Task: Go to Program & Features. Select Whole Food Market. Add to cart Organic Mushroom Extracts-3. Place order for Kyra Cooper, _x000D_
12793 Mercer St #APT 117_x000D_
Pacoima, California(CA), 91331, Cell Number (818) 890-5909
Action: Mouse moved to (303, 275)
Screenshot: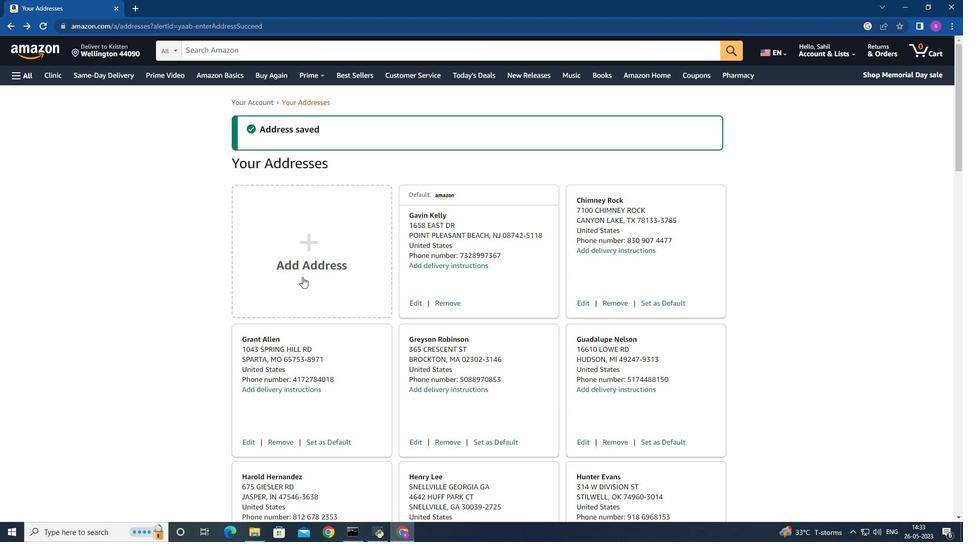 
Action: Mouse pressed left at (303, 275)
Screenshot: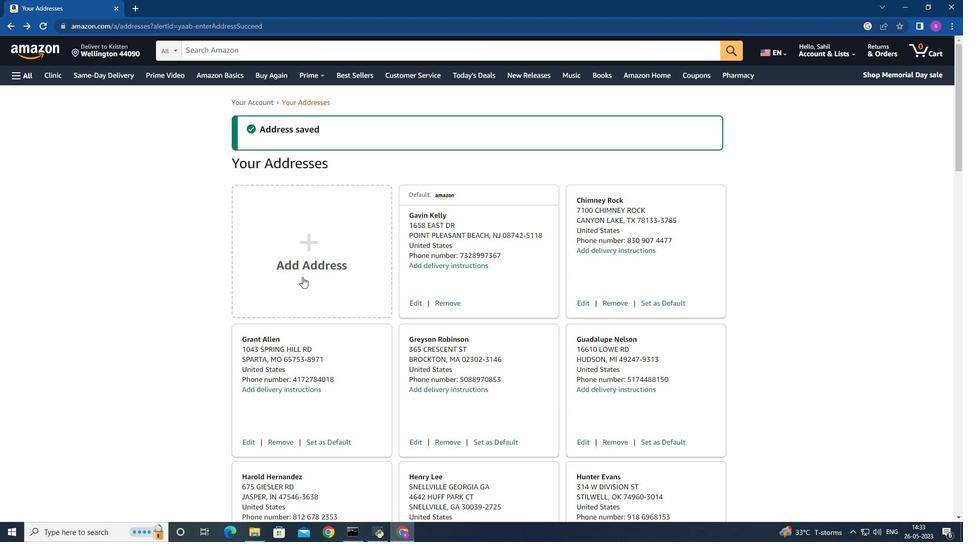 
Action: Mouse moved to (399, 243)
Screenshot: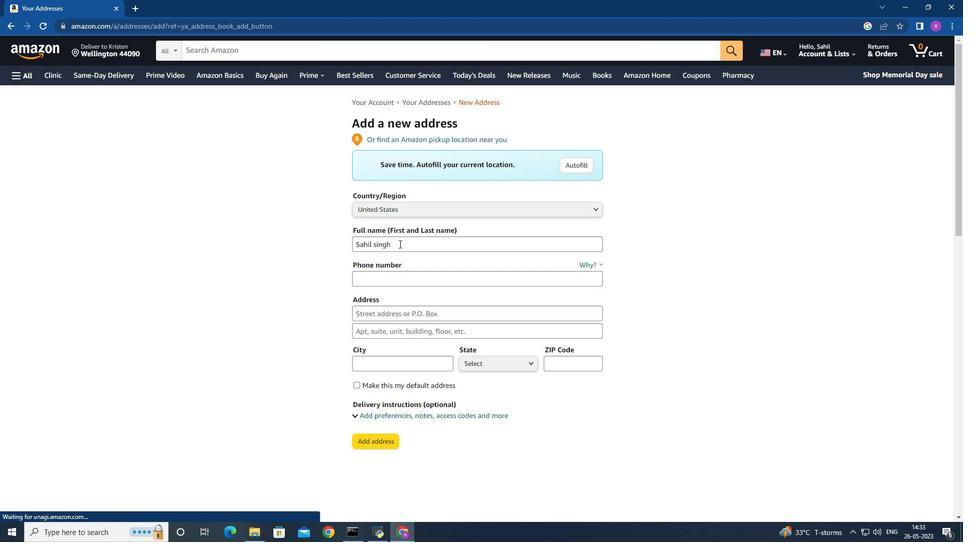 
Action: Mouse pressed left at (399, 243)
Screenshot: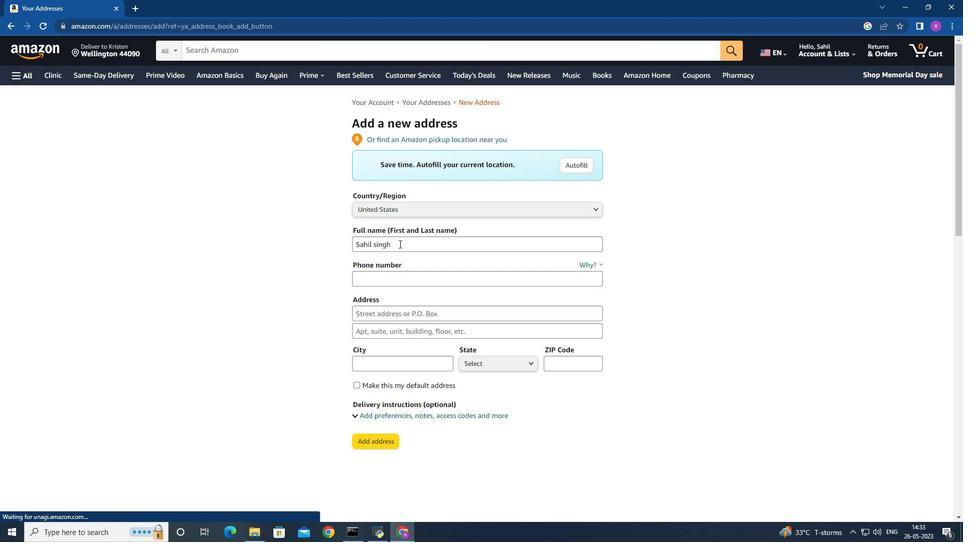 
Action: Mouse moved to (298, 242)
Screenshot: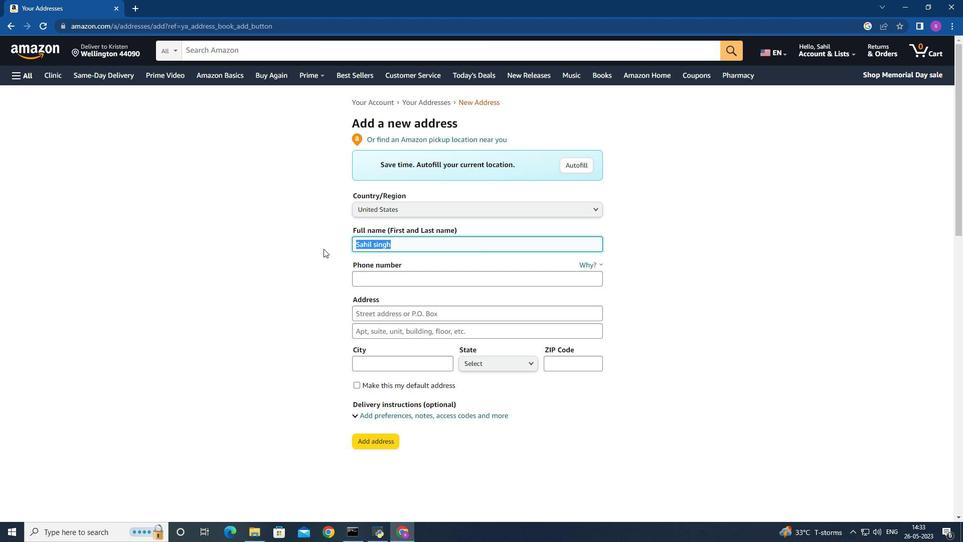 
Action: Key pressed <Key.shift>Kyra<Key.space><Key.shift>Cooper
Screenshot: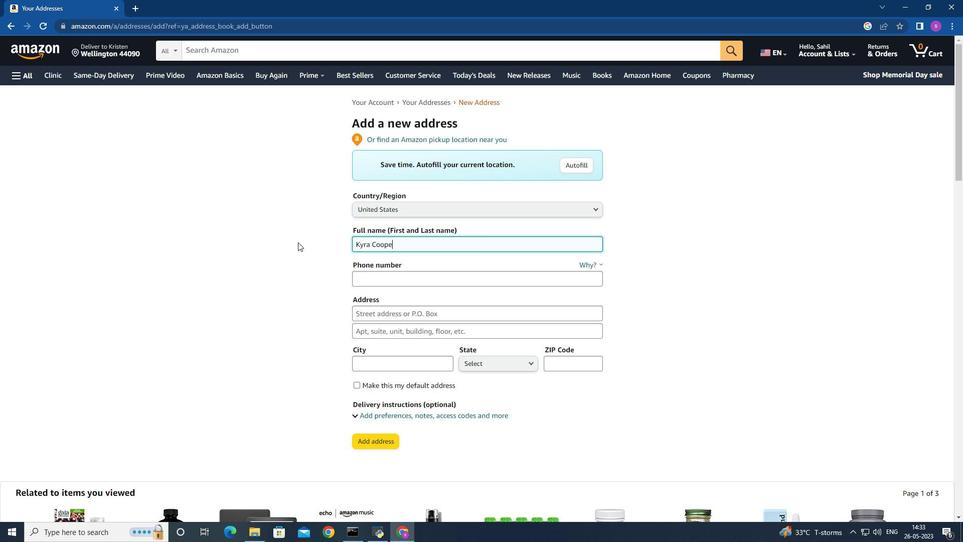 
Action: Mouse moved to (372, 275)
Screenshot: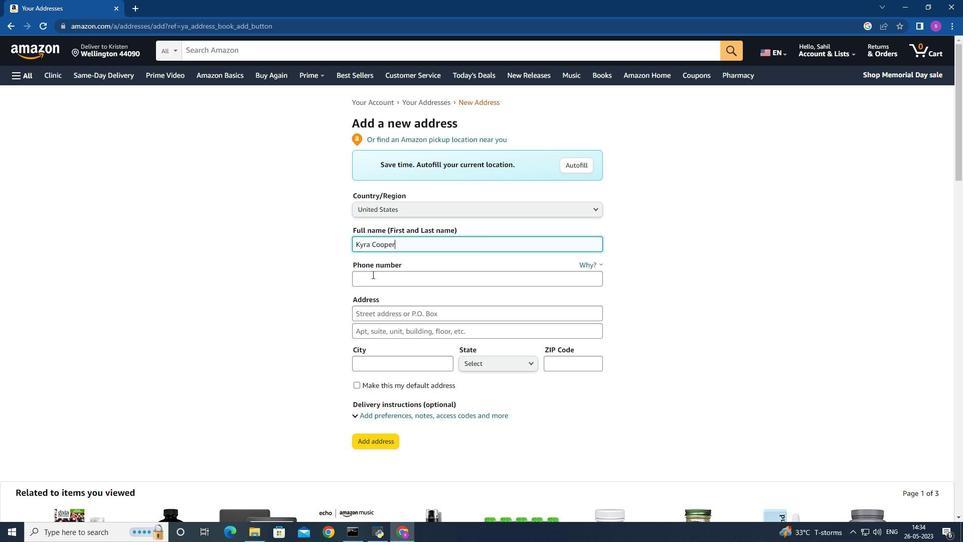 
Action: Mouse pressed left at (372, 275)
Screenshot: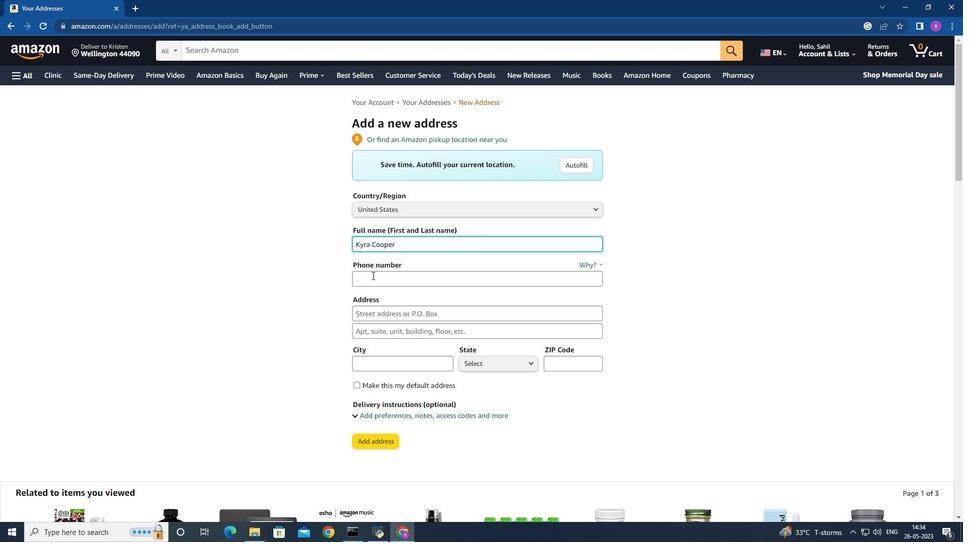 
Action: Mouse moved to (373, 276)
Screenshot: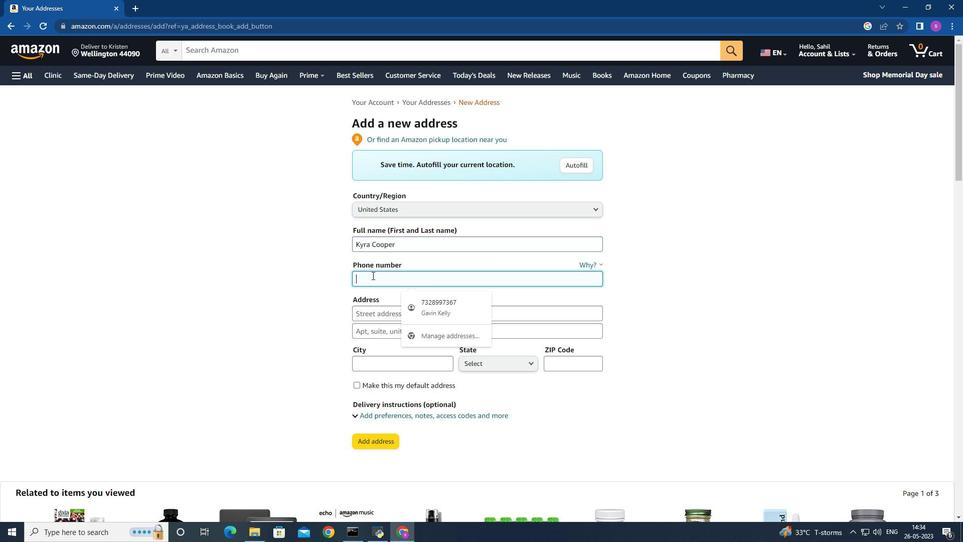 
Action: Key pressed <Key.shift>(818<Key.shift>)890-5909
Screenshot: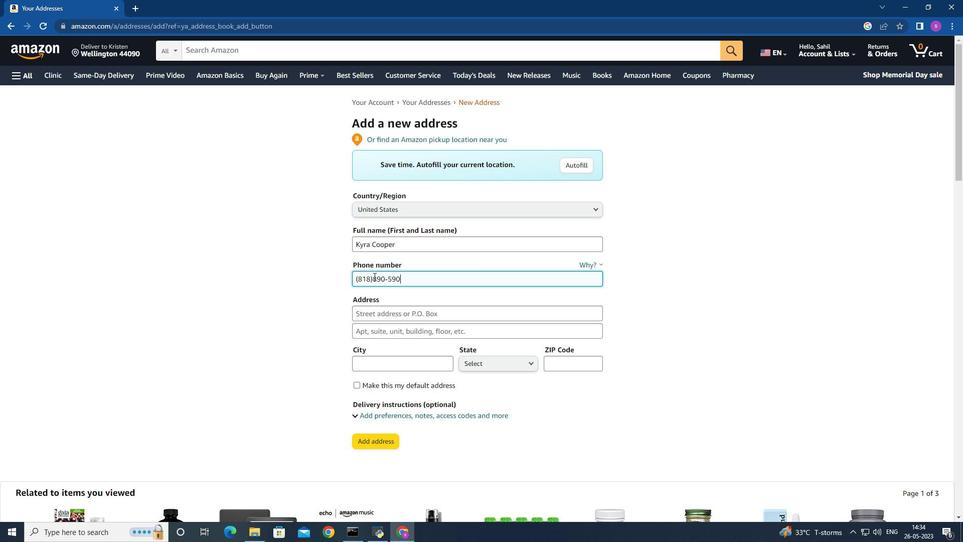 
Action: Mouse moved to (372, 311)
Screenshot: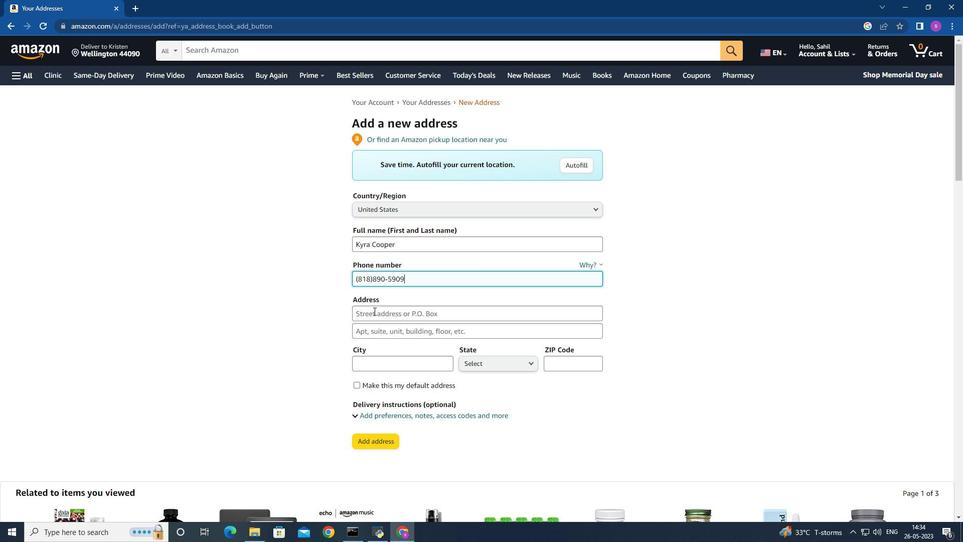 
Action: Mouse pressed left at (372, 311)
Screenshot: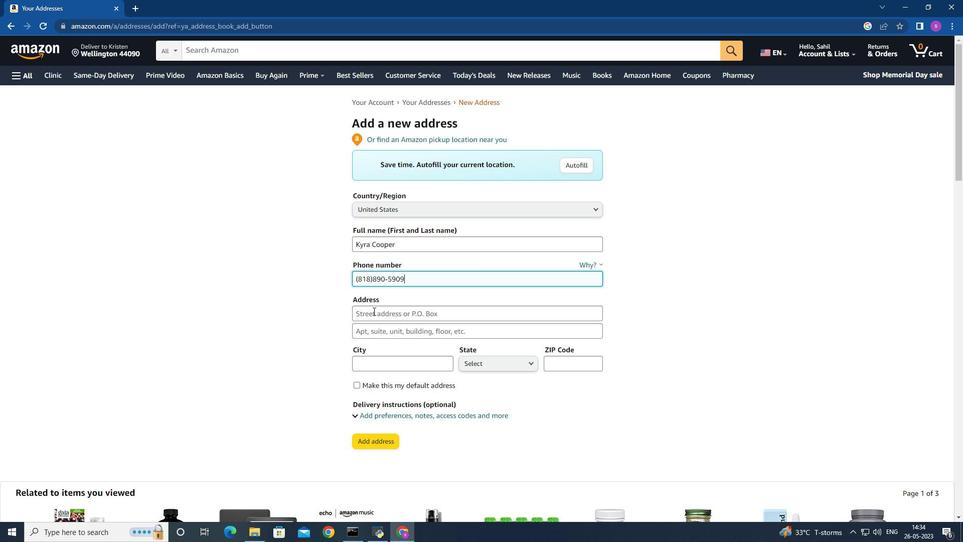 
Action: Key pressed 12793<Key.space><Key.shift>Mer
Screenshot: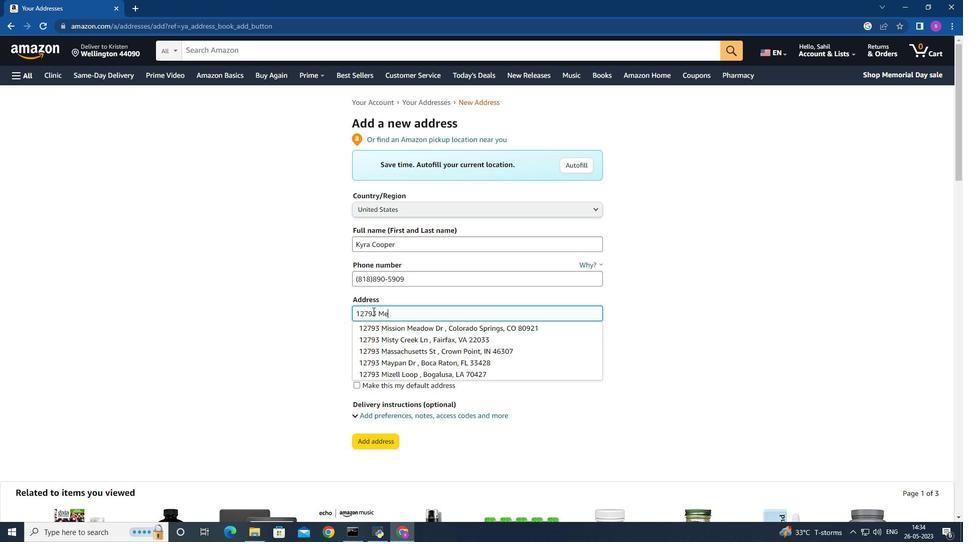
Action: Mouse moved to (388, 329)
Screenshot: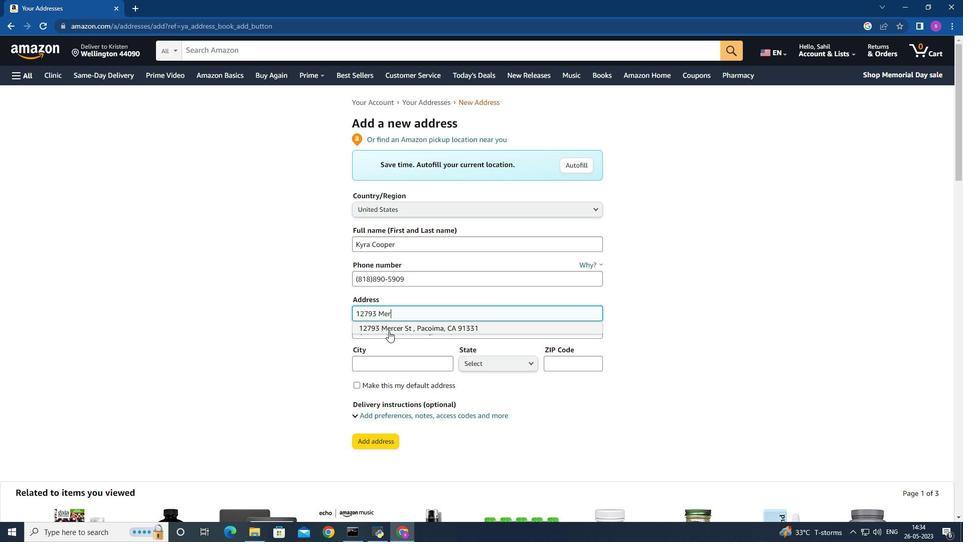 
Action: Mouse pressed left at (388, 329)
Screenshot: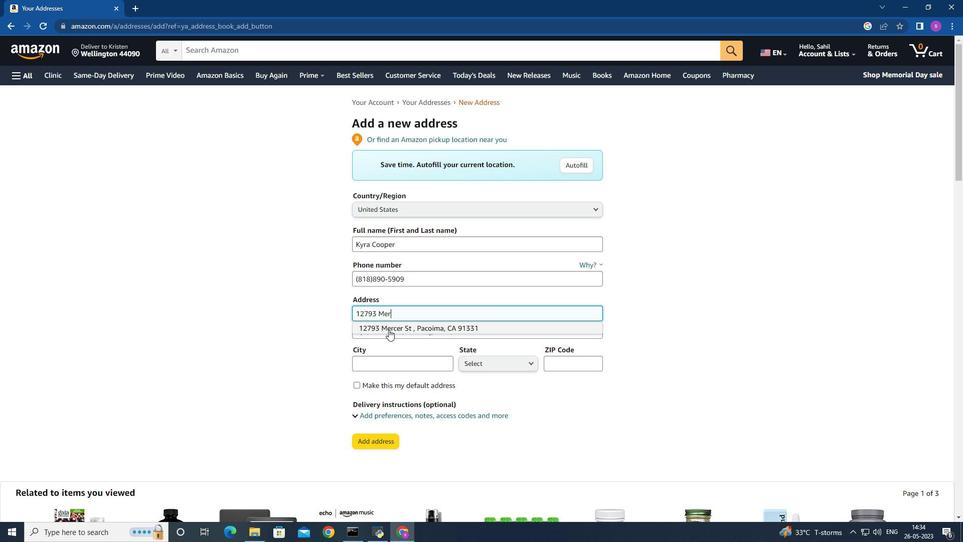 
Action: Mouse moved to (370, 443)
Screenshot: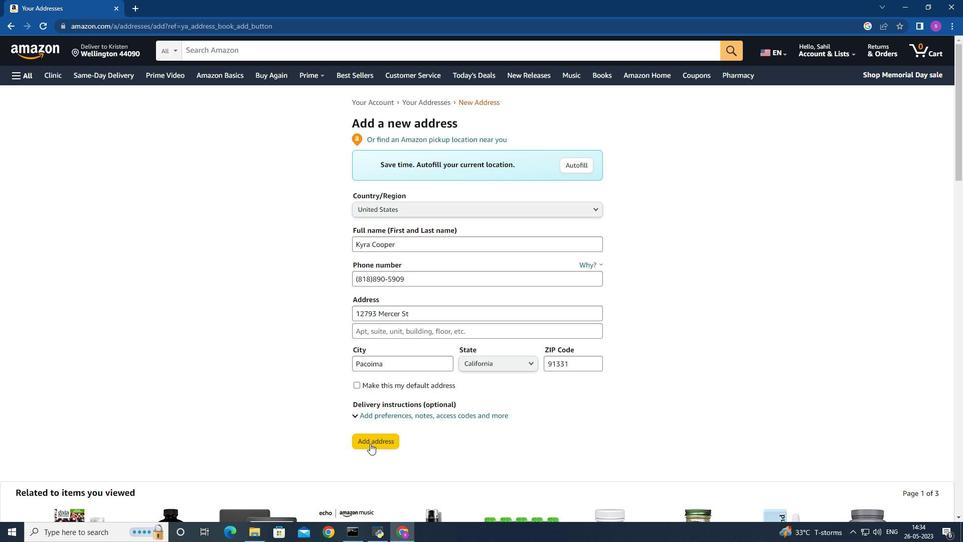 
Action: Mouse pressed left at (370, 443)
Screenshot: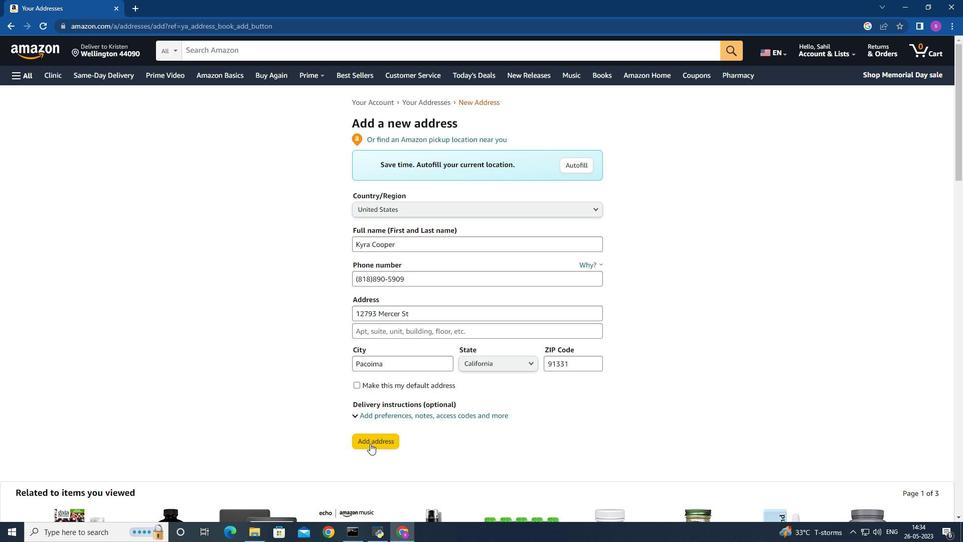 
Action: Mouse moved to (118, 51)
Screenshot: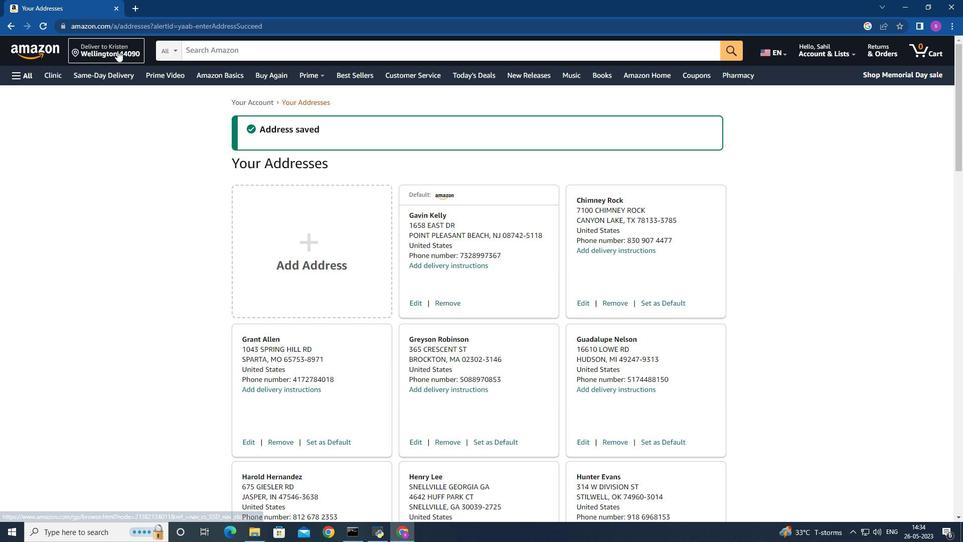 
Action: Mouse pressed left at (118, 51)
Screenshot: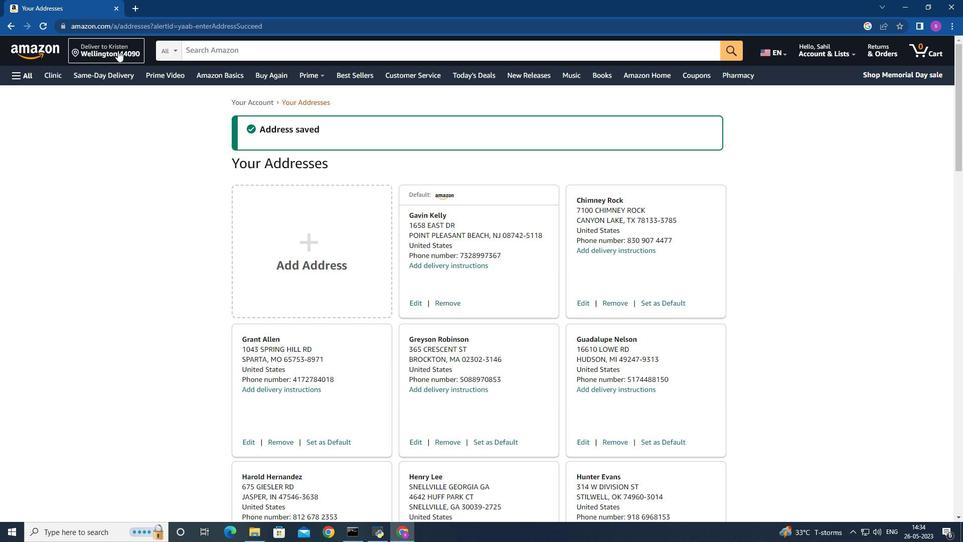 
Action: Mouse moved to (401, 314)
Screenshot: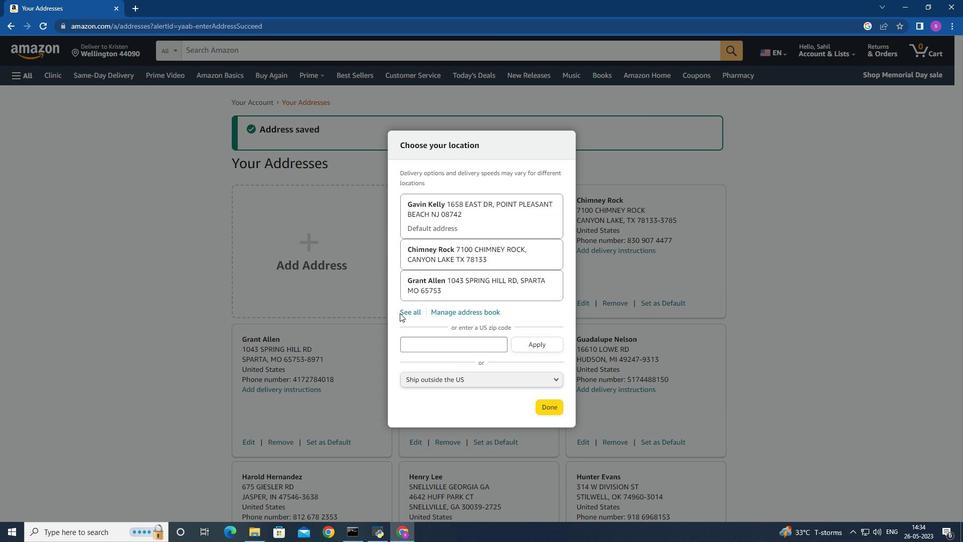 
Action: Mouse pressed left at (401, 314)
Screenshot: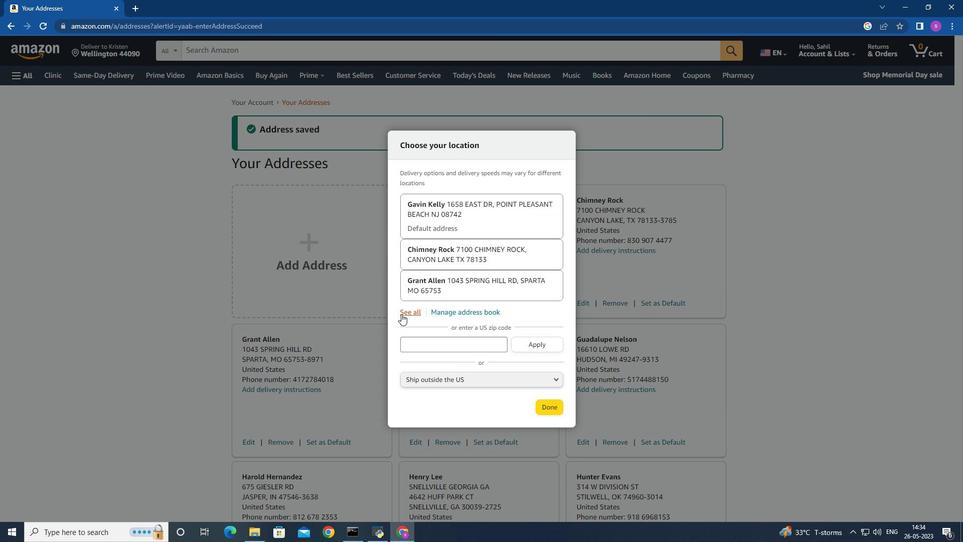 
Action: Mouse moved to (423, 332)
Screenshot: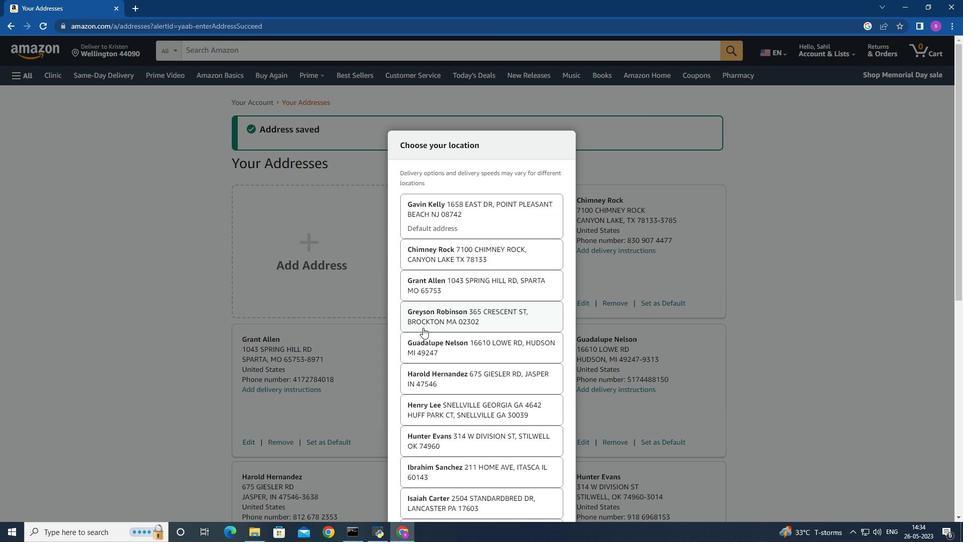 
Action: Mouse scrolled (423, 331) with delta (0, 0)
Screenshot: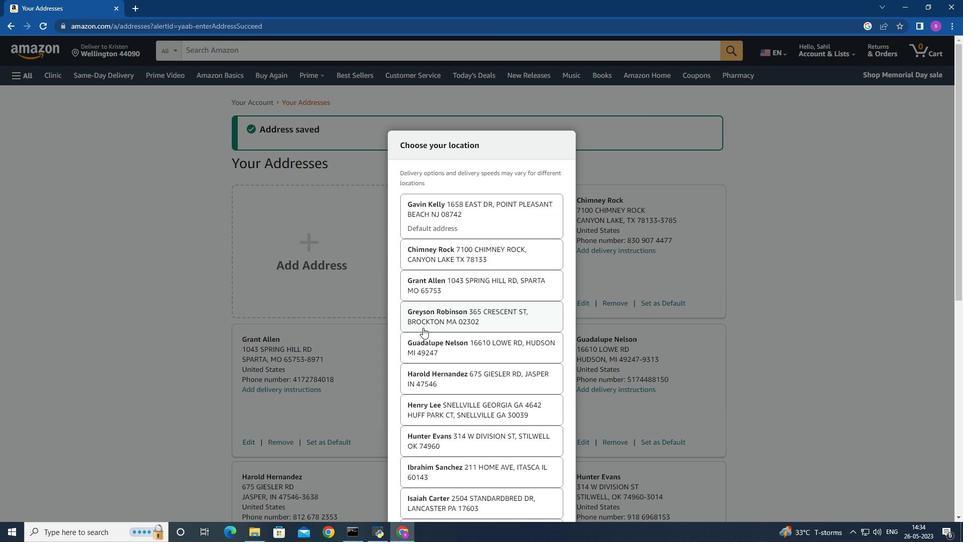 
Action: Mouse moved to (423, 334)
Screenshot: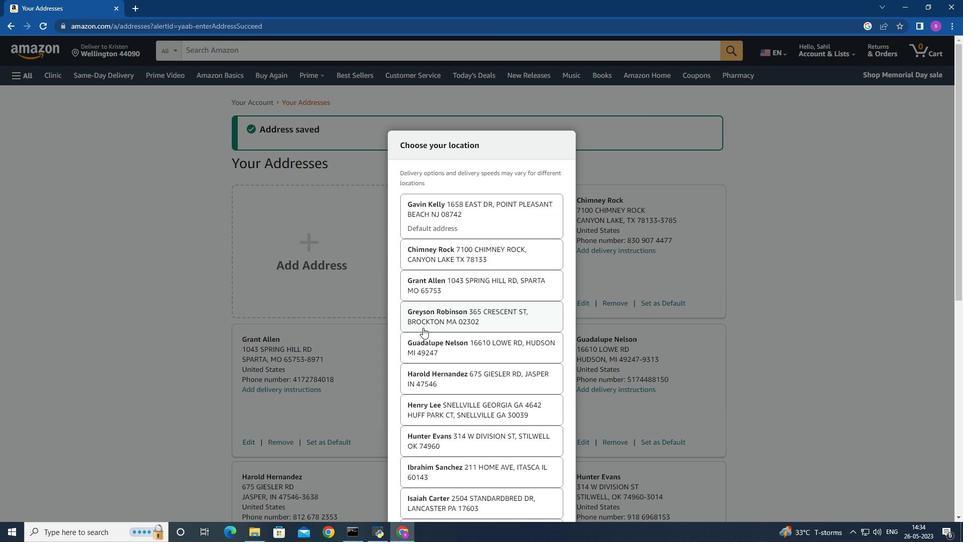 
Action: Mouse scrolled (423, 334) with delta (0, 0)
Screenshot: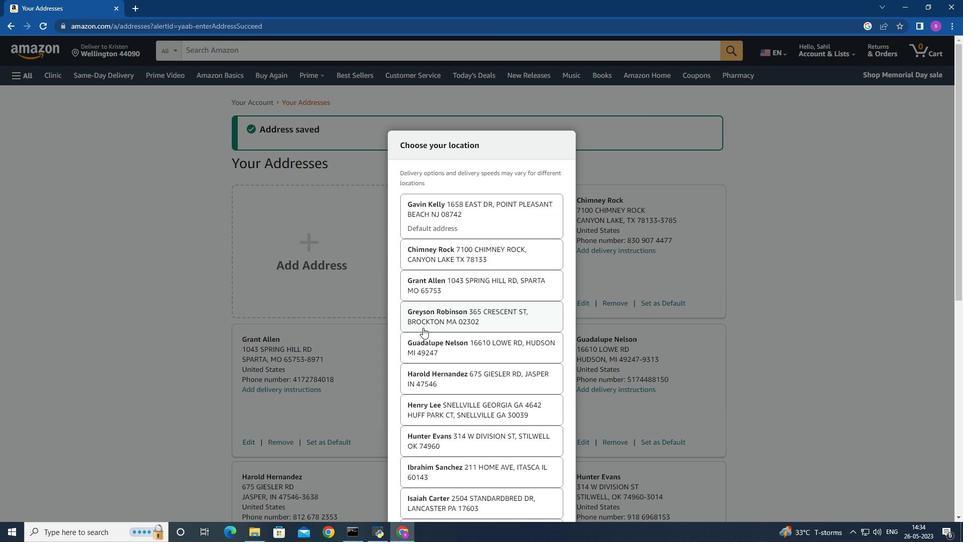 
Action: Mouse scrolled (423, 334) with delta (0, 0)
Screenshot: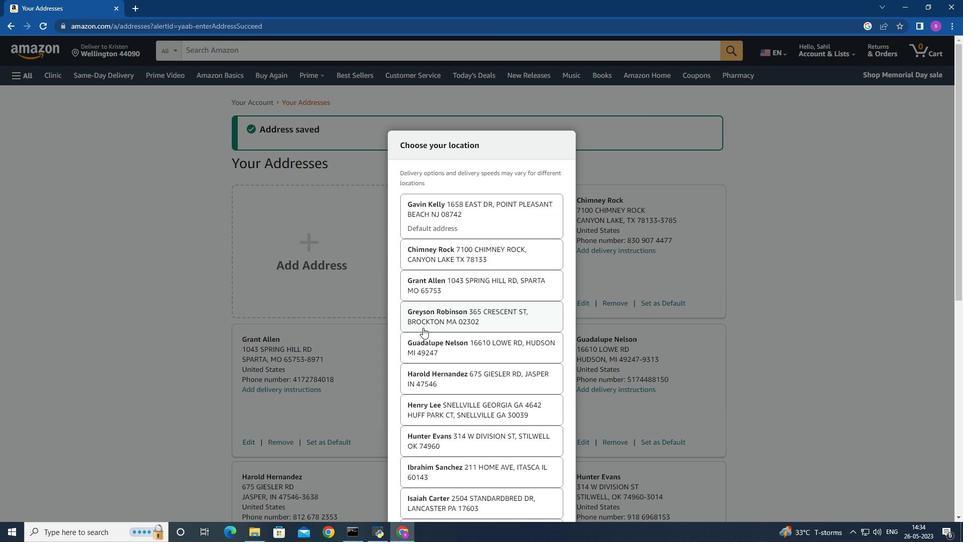 
Action: Mouse moved to (423, 335)
Screenshot: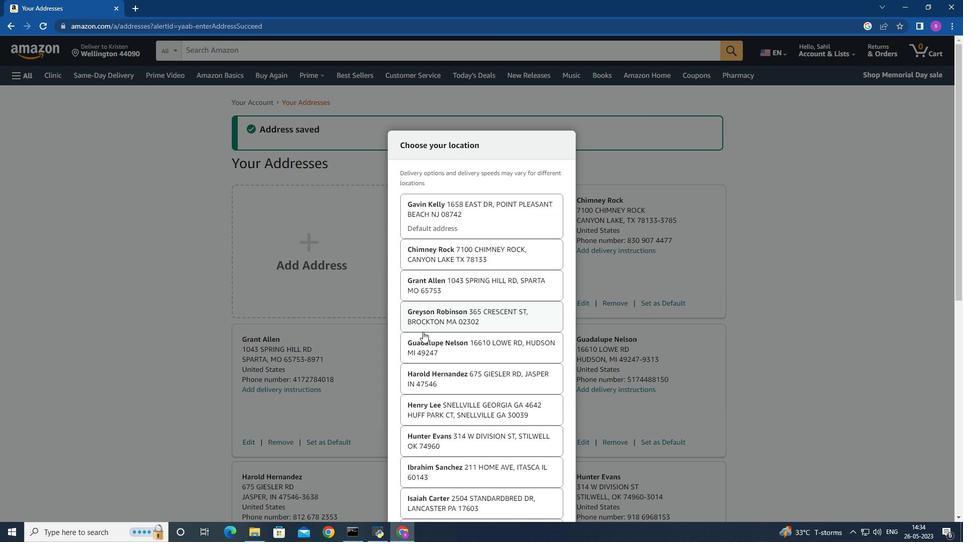 
Action: Mouse scrolled (423, 334) with delta (0, 0)
Screenshot: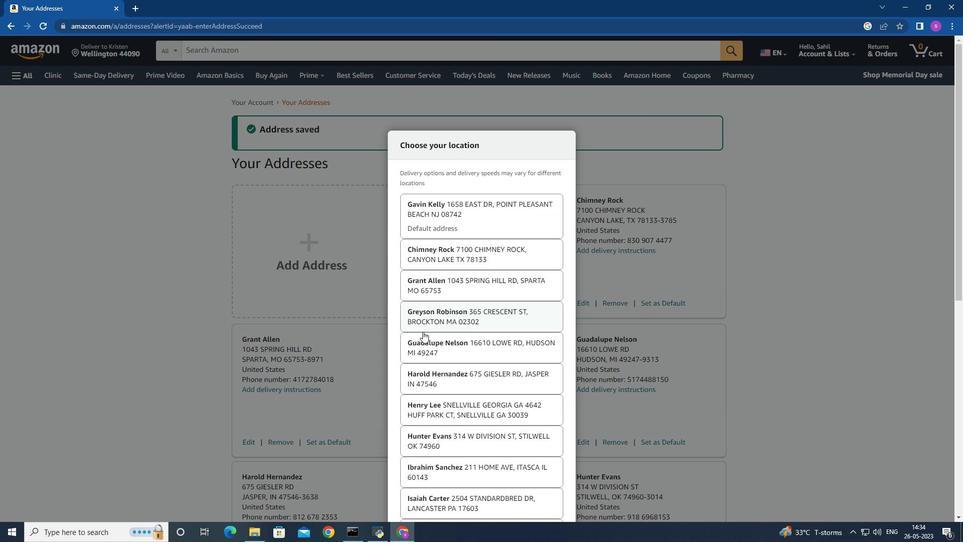 
Action: Mouse moved to (422, 336)
Screenshot: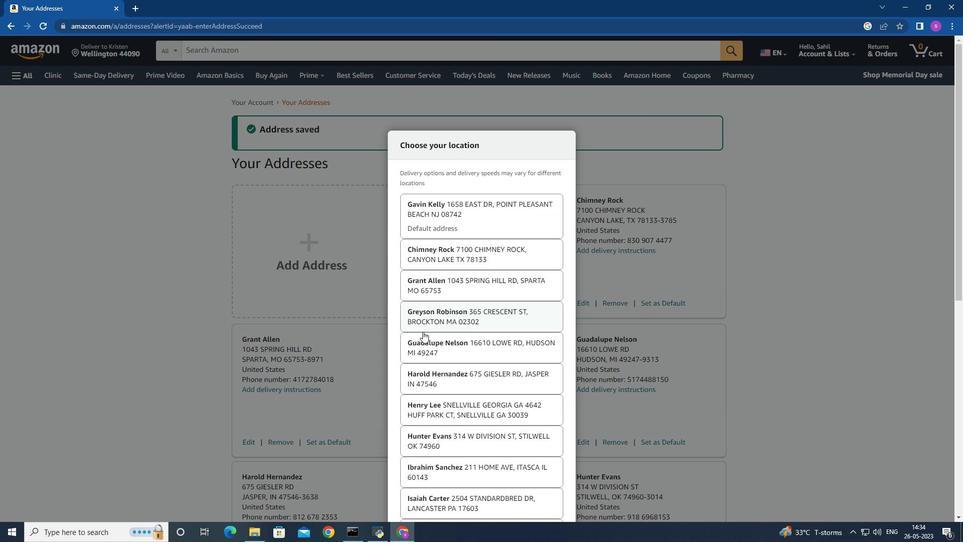 
Action: Mouse scrolled (422, 336) with delta (0, 0)
Screenshot: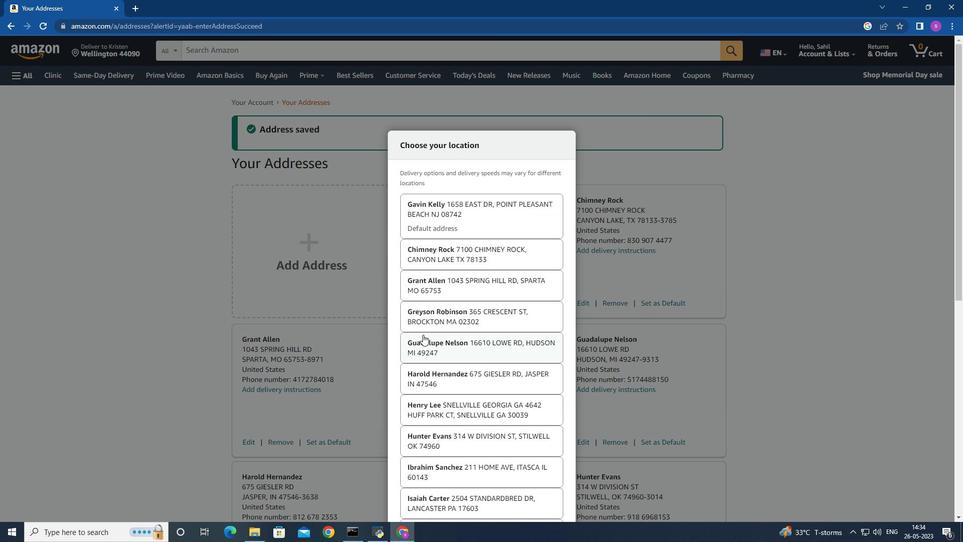 
Action: Mouse moved to (422, 336)
Screenshot: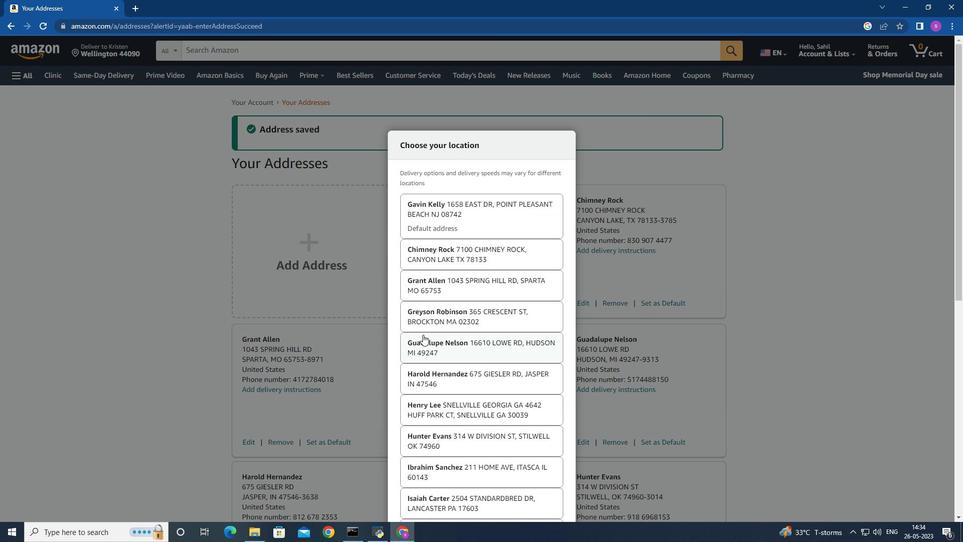 
Action: Mouse scrolled (422, 336) with delta (0, 0)
Screenshot: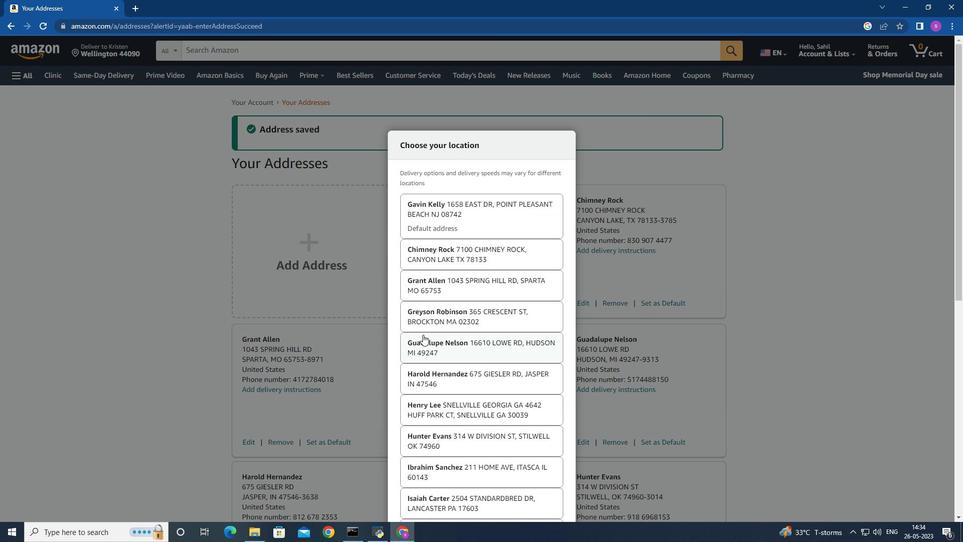 
Action: Mouse moved to (422, 337)
Screenshot: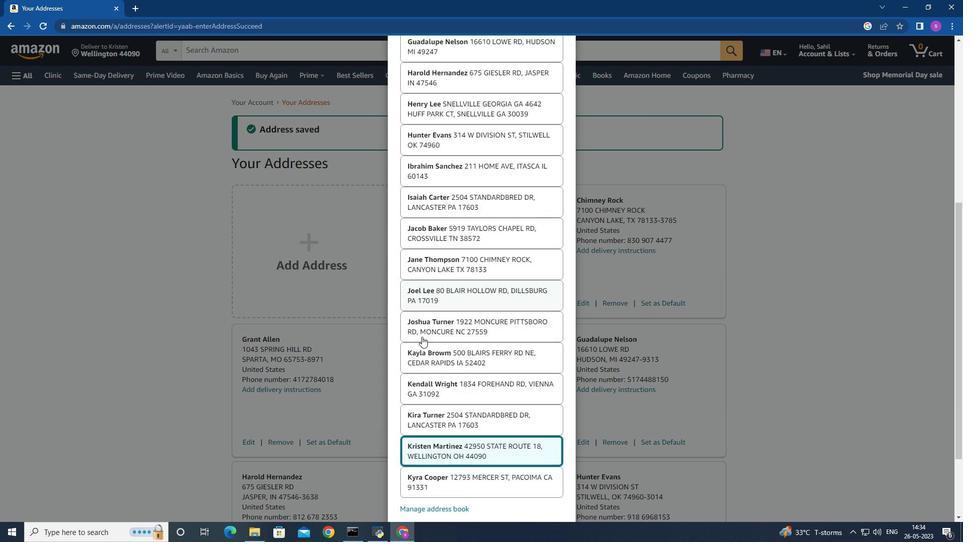 
Action: Mouse scrolled (422, 336) with delta (0, 0)
Screenshot: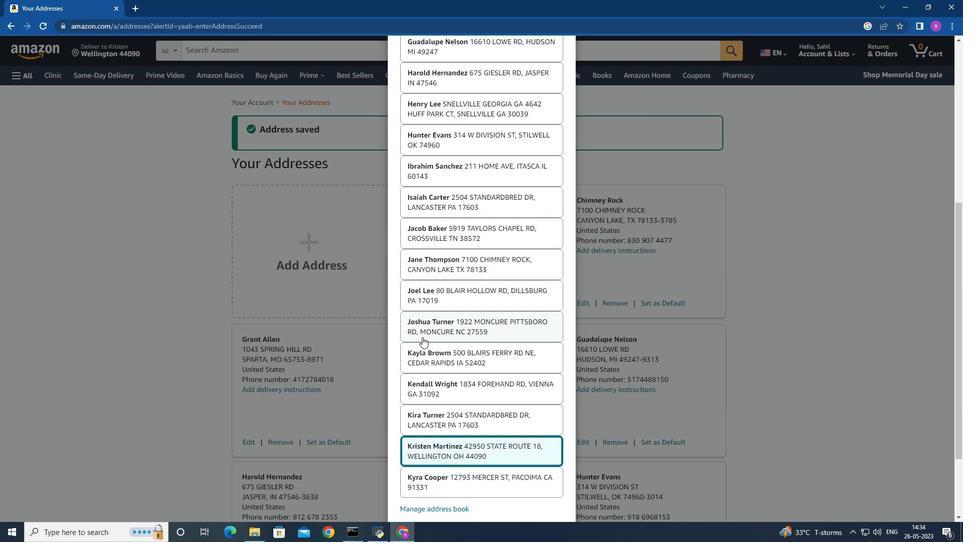 
Action: Mouse moved to (423, 337)
Screenshot: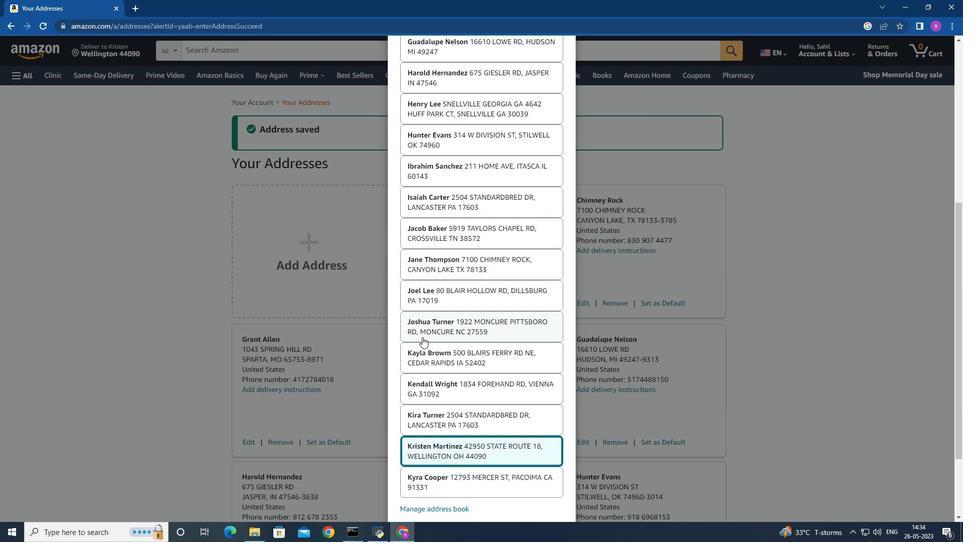 
Action: Mouse scrolled (423, 336) with delta (0, 0)
Screenshot: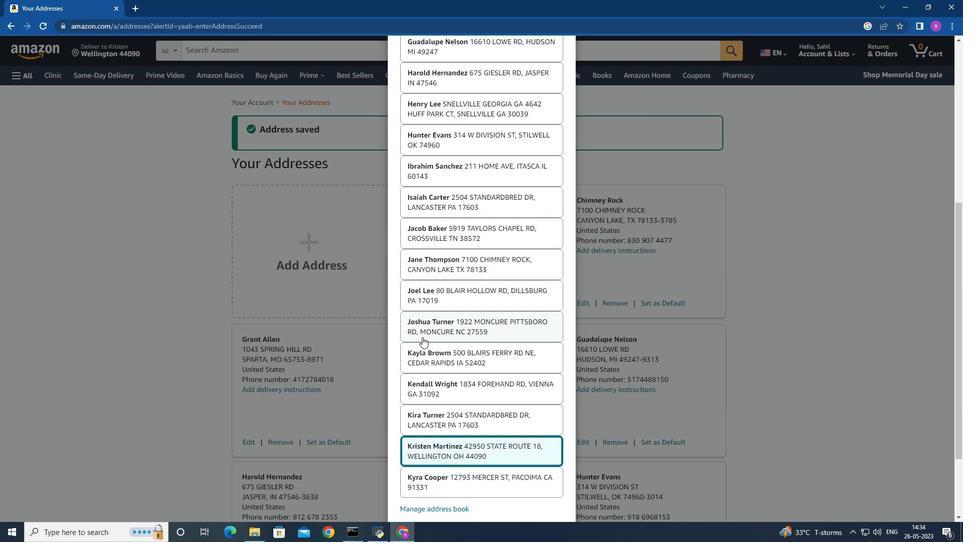 
Action: Mouse moved to (423, 337)
Screenshot: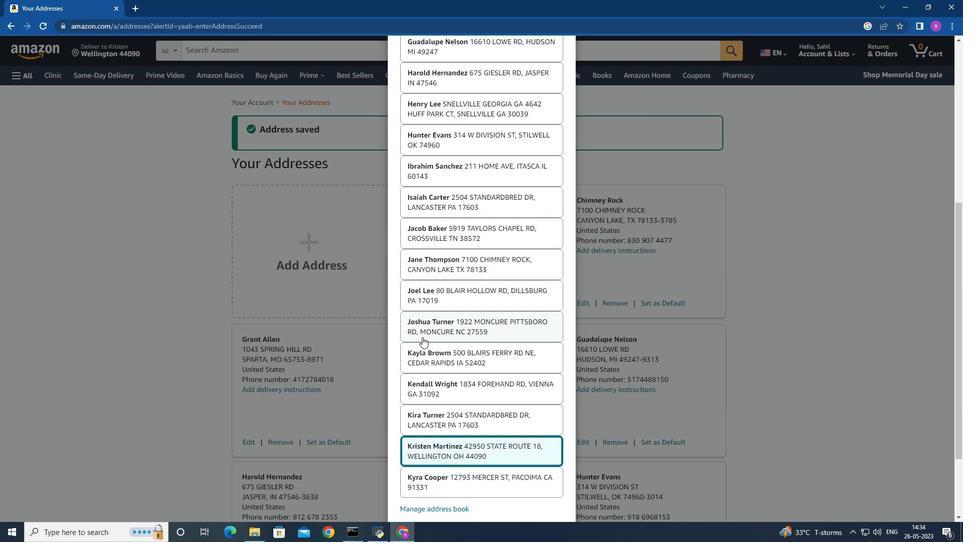 
Action: Mouse scrolled (423, 336) with delta (0, 0)
Screenshot: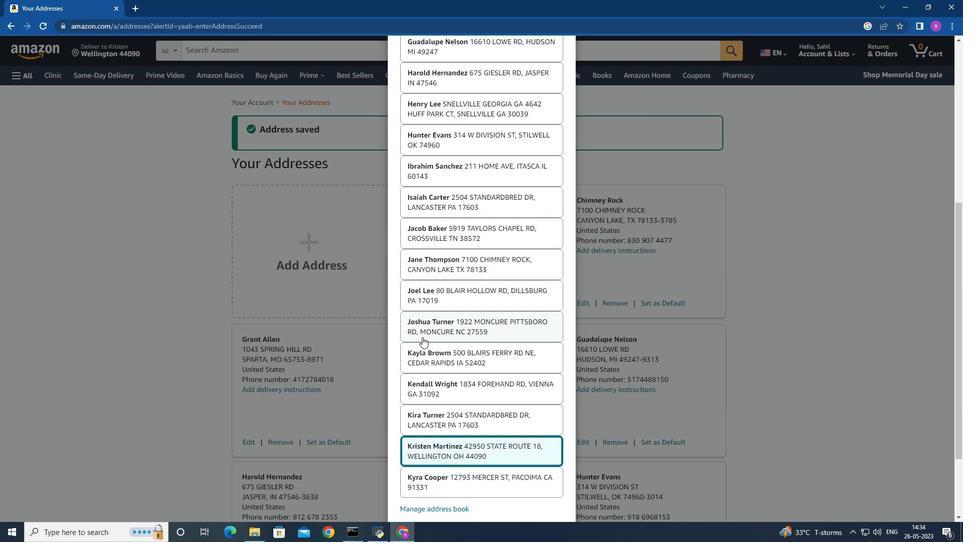 
Action: Mouse scrolled (423, 336) with delta (0, 0)
Screenshot: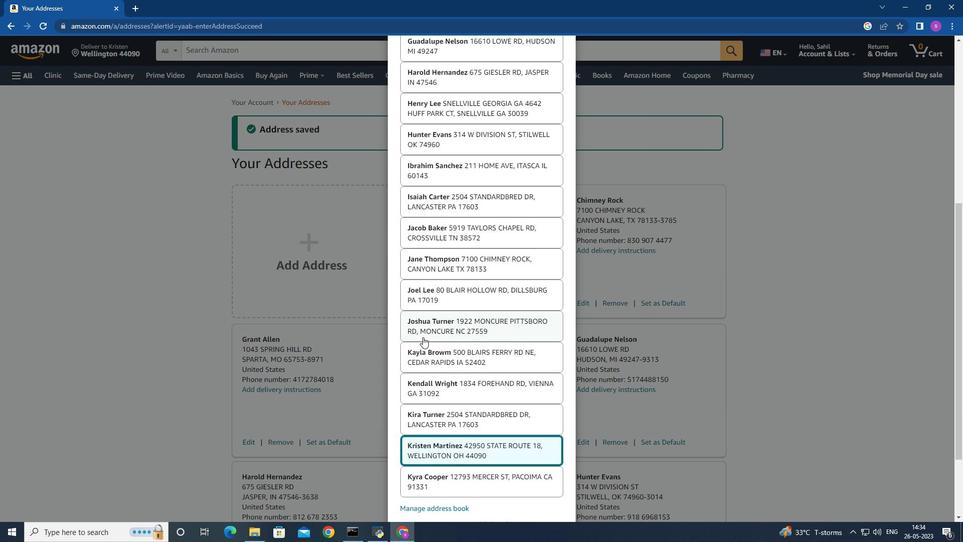 
Action: Mouse moved to (445, 383)
Screenshot: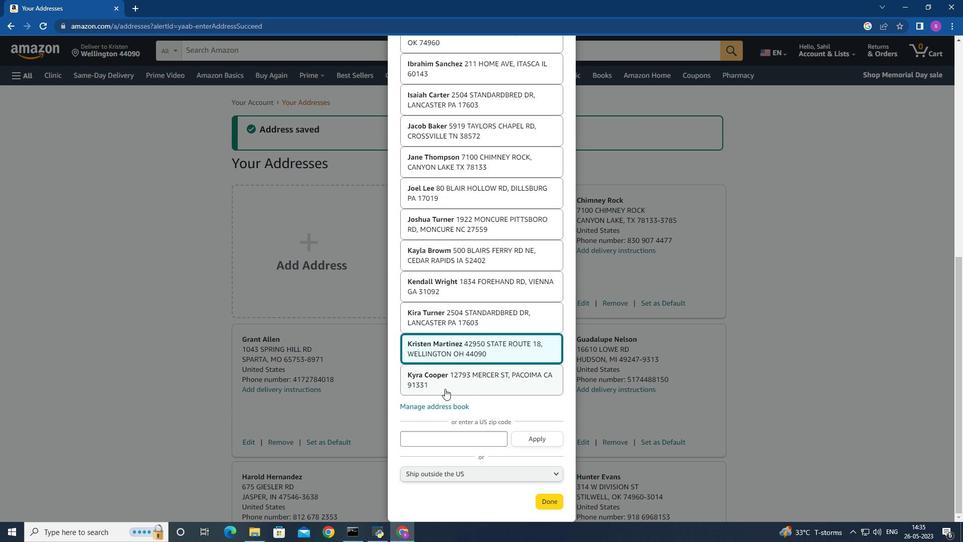 
Action: Mouse pressed left at (445, 383)
Screenshot: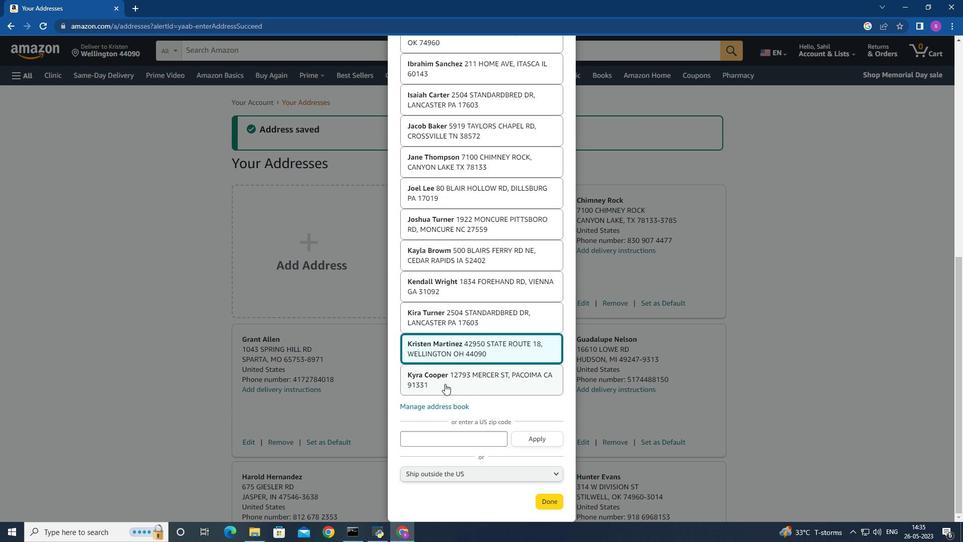 
Action: Mouse moved to (547, 501)
Screenshot: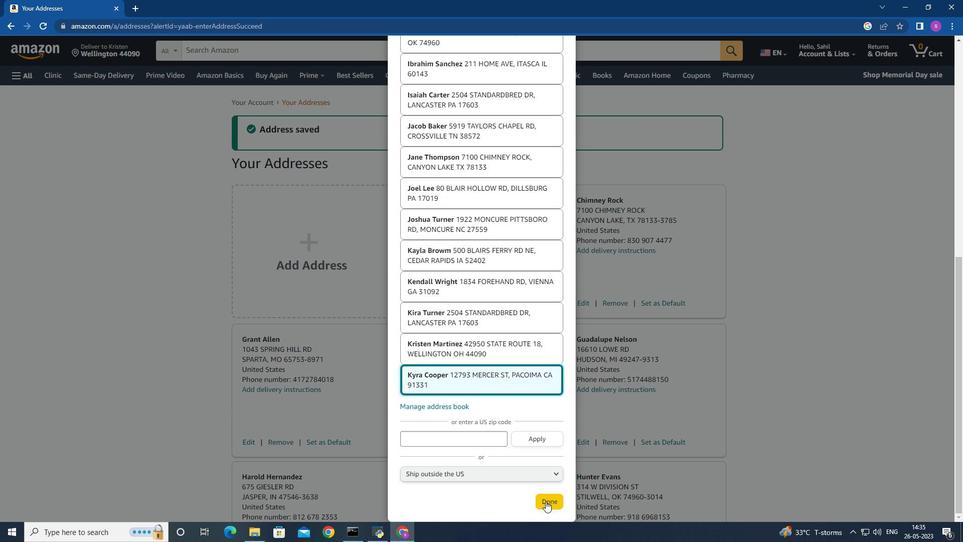 
Action: Mouse pressed left at (547, 501)
Screenshot: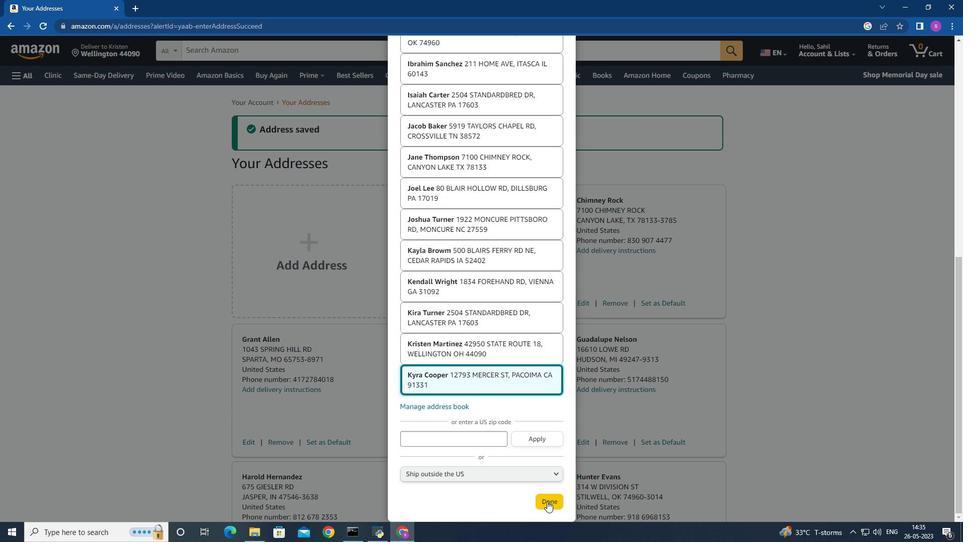 
Action: Mouse moved to (11, 78)
Screenshot: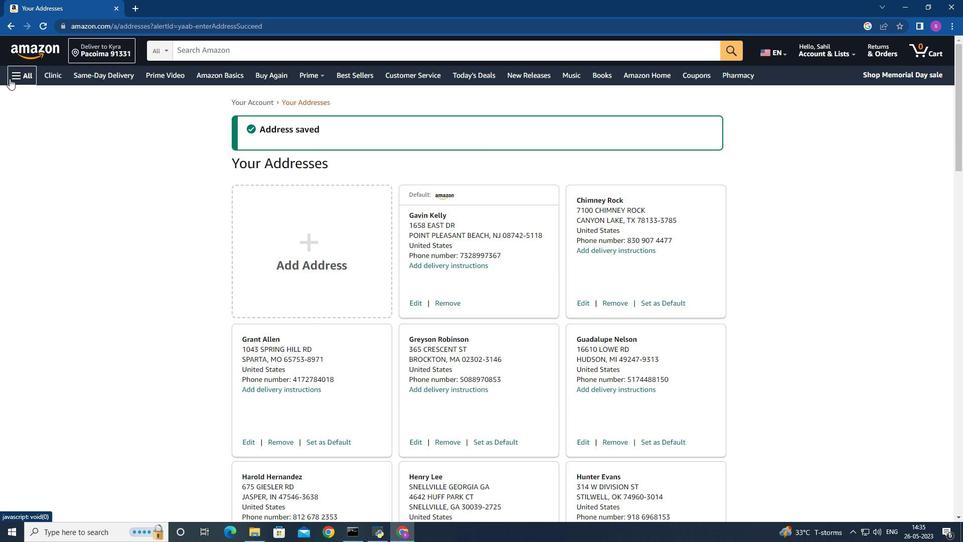 
Action: Mouse pressed left at (11, 78)
Screenshot: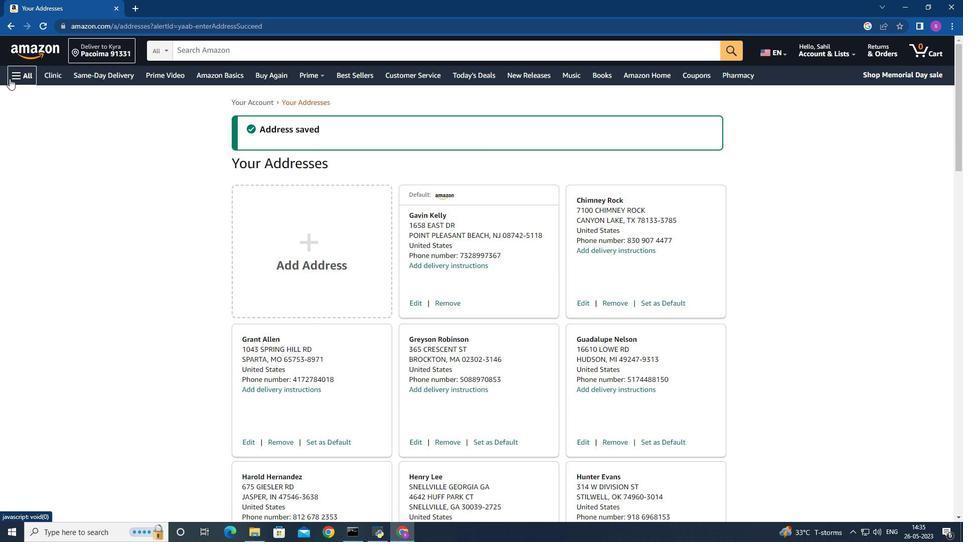 
Action: Mouse moved to (63, 272)
Screenshot: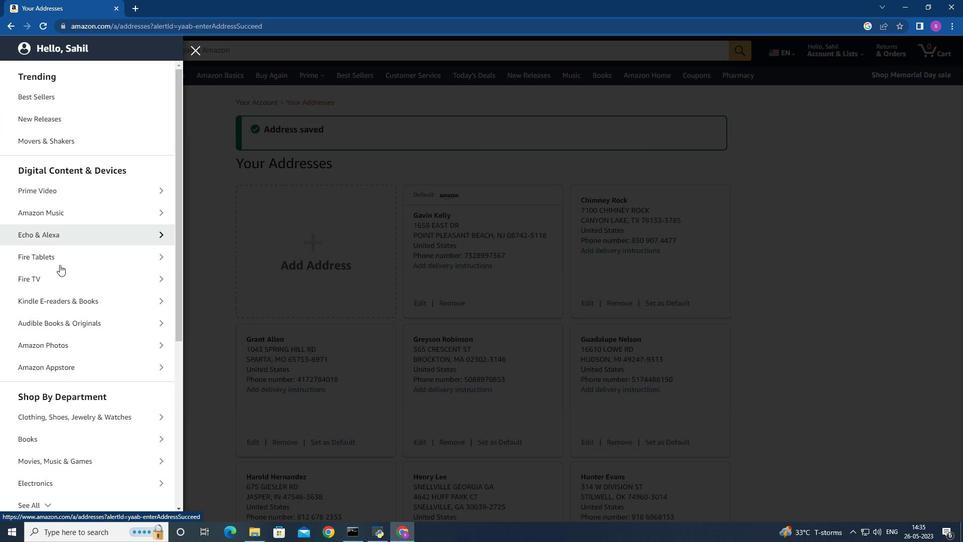 
Action: Mouse scrolled (63, 271) with delta (0, 0)
Screenshot: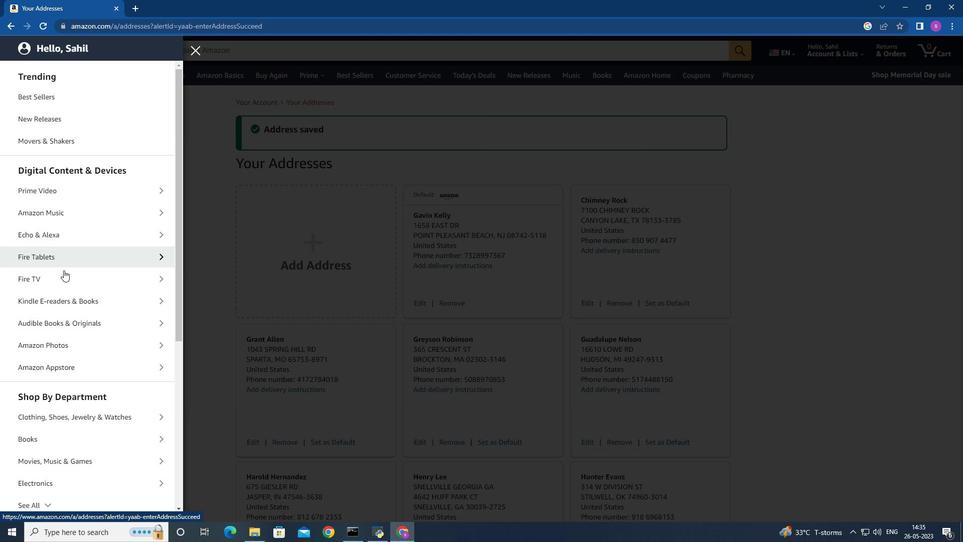 
Action: Mouse scrolled (63, 271) with delta (0, 0)
Screenshot: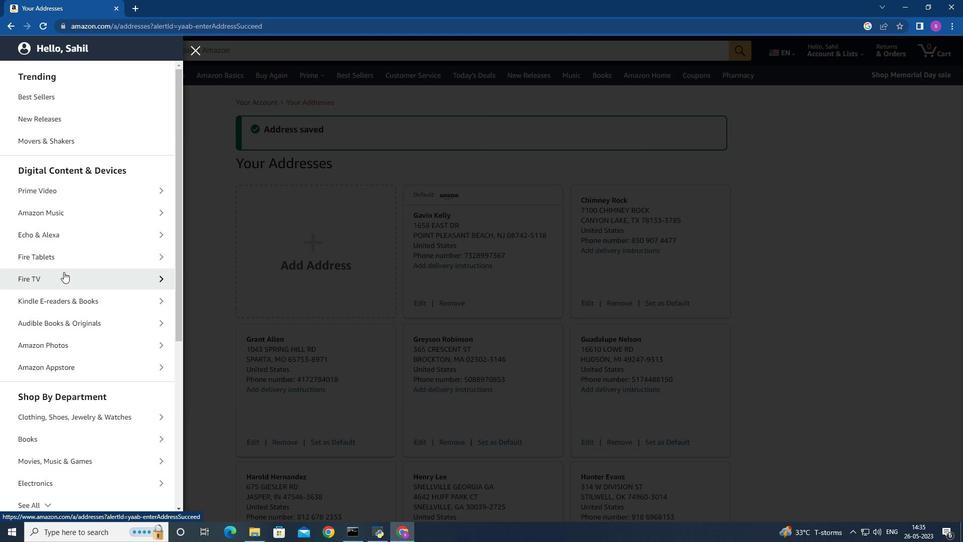 
Action: Mouse moved to (64, 267)
Screenshot: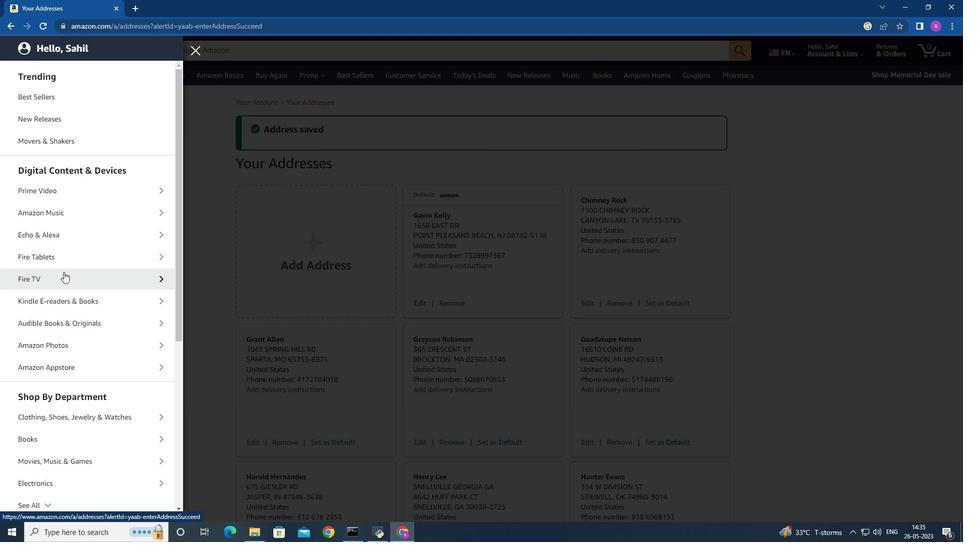 
Action: Mouse scrolled (64, 266) with delta (0, 0)
Screenshot: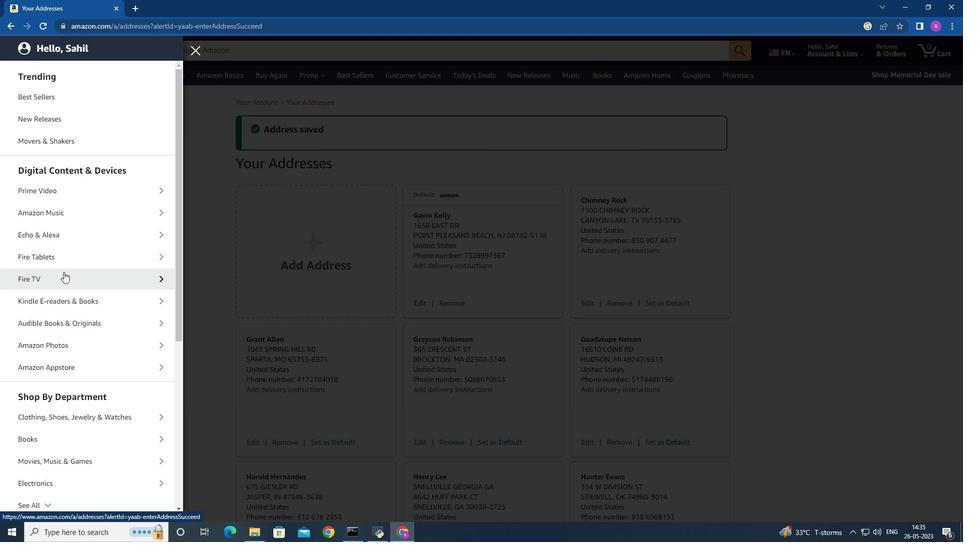 
Action: Mouse moved to (96, 401)
Screenshot: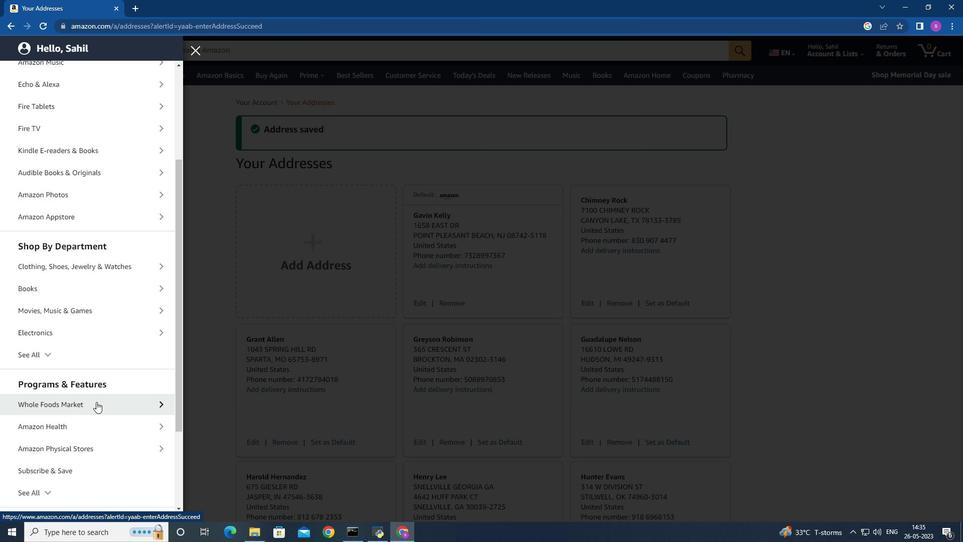 
Action: Mouse pressed left at (96, 401)
Screenshot: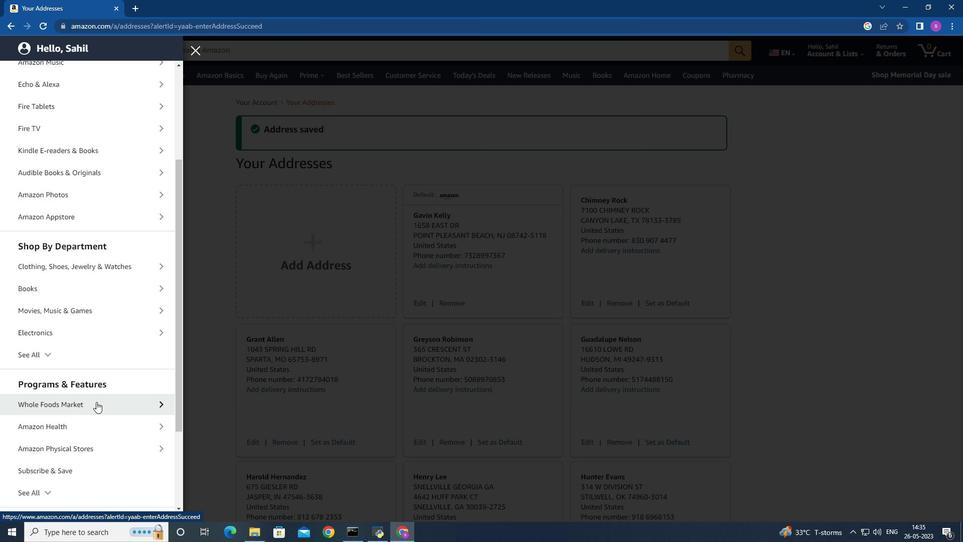
Action: Mouse moved to (104, 115)
Screenshot: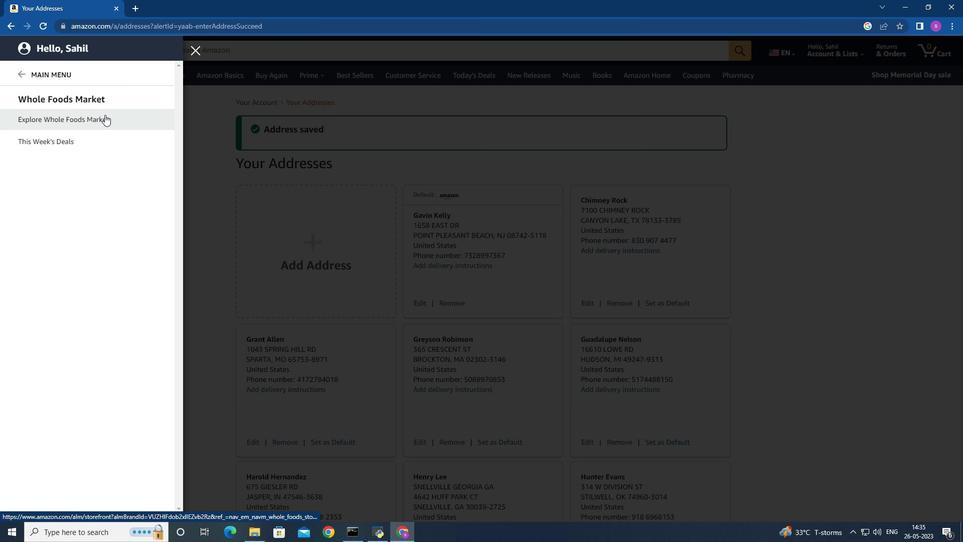 
Action: Mouse pressed left at (104, 115)
Screenshot: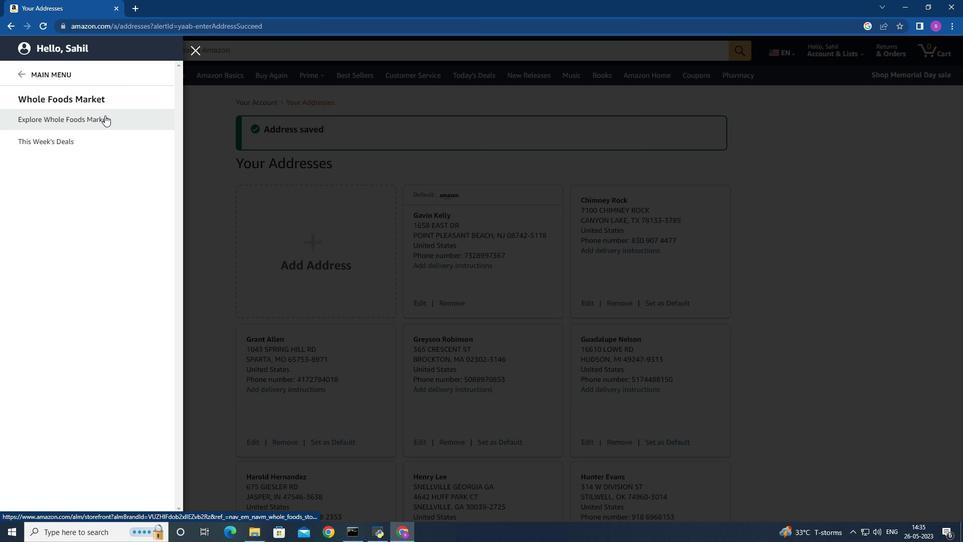 
Action: Mouse moved to (294, 50)
Screenshot: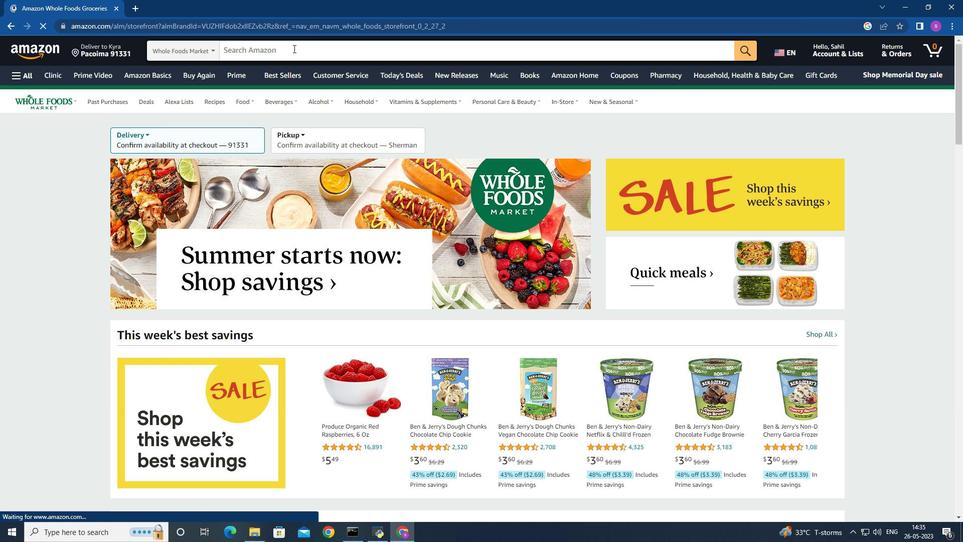 
Action: Mouse pressed left at (294, 50)
Screenshot: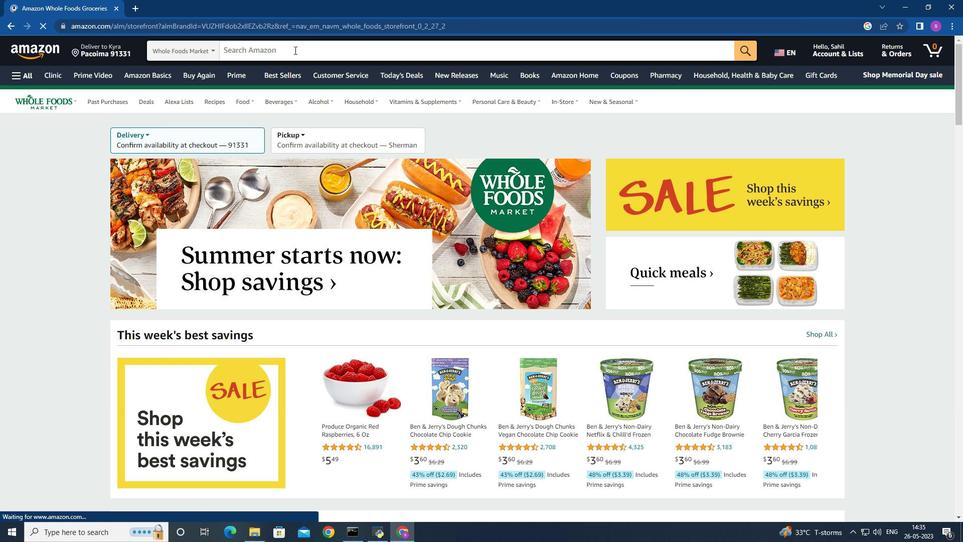 
Action: Mouse moved to (294, 50)
Screenshot: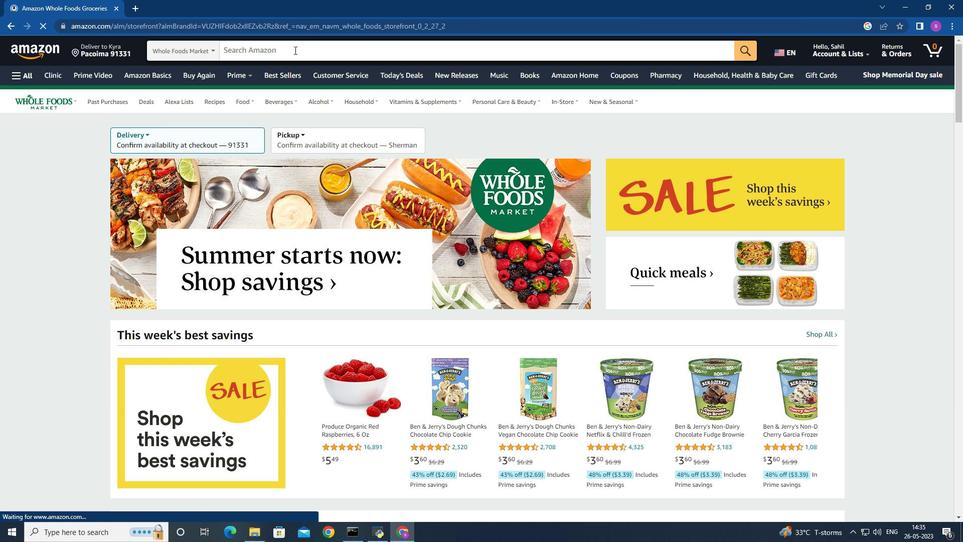 
Action: Key pressed <Key.shift>Organic<Key.space><Key.shift>Mushroom<Key.space><Key.shift><Key.shift><Key.shift>Extracts
Screenshot: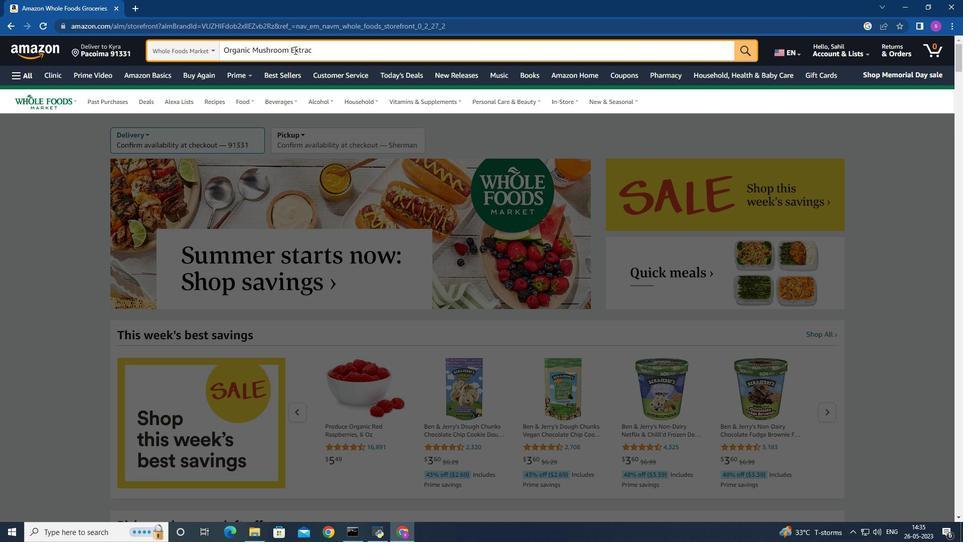
Action: Mouse moved to (329, 57)
Screenshot: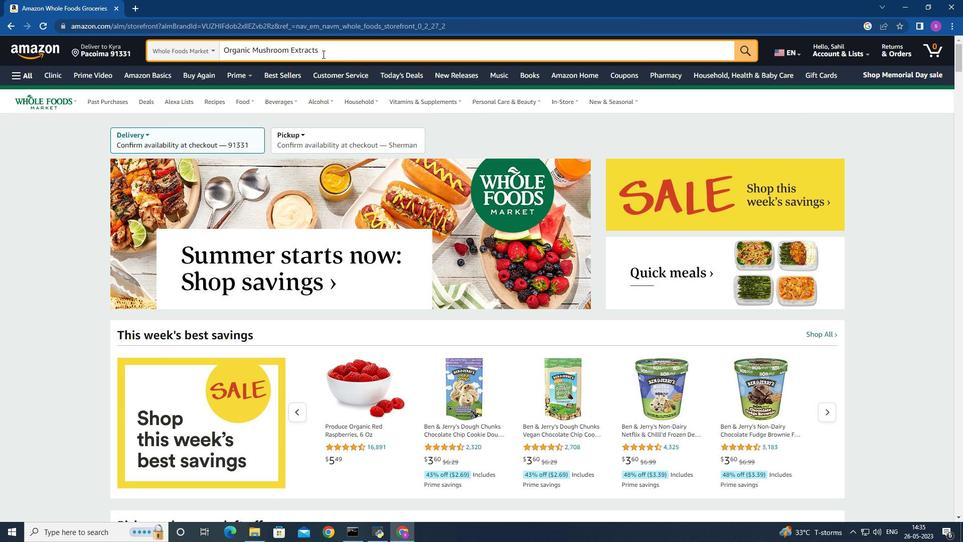 
Action: Key pressed <Key.enter>
Screenshot: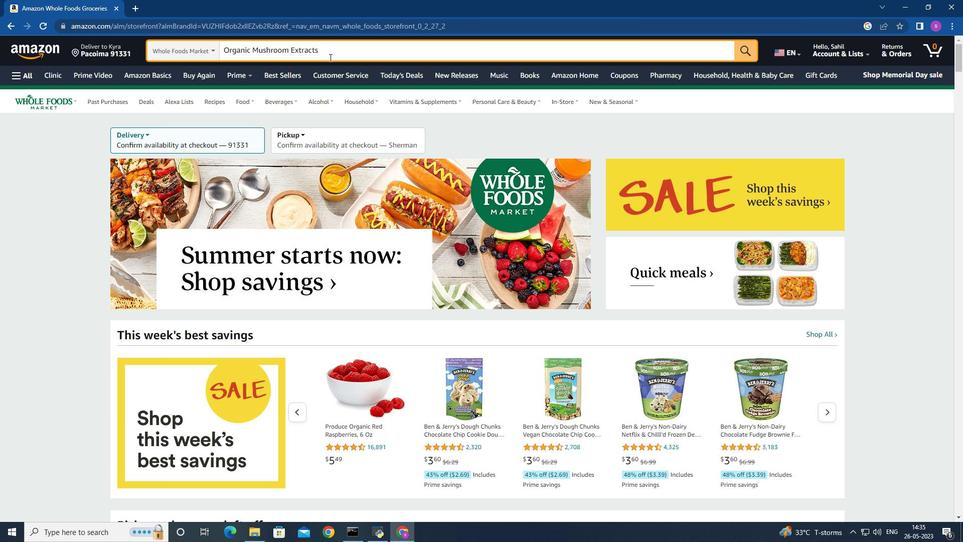 
Action: Mouse moved to (382, 284)
Screenshot: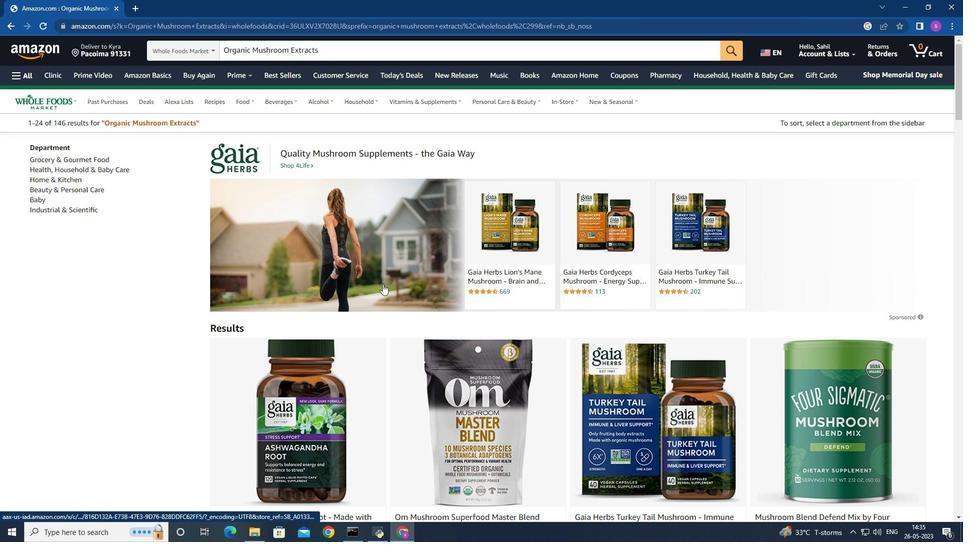 
Action: Mouse scrolled (382, 284) with delta (0, 0)
Screenshot: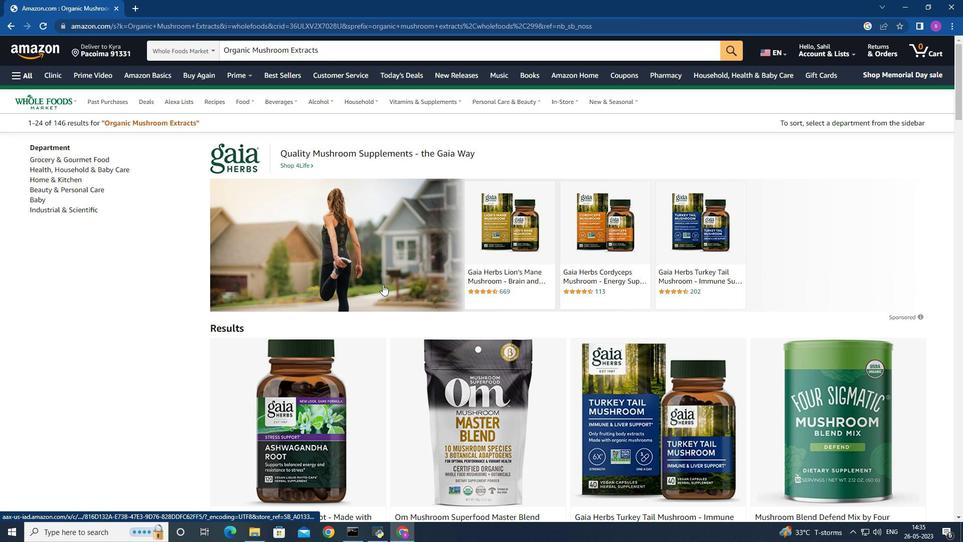 
Action: Mouse scrolled (382, 284) with delta (0, 0)
Screenshot: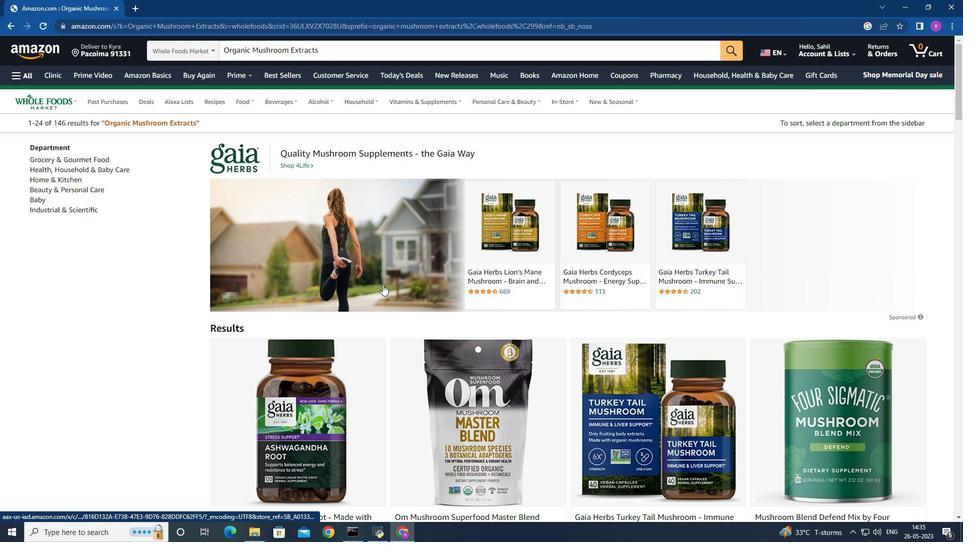 
Action: Mouse moved to (382, 284)
Screenshot: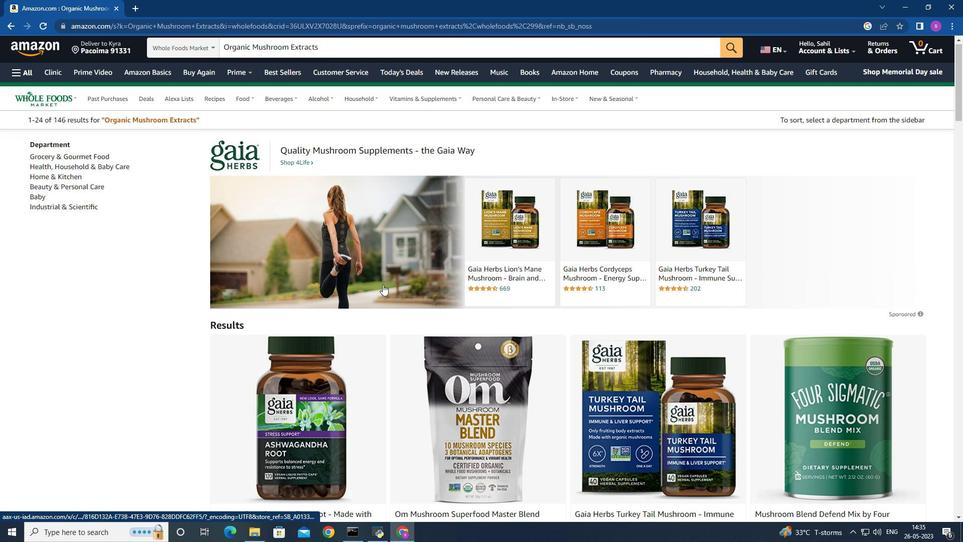 
Action: Mouse scrolled (382, 284) with delta (0, 0)
Screenshot: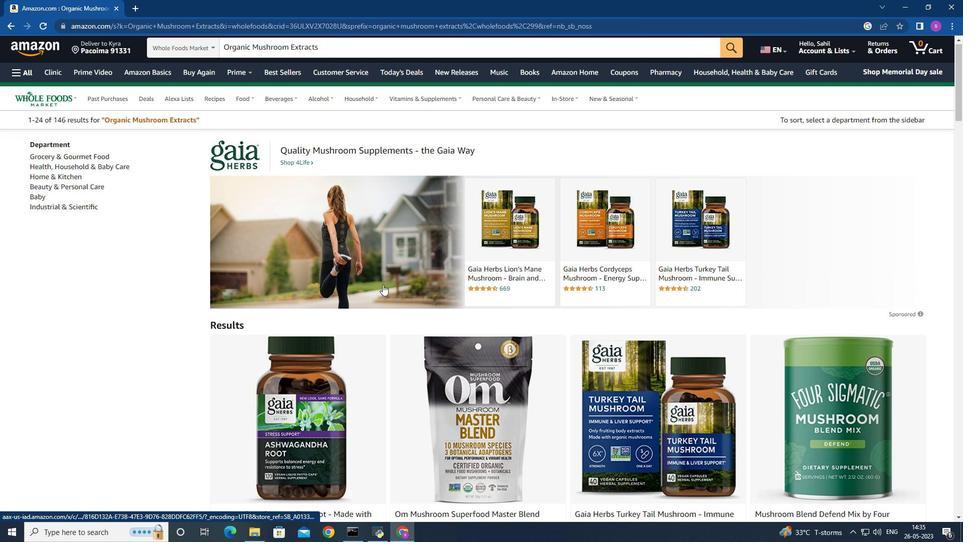 
Action: Mouse moved to (381, 285)
Screenshot: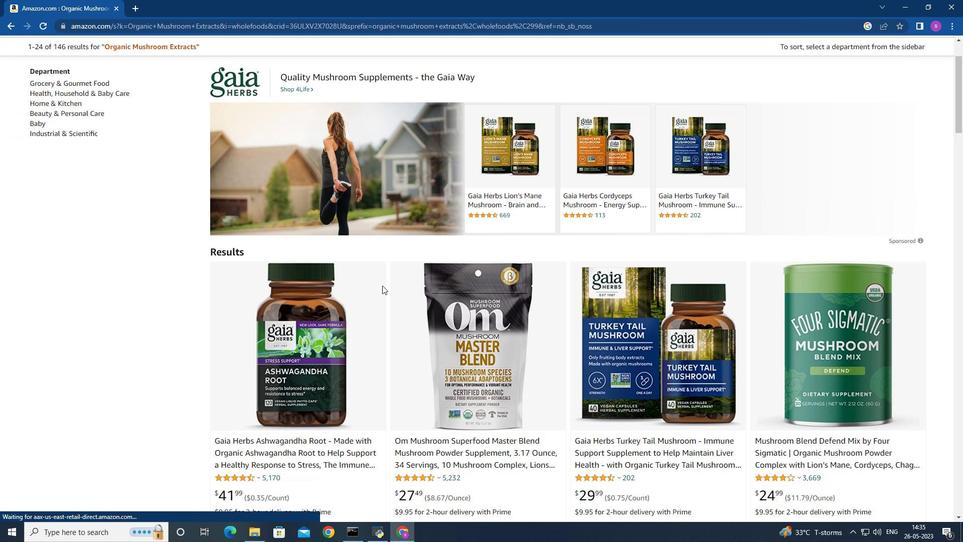 
Action: Mouse scrolled (381, 285) with delta (0, 0)
Screenshot: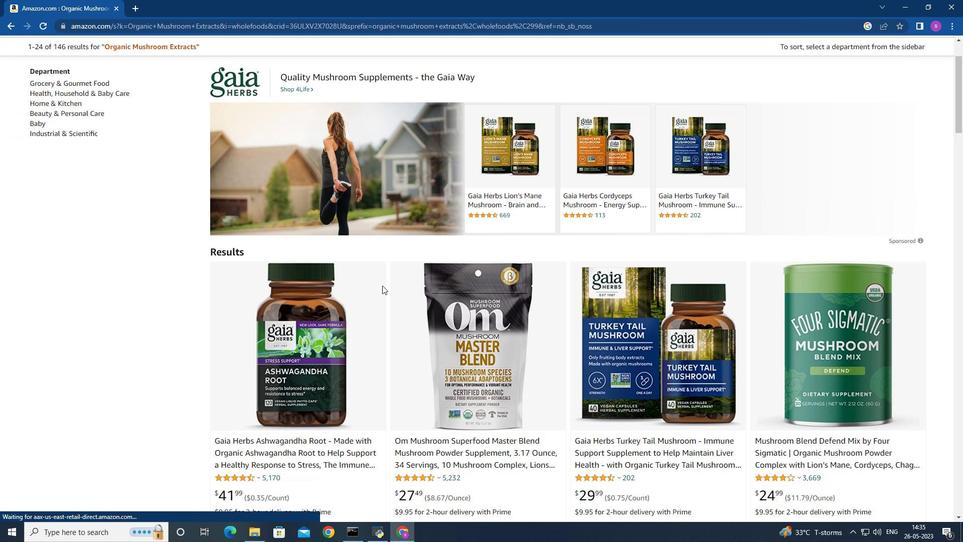 
Action: Mouse moved to (378, 272)
Screenshot: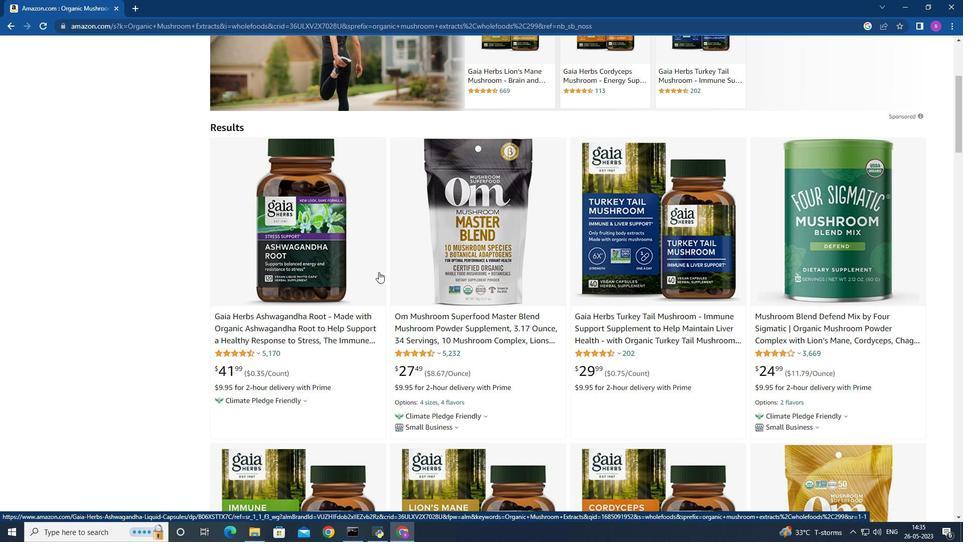
Action: Mouse scrolled (378, 271) with delta (0, 0)
Screenshot: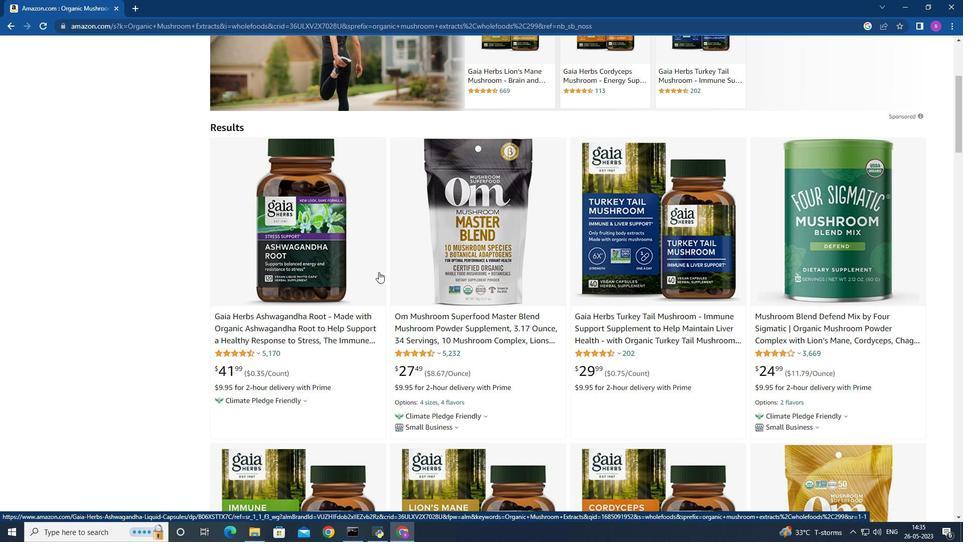 
Action: Mouse moved to (320, 244)
Screenshot: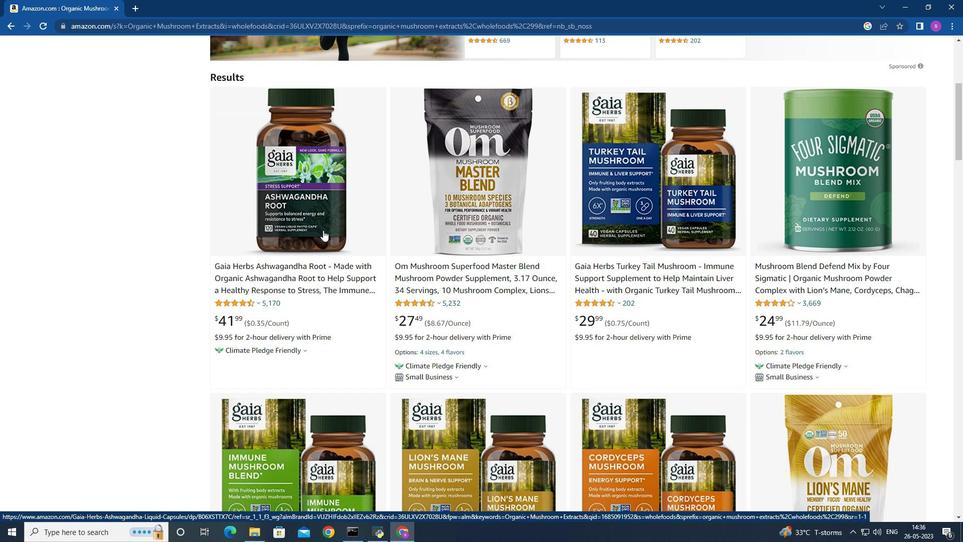 
Action: Mouse scrolled (320, 243) with delta (0, 0)
Screenshot: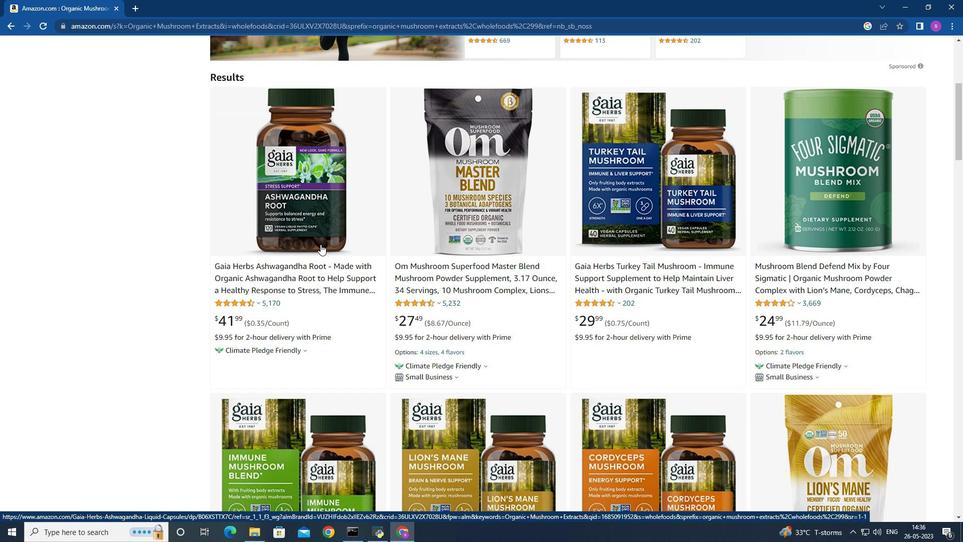
Action: Mouse scrolled (320, 243) with delta (0, 0)
Screenshot: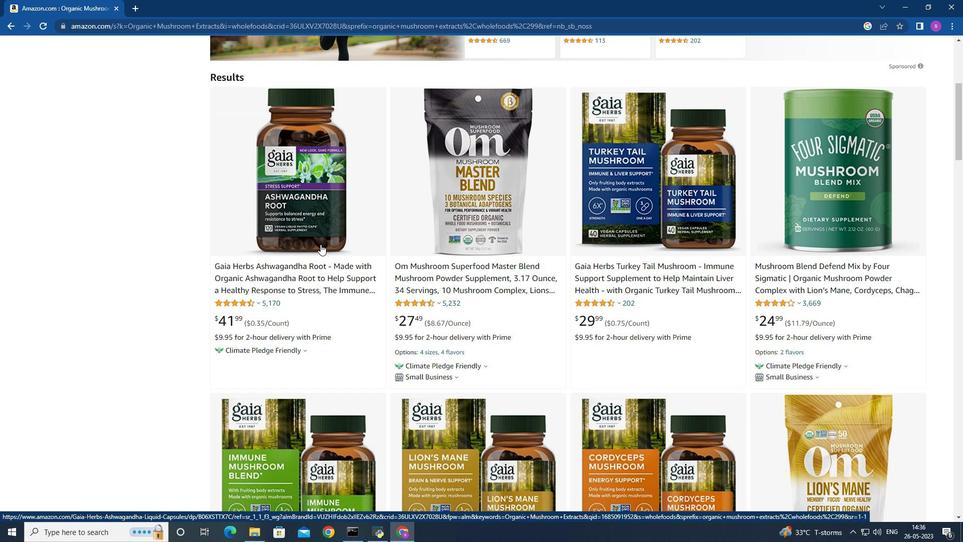 
Action: Mouse moved to (320, 245)
Screenshot: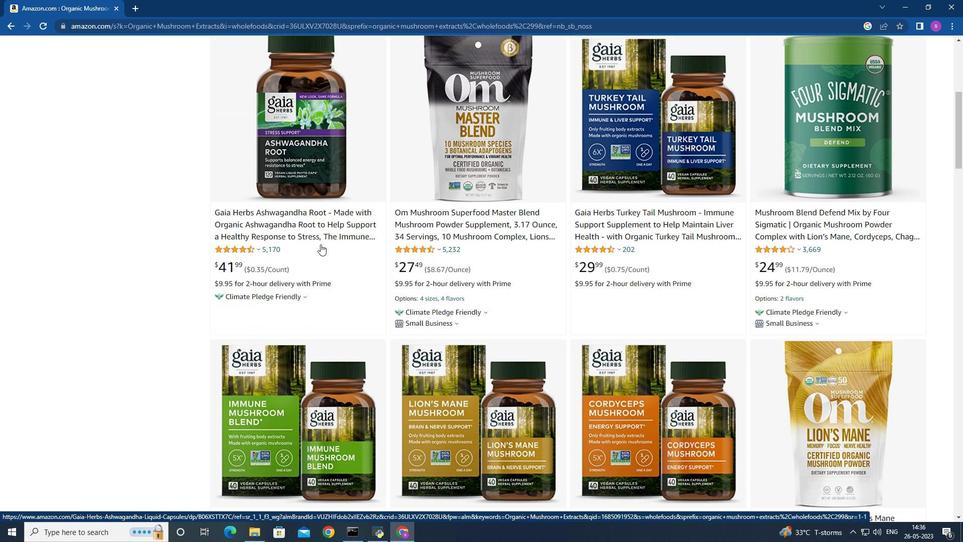 
Action: Mouse scrolled (320, 244) with delta (0, 0)
Screenshot: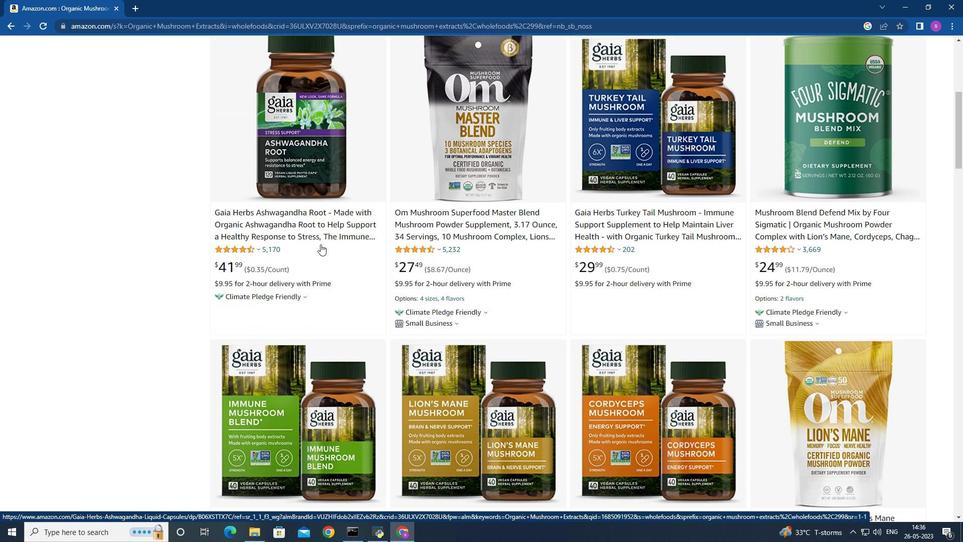 
Action: Mouse moved to (319, 245)
Screenshot: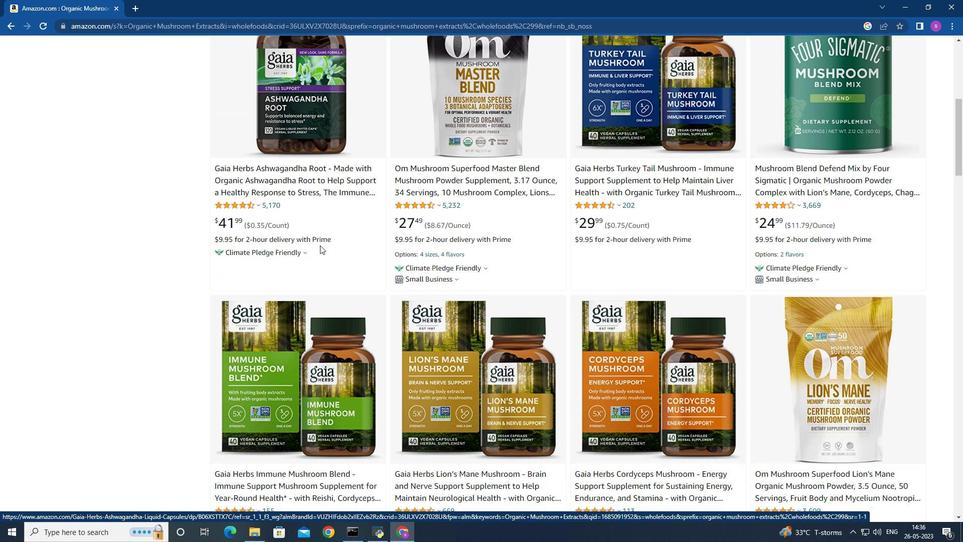 
Action: Mouse scrolled (319, 244) with delta (0, 0)
Screenshot: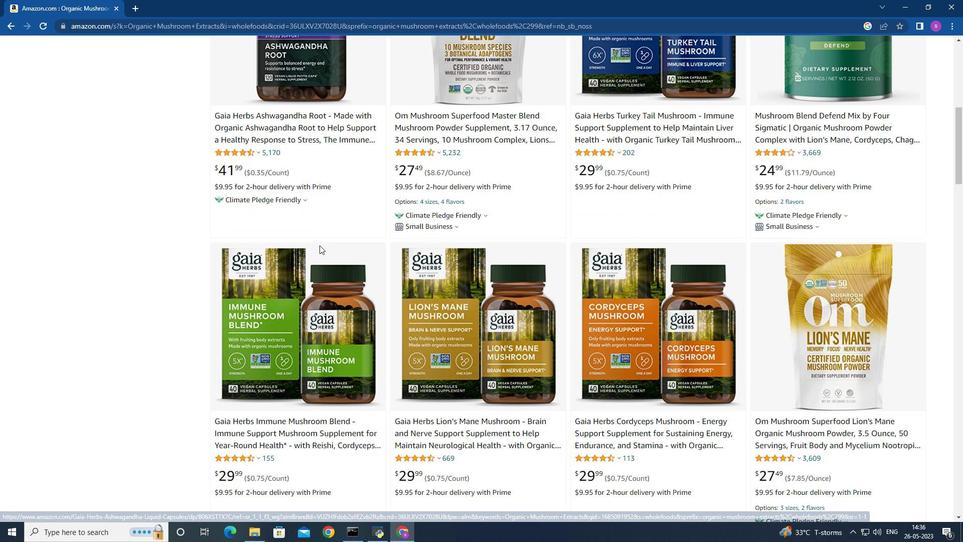 
Action: Mouse scrolled (319, 244) with delta (0, 0)
Screenshot: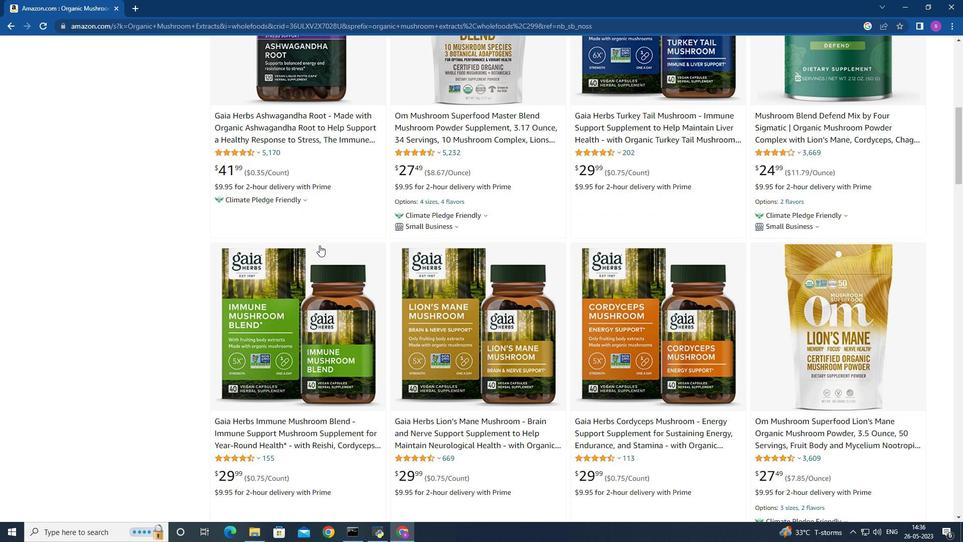 
Action: Mouse moved to (317, 245)
Screenshot: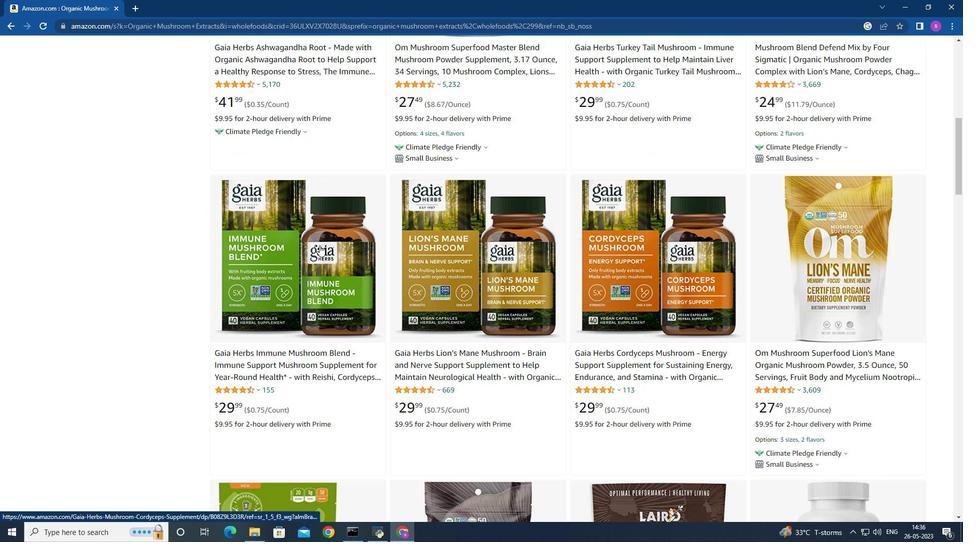 
Action: Mouse scrolled (317, 244) with delta (0, 0)
Screenshot: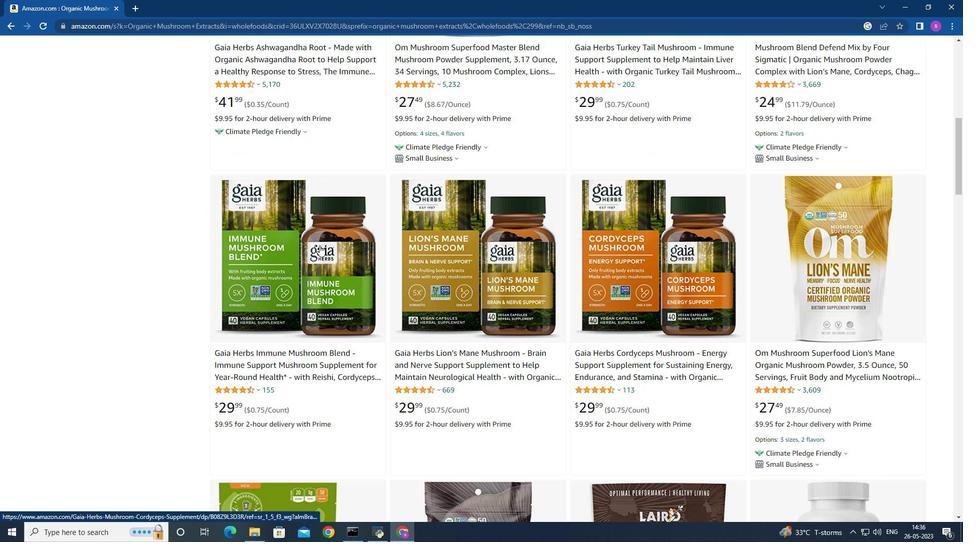 
Action: Mouse moved to (313, 247)
Screenshot: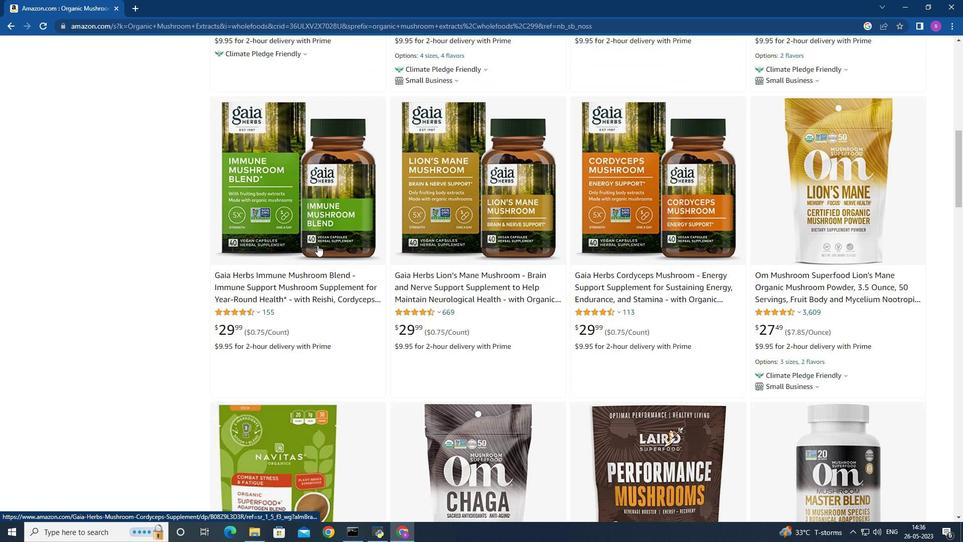 
Action: Mouse scrolled (313, 246) with delta (0, 0)
Screenshot: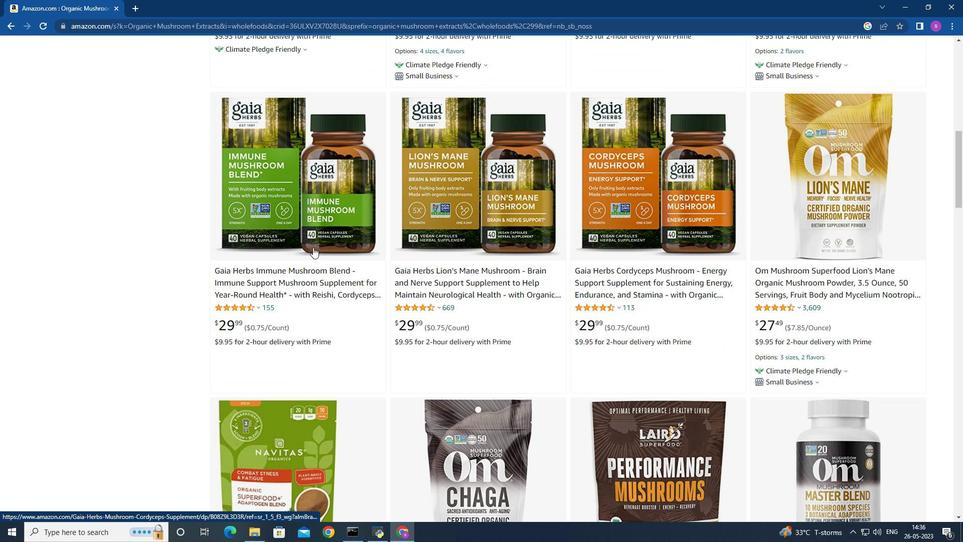 
Action: Mouse scrolled (313, 246) with delta (0, 0)
Screenshot: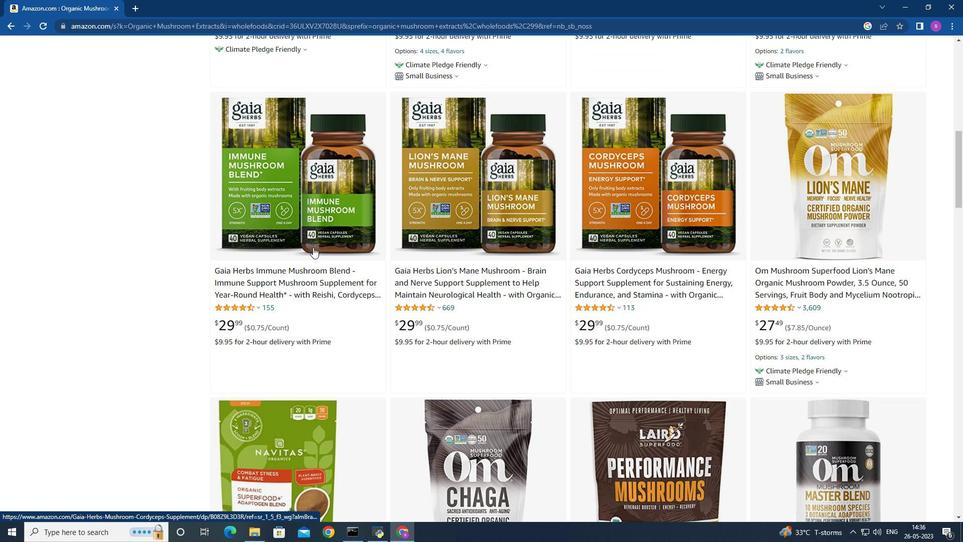 
Action: Mouse scrolled (313, 246) with delta (0, 0)
Screenshot: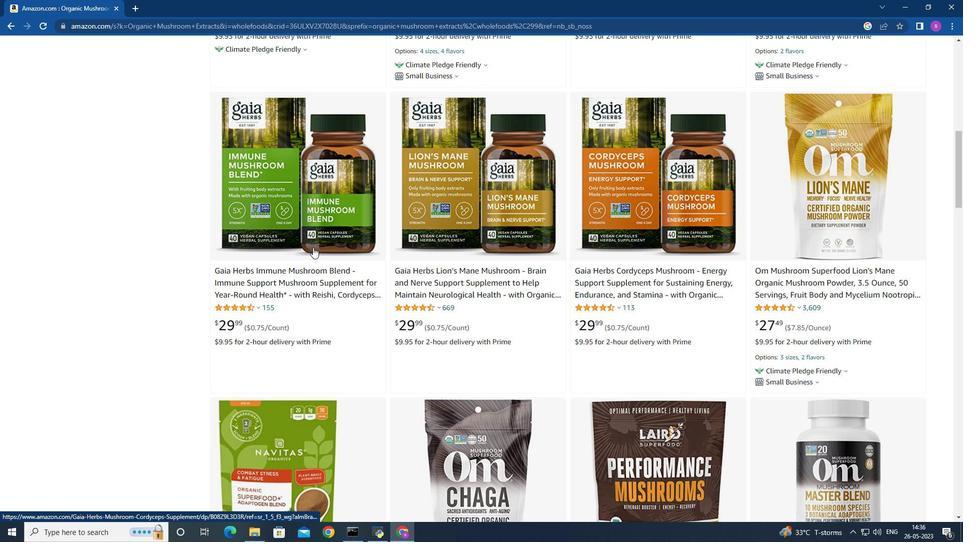 
Action: Mouse moved to (319, 239)
Screenshot: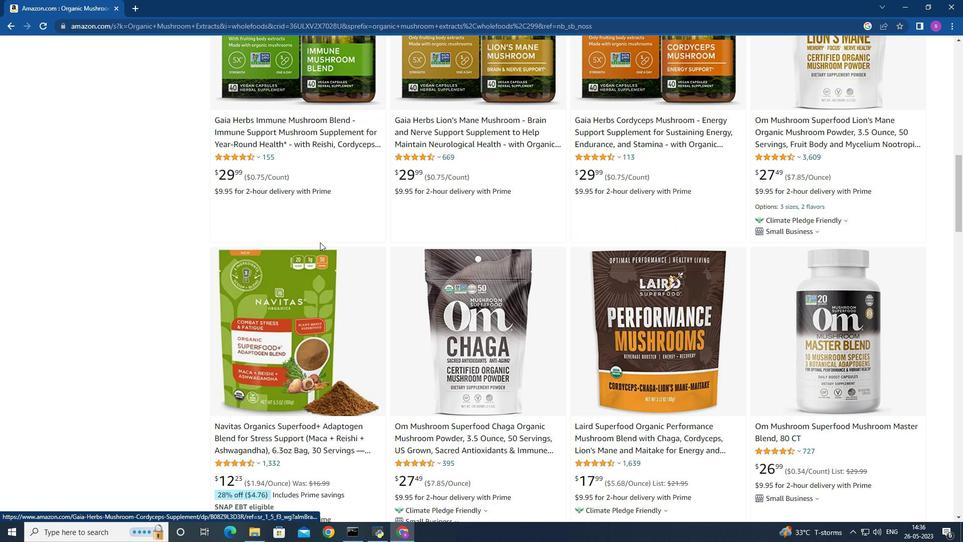 
Action: Mouse scrolled (319, 239) with delta (0, 0)
Screenshot: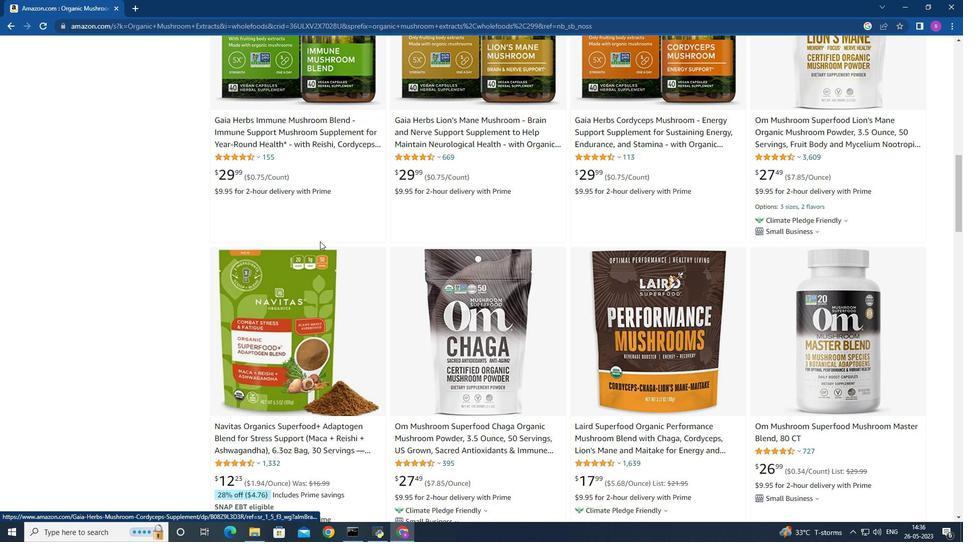 
Action: Mouse scrolled (319, 239) with delta (0, 0)
Screenshot: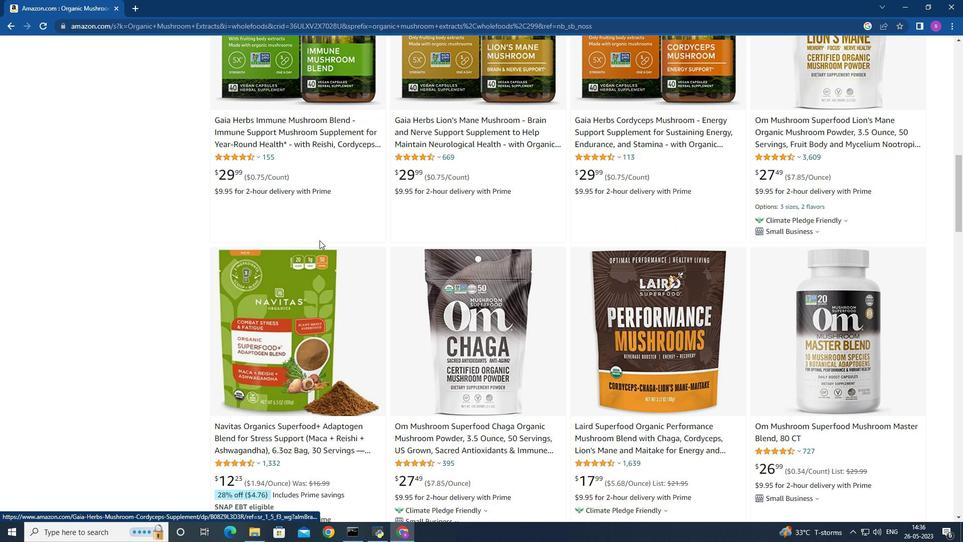 
Action: Mouse scrolled (319, 239) with delta (0, 0)
Screenshot: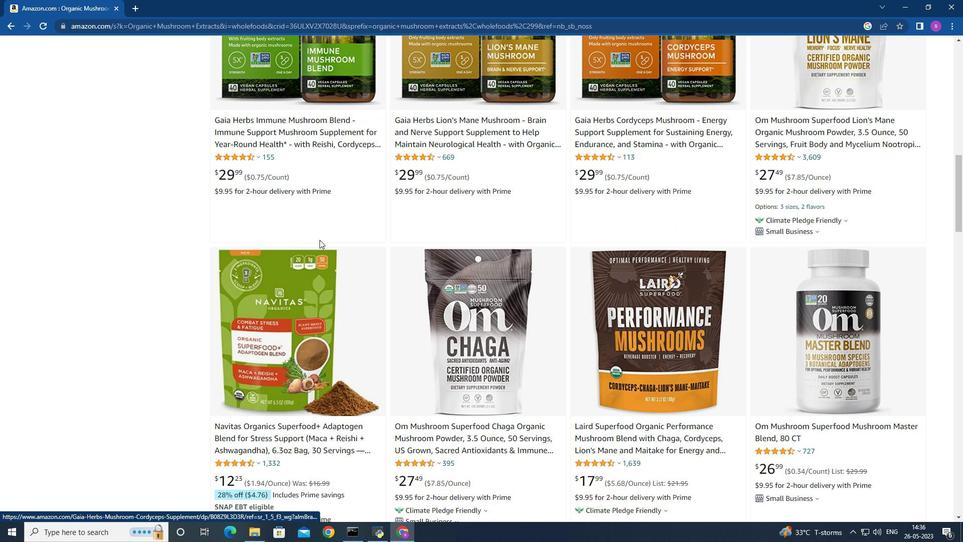 
Action: Mouse moved to (320, 265)
Screenshot: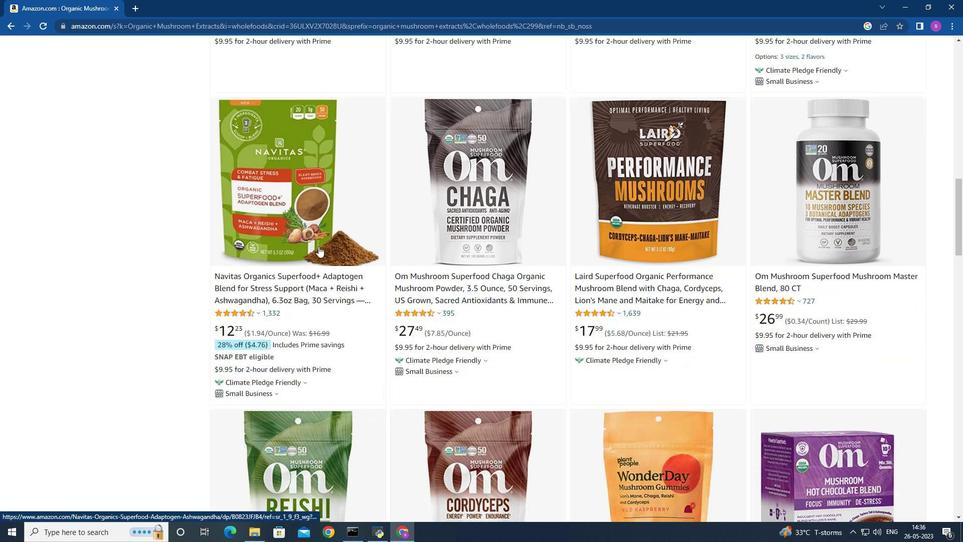 
Action: Mouse scrolled (320, 266) with delta (0, 0)
Screenshot: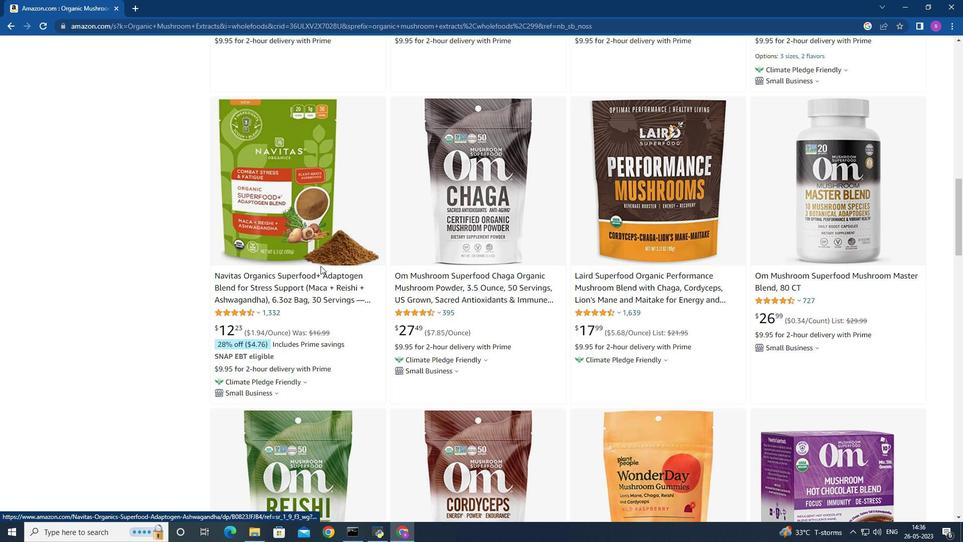 
Action: Mouse scrolled (320, 266) with delta (0, 0)
Screenshot: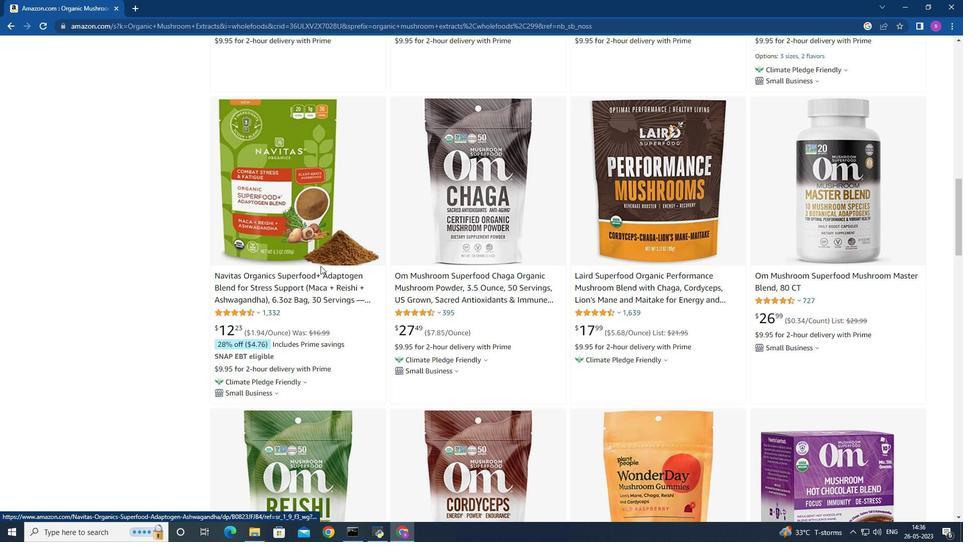 
Action: Mouse scrolled (320, 266) with delta (0, 0)
Screenshot: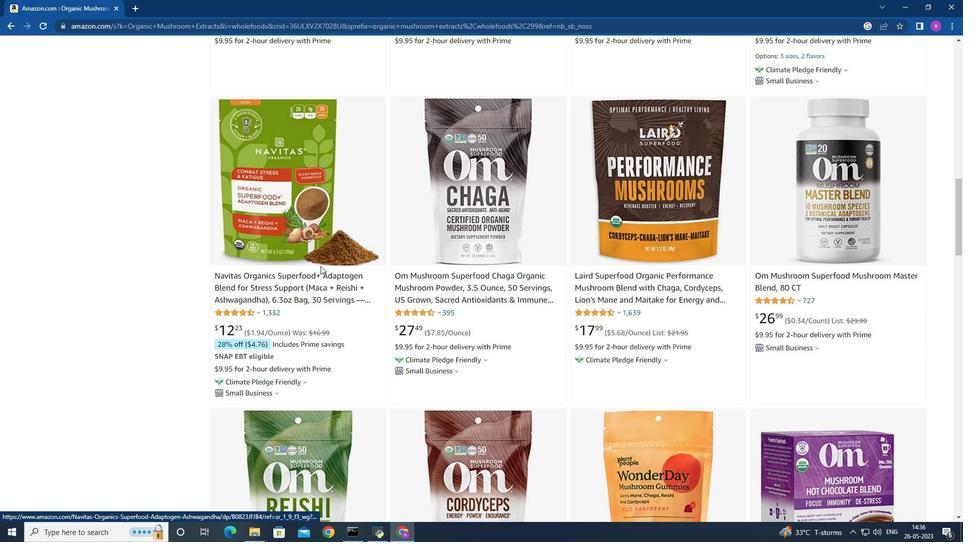 
Action: Mouse scrolled (320, 266) with delta (0, 0)
Screenshot: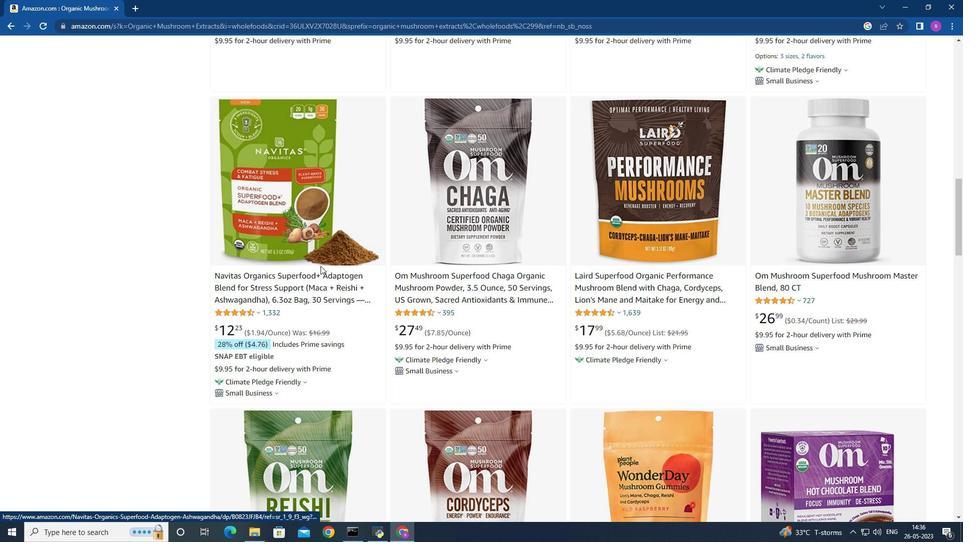 
Action: Mouse moved to (320, 263)
Screenshot: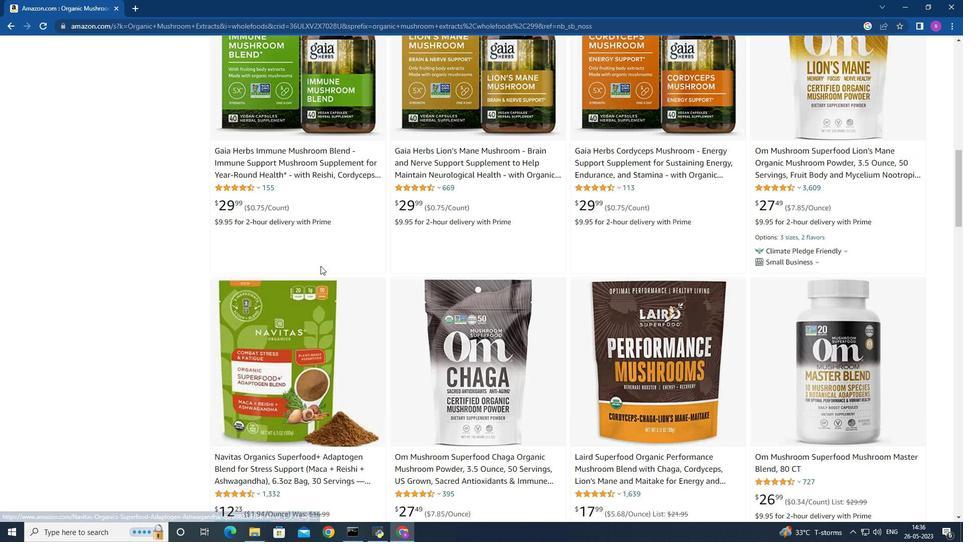 
Action: Mouse scrolled (320, 264) with delta (0, 0)
Screenshot: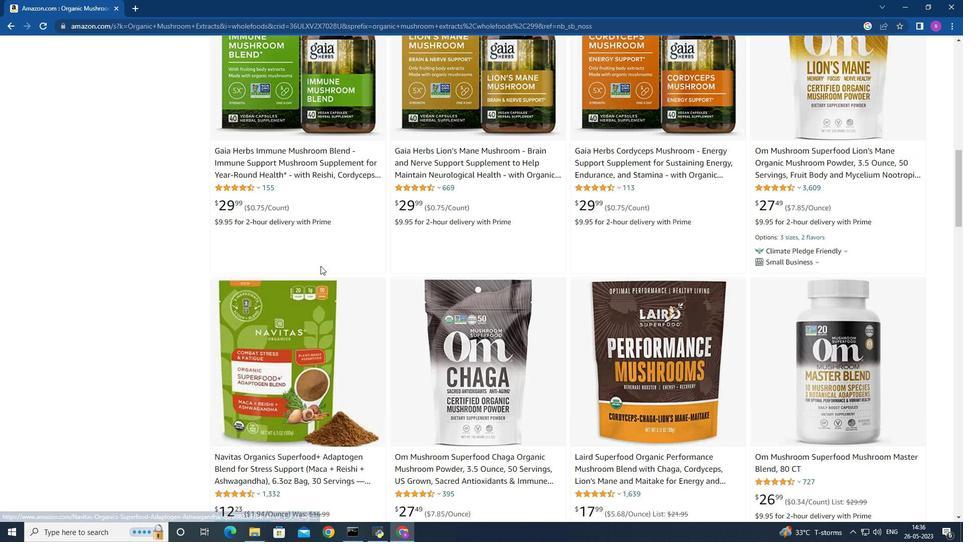 
Action: Mouse moved to (320, 263)
Screenshot: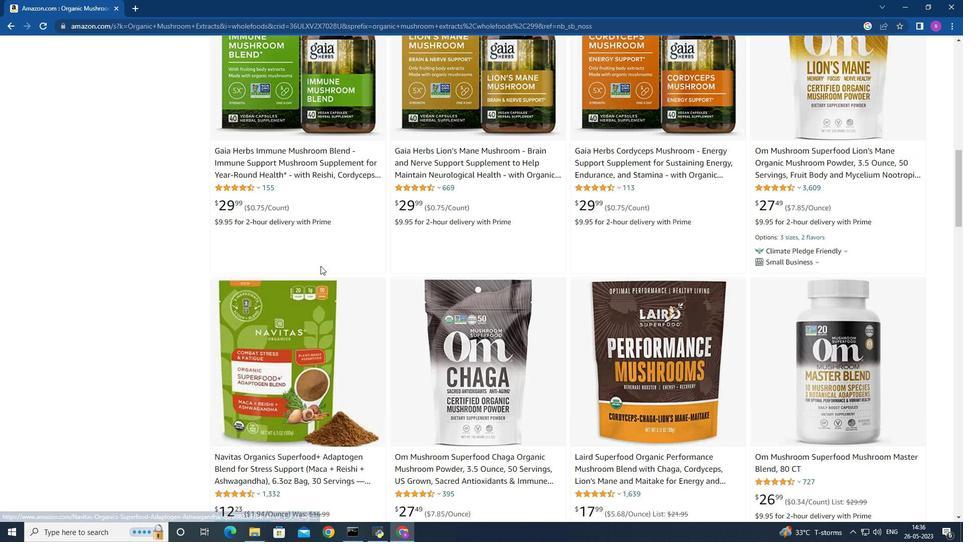 
Action: Mouse scrolled (320, 264) with delta (0, 0)
Screenshot: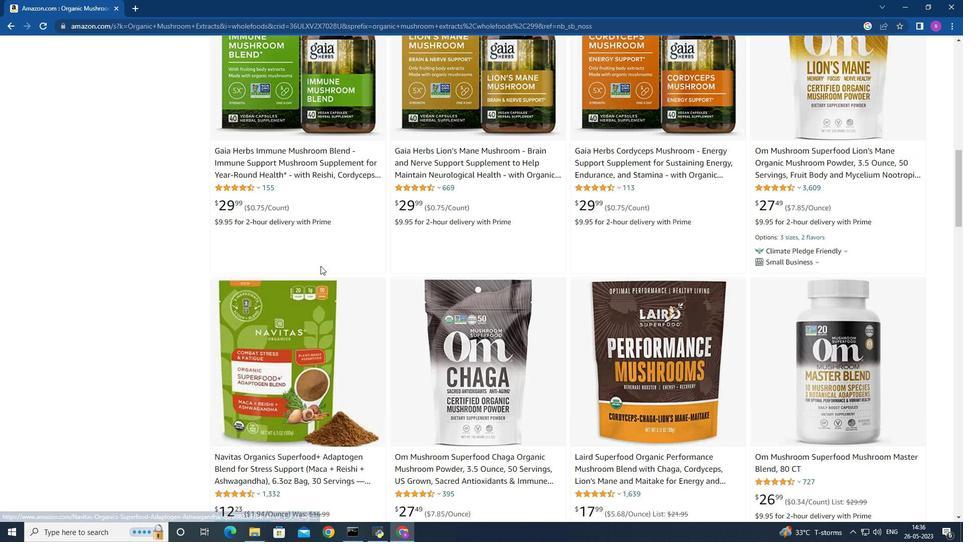 
Action: Mouse scrolled (320, 264) with delta (0, 0)
Screenshot: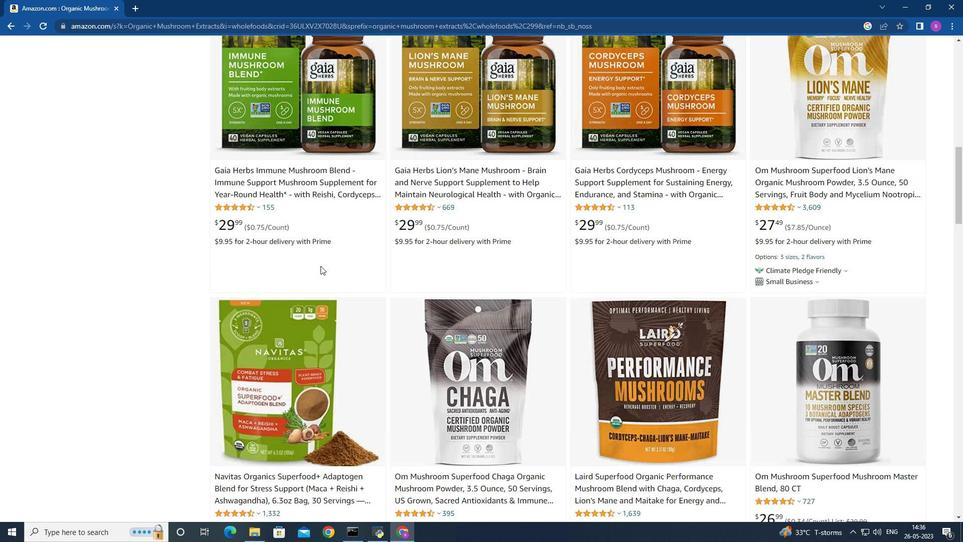 
Action: Mouse scrolled (320, 264) with delta (0, 0)
Screenshot: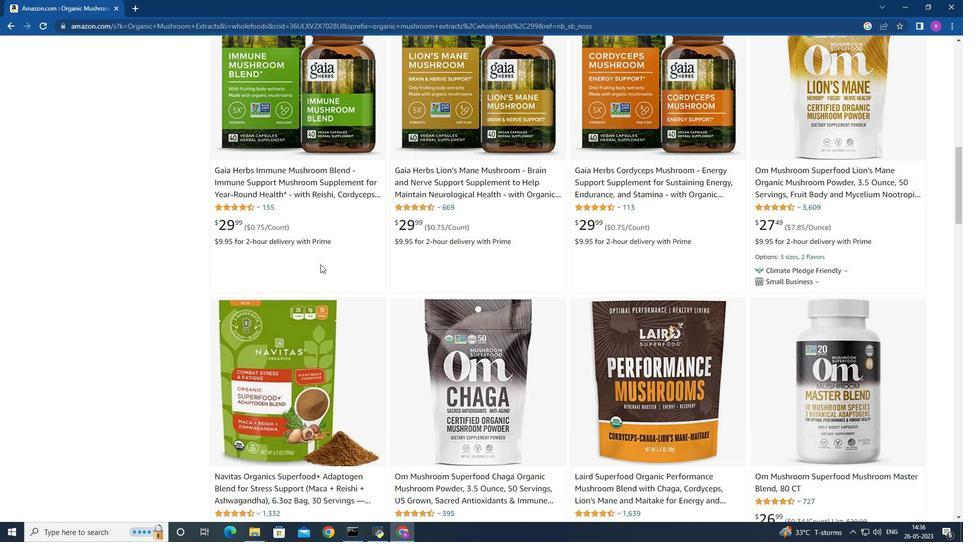 
Action: Mouse scrolled (320, 264) with delta (0, 0)
Screenshot: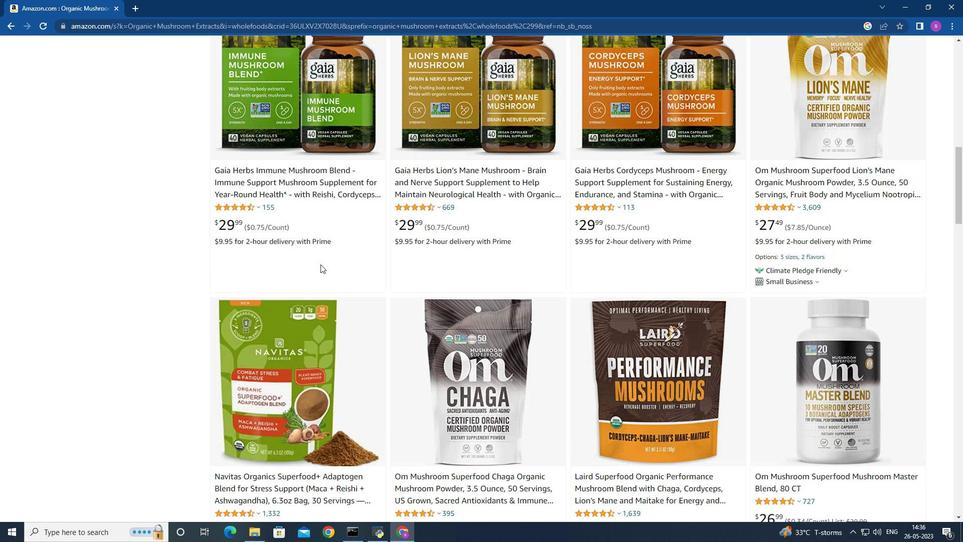 
Action: Mouse moved to (320, 261)
Screenshot: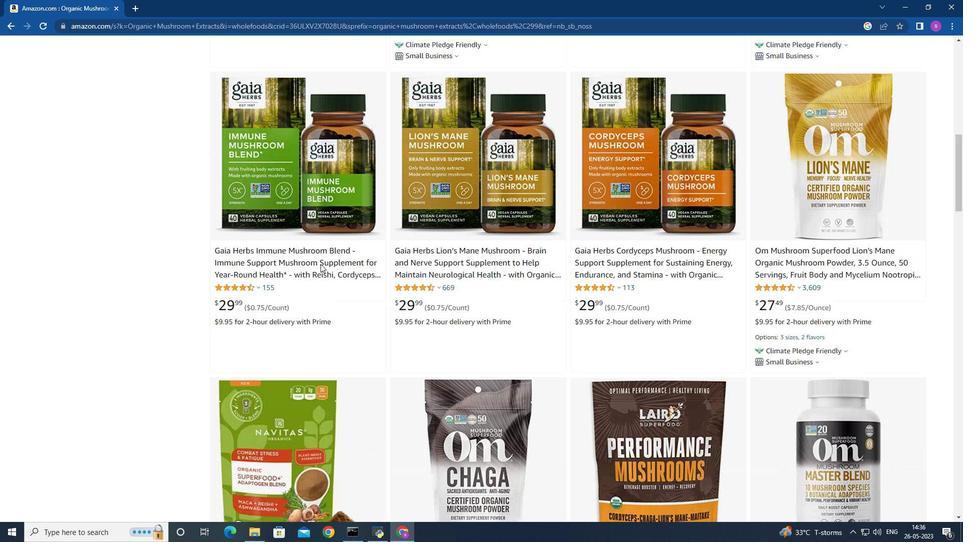 
Action: Mouse scrolled (320, 262) with delta (0, 0)
Screenshot: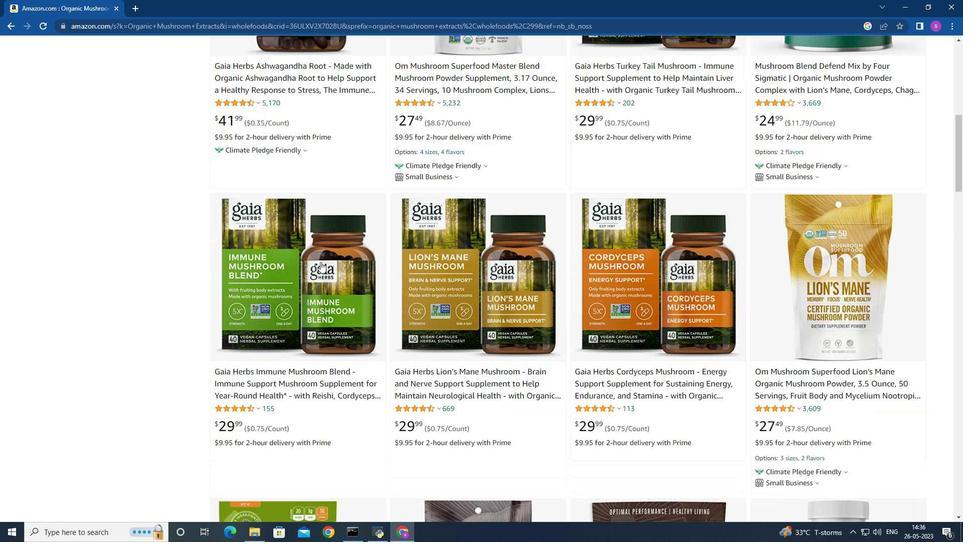 
Action: Mouse scrolled (320, 262) with delta (0, 0)
Screenshot: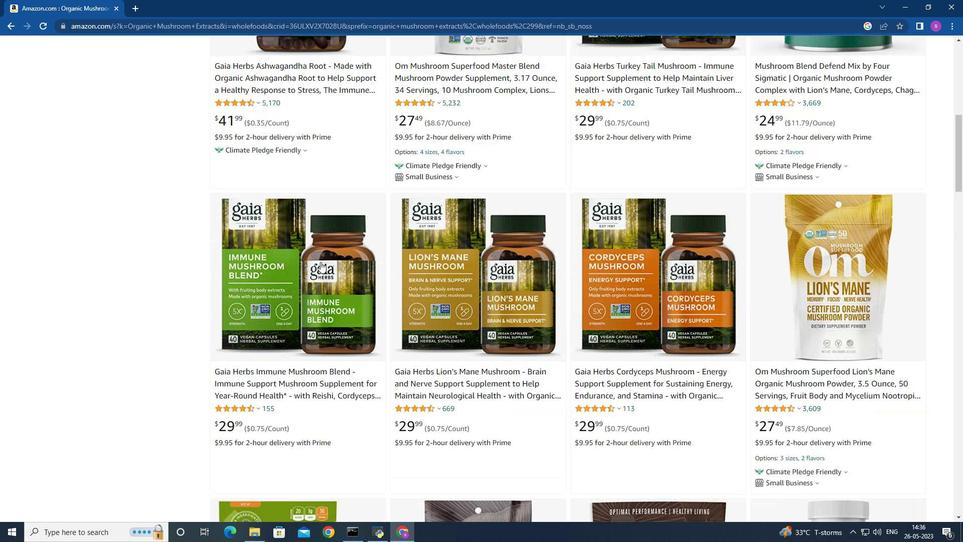 
Action: Mouse scrolled (320, 262) with delta (0, 0)
Screenshot: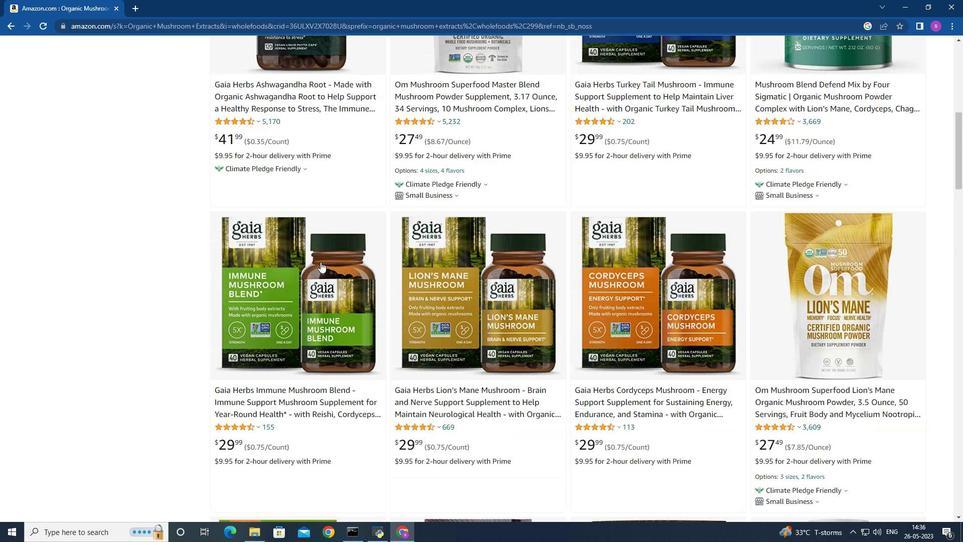 
Action: Mouse moved to (318, 212)
Screenshot: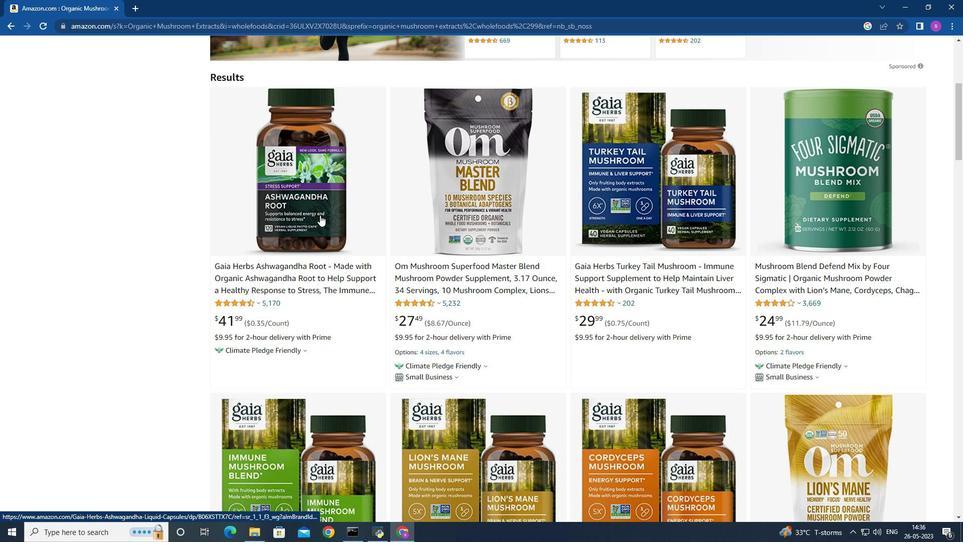 
Action: Mouse pressed left at (318, 212)
Screenshot: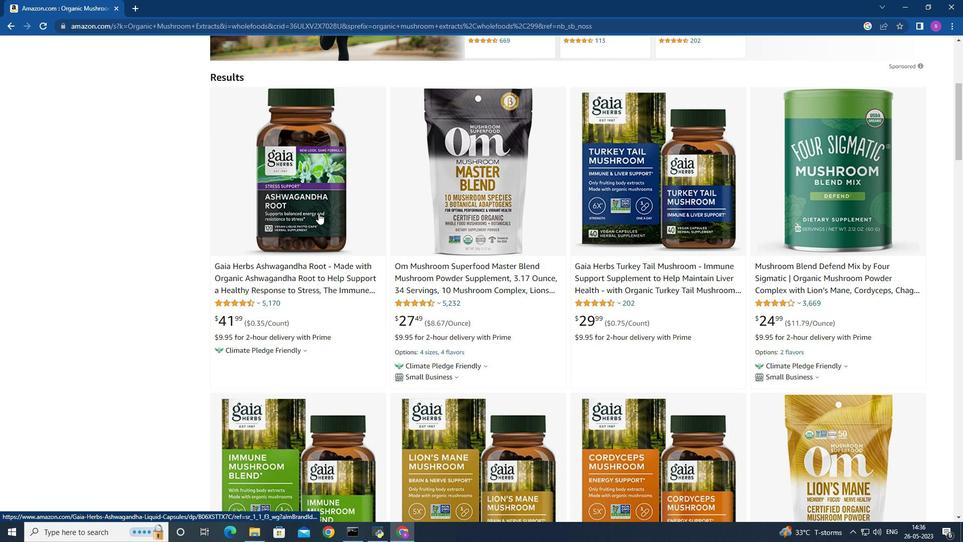 
Action: Mouse moved to (11, 28)
Screenshot: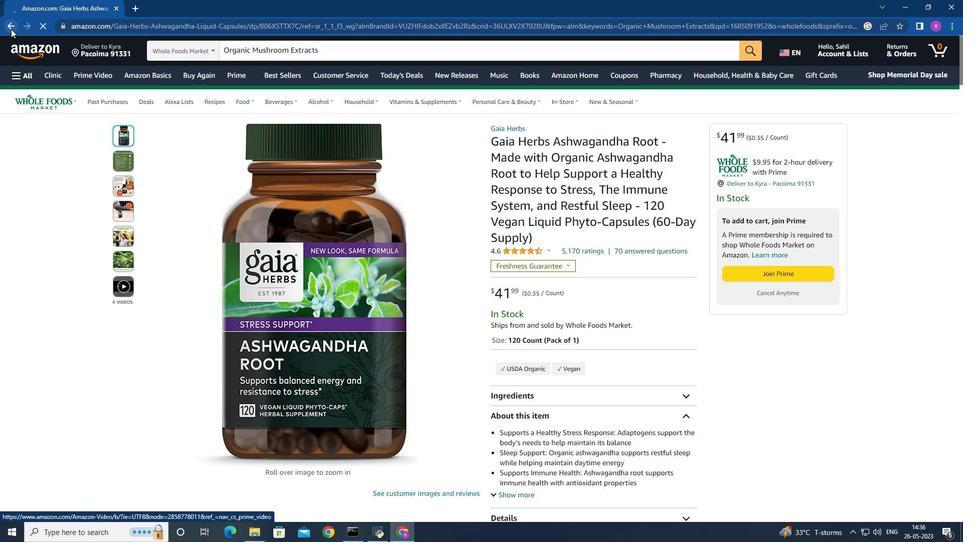 
Action: Mouse pressed left at (11, 28)
Screenshot: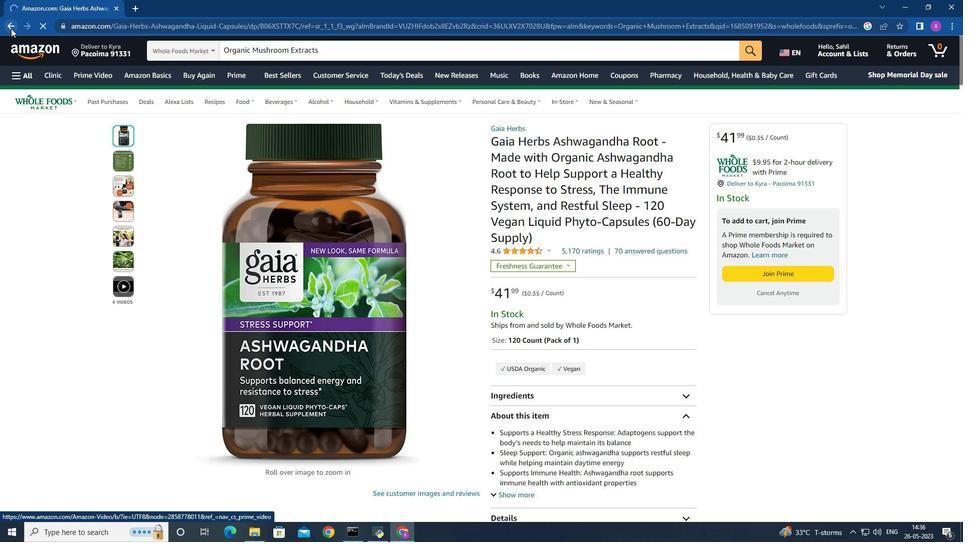 
Action: Mouse moved to (299, 292)
Screenshot: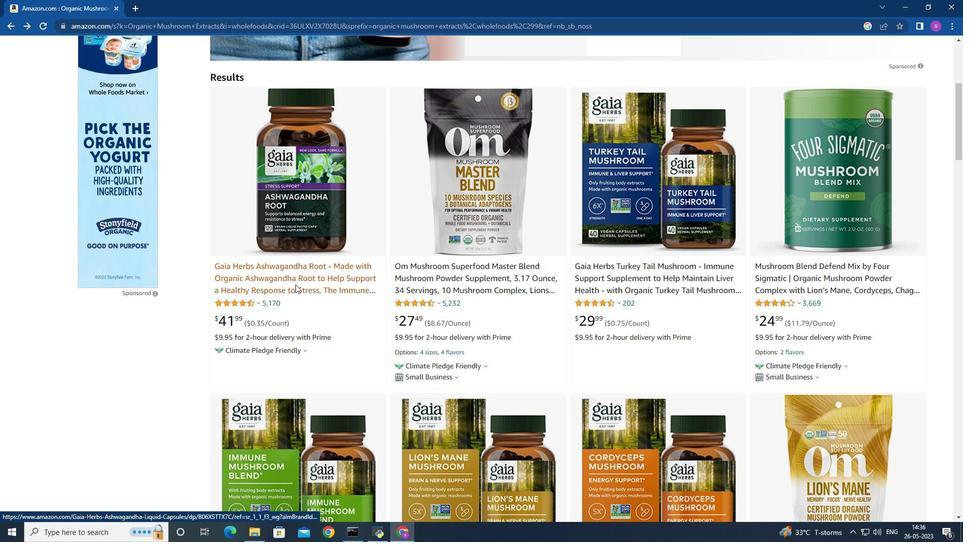 
Action: Mouse scrolled (299, 292) with delta (0, 0)
Screenshot: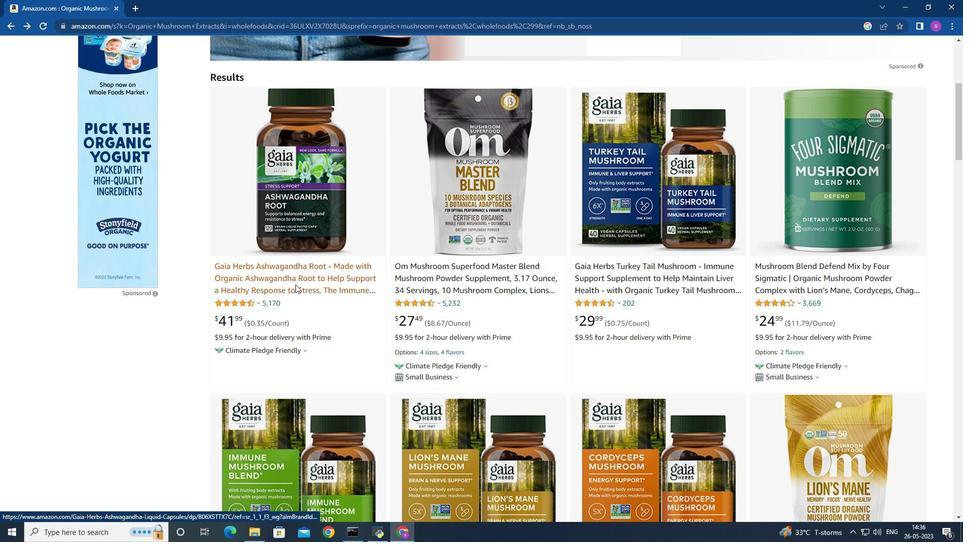 
Action: Mouse scrolled (299, 292) with delta (0, 0)
Screenshot: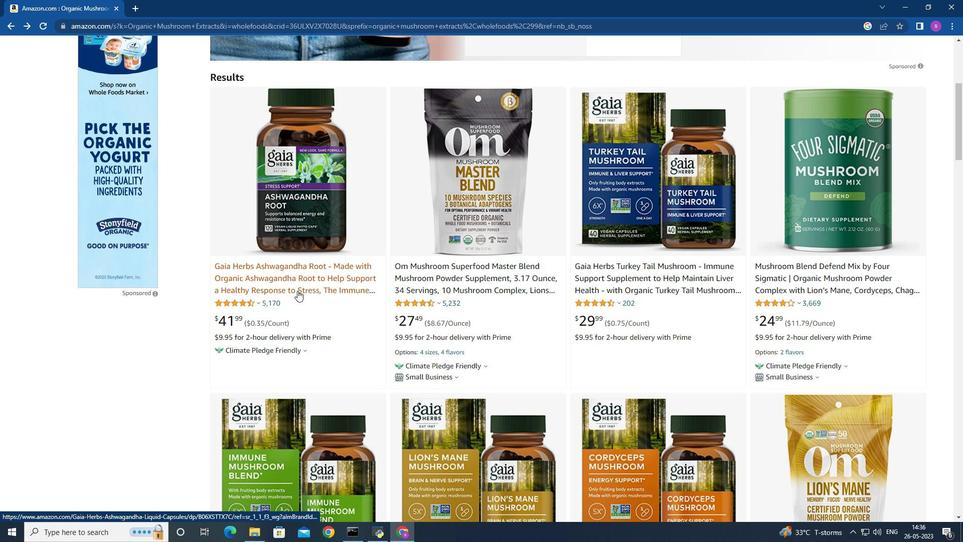
Action: Mouse scrolled (299, 292) with delta (0, 0)
Screenshot: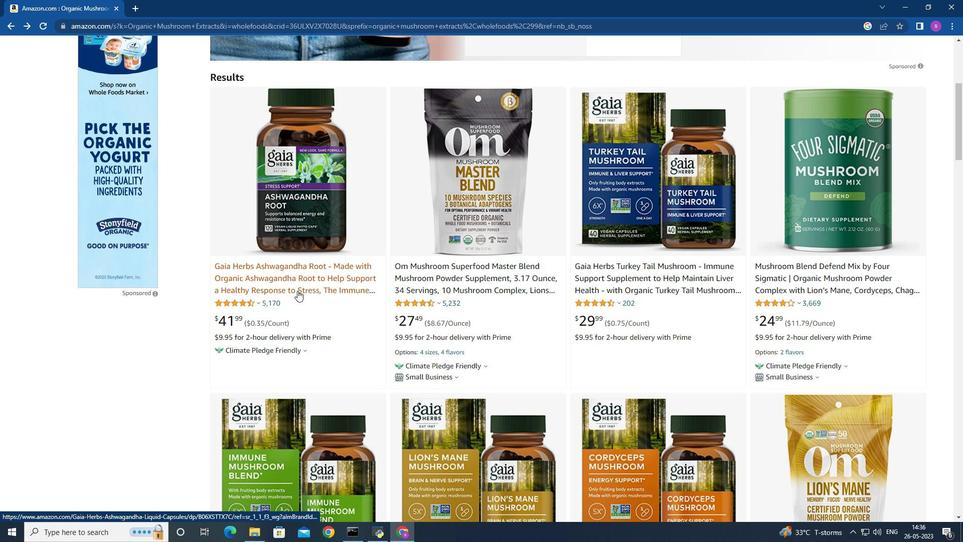 
Action: Mouse scrolled (299, 292) with delta (0, 0)
Screenshot: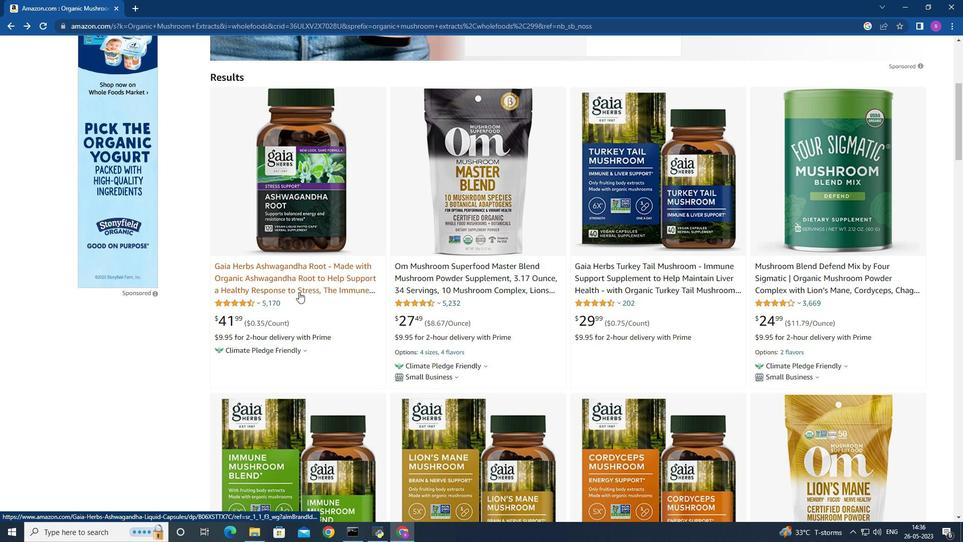 
Action: Mouse scrolled (299, 292) with delta (0, 0)
Screenshot: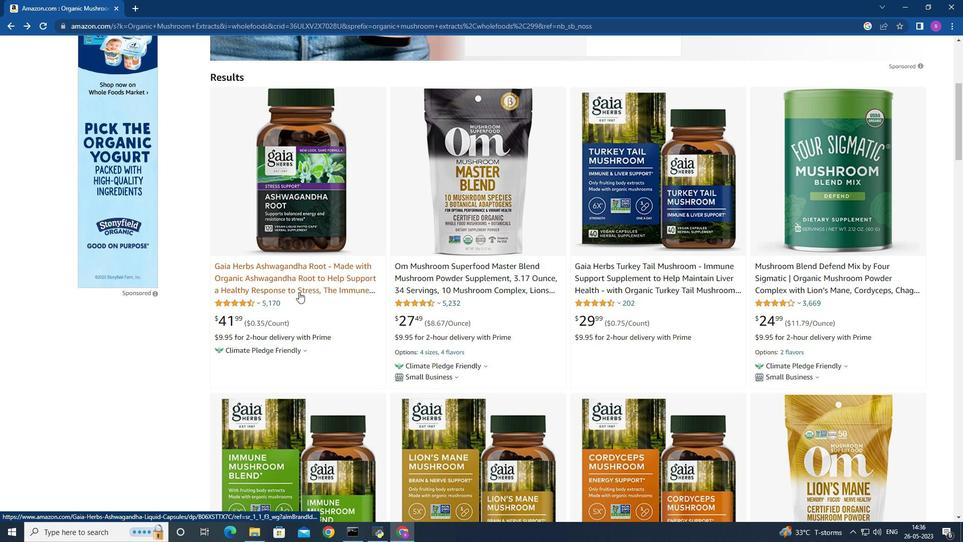 
Action: Mouse scrolled (299, 292) with delta (0, 0)
Screenshot: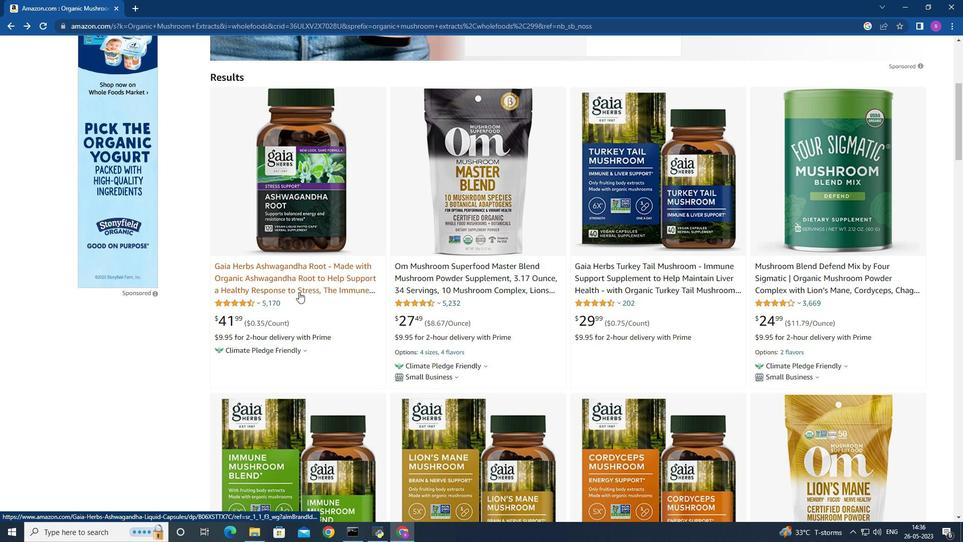 
Action: Mouse scrolled (299, 292) with delta (0, 0)
Screenshot: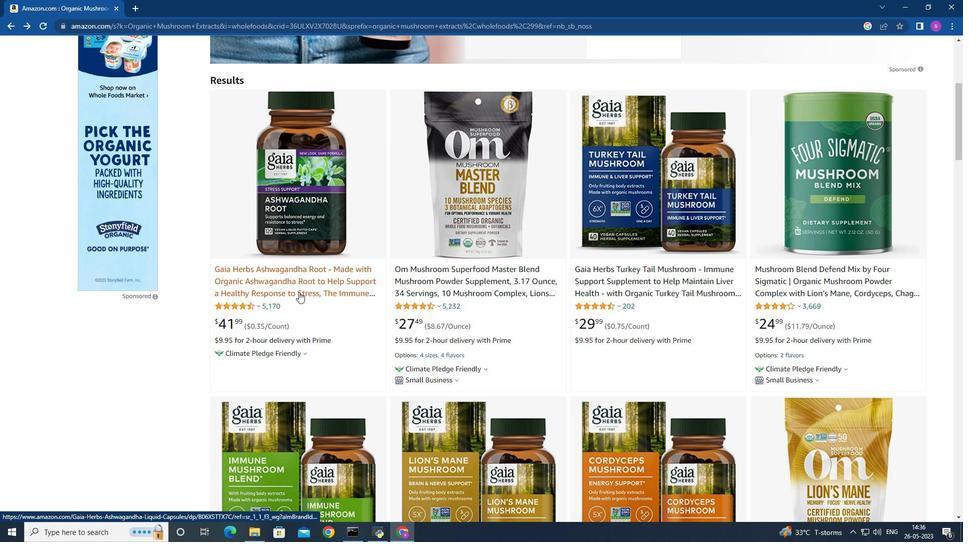 
Action: Mouse moved to (322, 49)
Screenshot: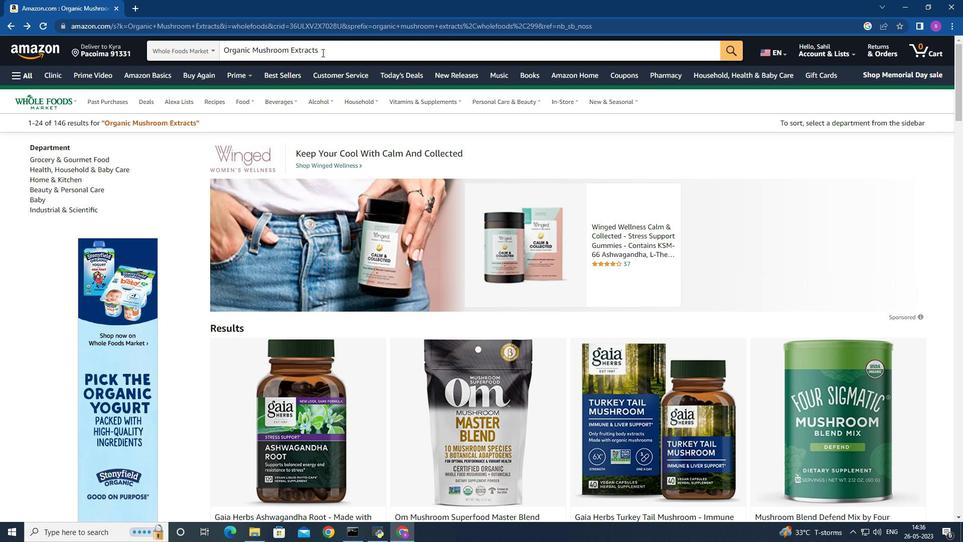 
Action: Mouse pressed left at (322, 49)
Screenshot: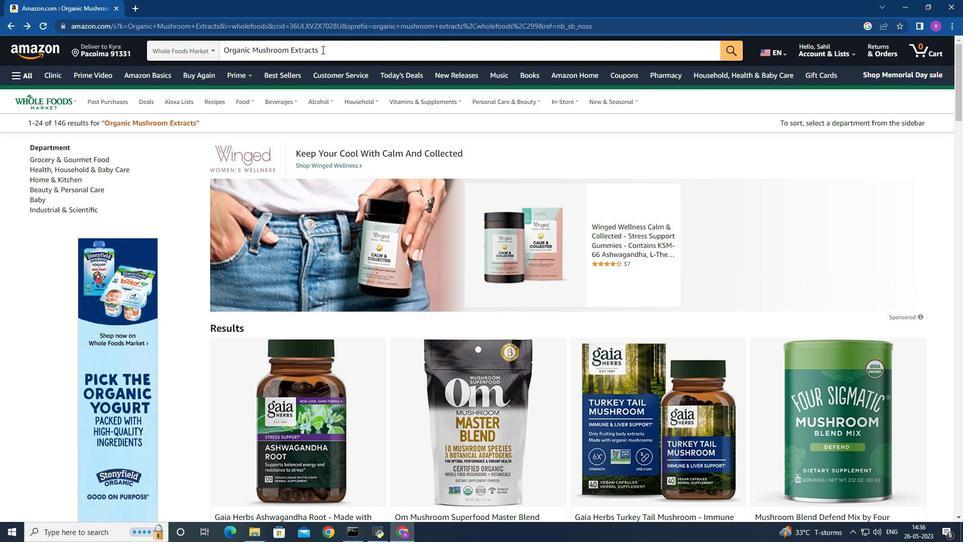 
Action: Mouse moved to (322, 49)
Screenshot: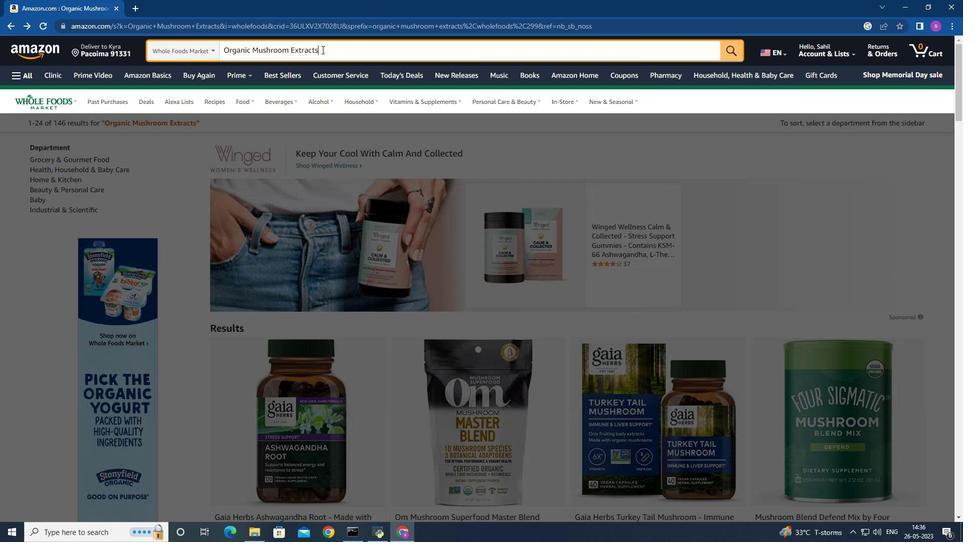 
Action: Key pressed <Key.enter>
Screenshot: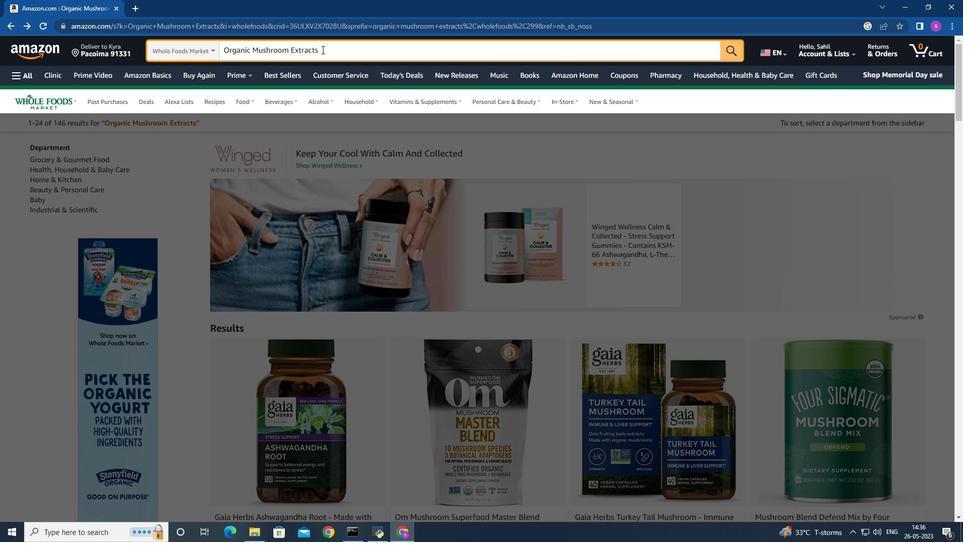 
Action: Mouse moved to (374, 324)
Screenshot: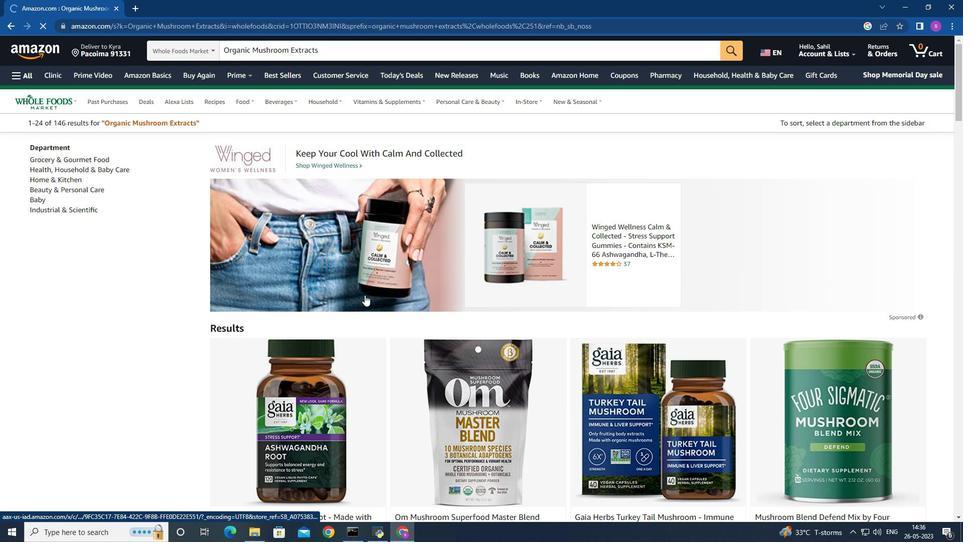 
Action: Mouse scrolled (374, 323) with delta (0, 0)
Screenshot: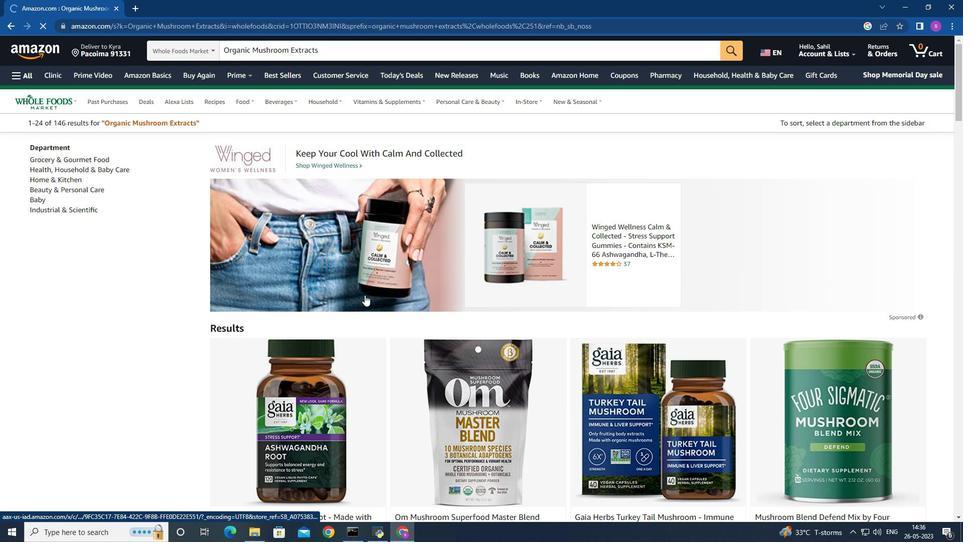 
Action: Mouse moved to (374, 327)
Screenshot: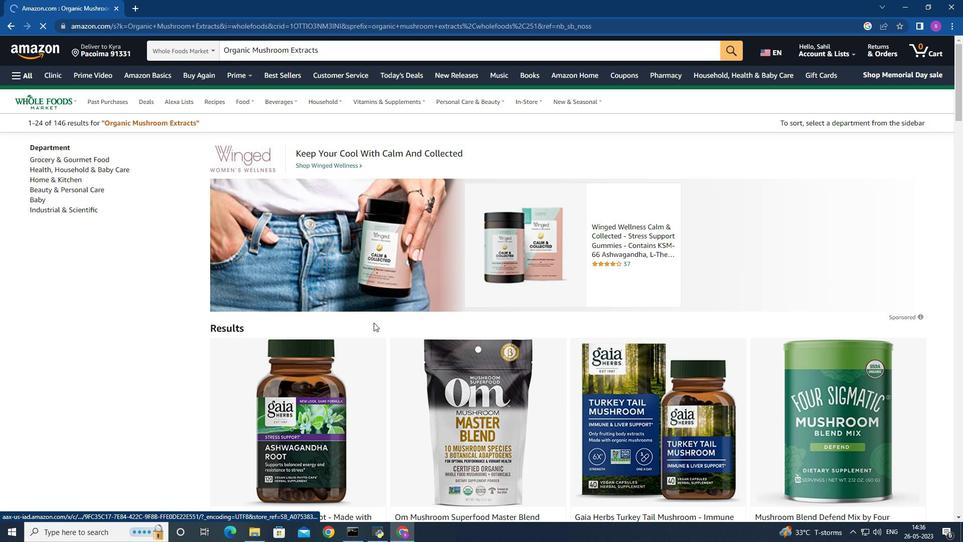 
Action: Mouse scrolled (374, 326) with delta (0, 0)
Screenshot: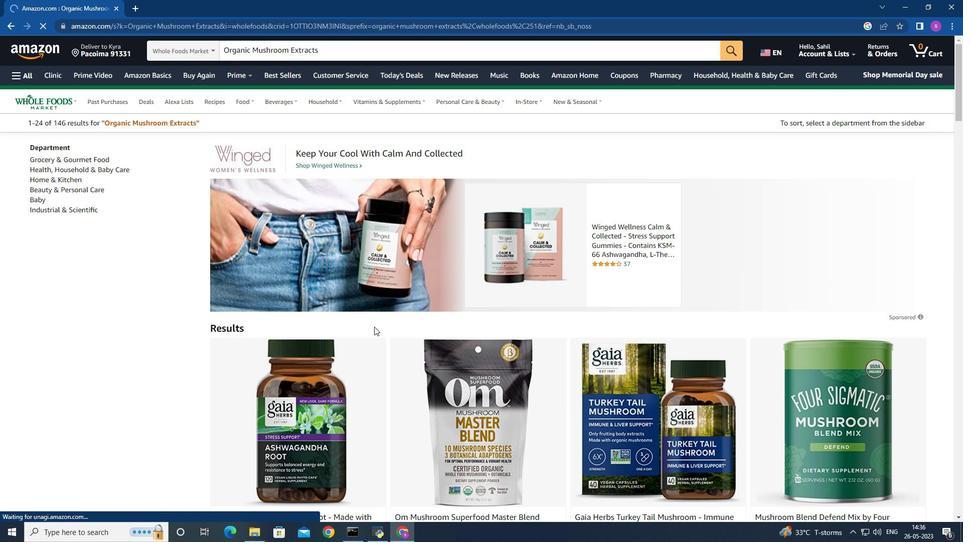 
Action: Mouse moved to (339, 325)
Screenshot: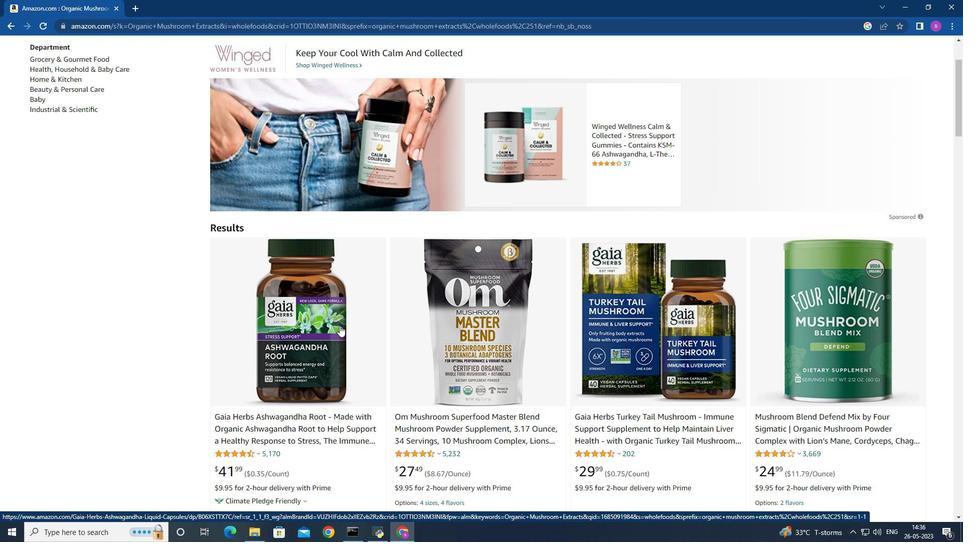 
Action: Mouse scrolled (339, 324) with delta (0, 0)
Screenshot: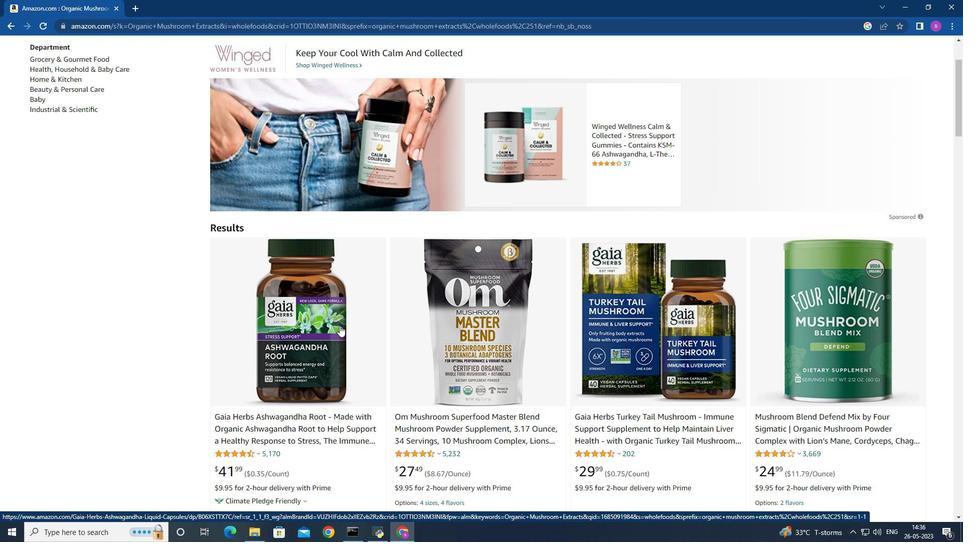 
Action: Mouse moved to (321, 307)
Screenshot: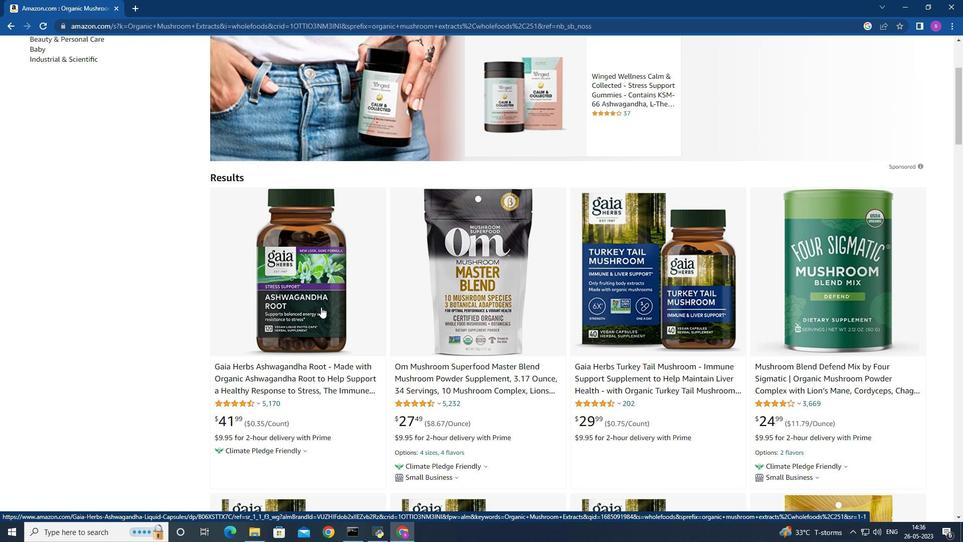 
Action: Mouse scrolled (321, 306) with delta (0, 0)
Screenshot: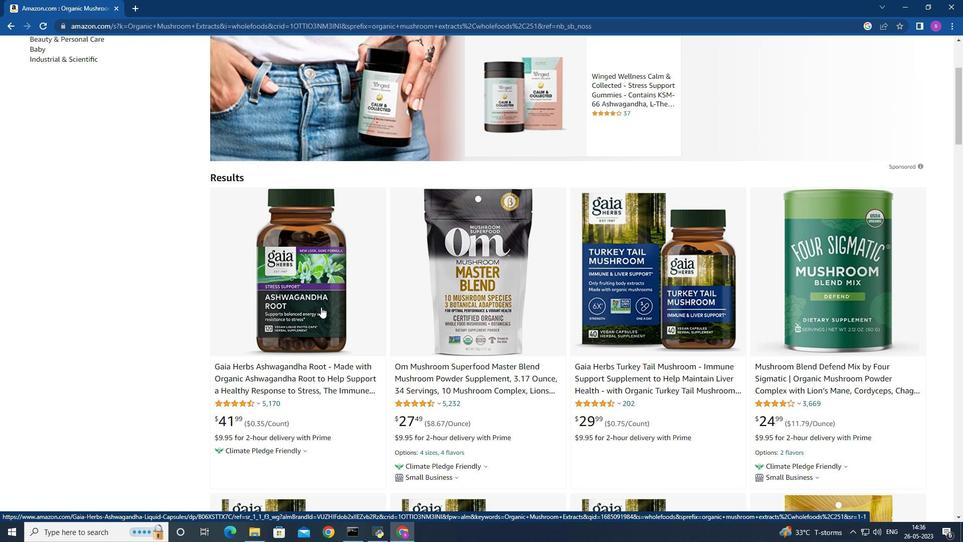 
Action: Mouse scrolled (321, 306) with delta (0, 0)
Screenshot: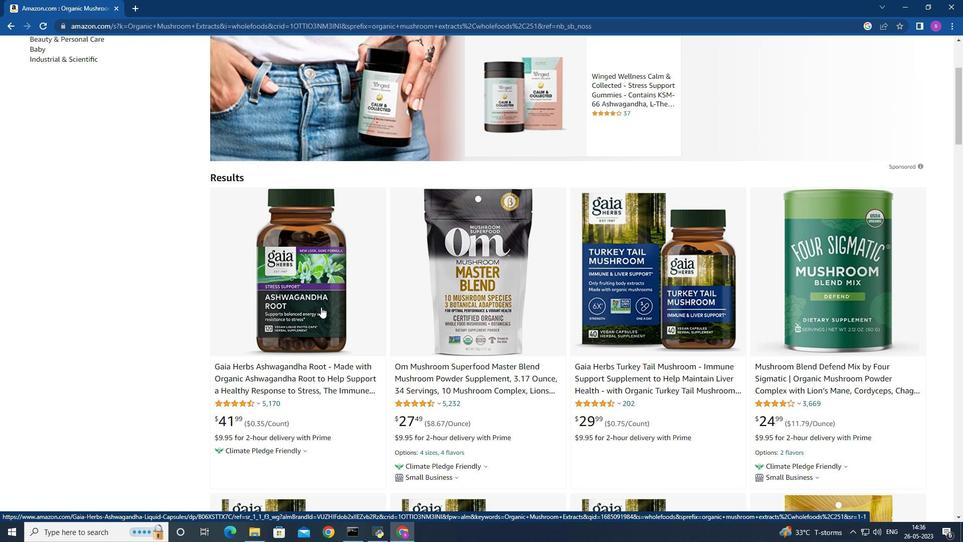 
Action: Mouse moved to (496, 307)
Screenshot: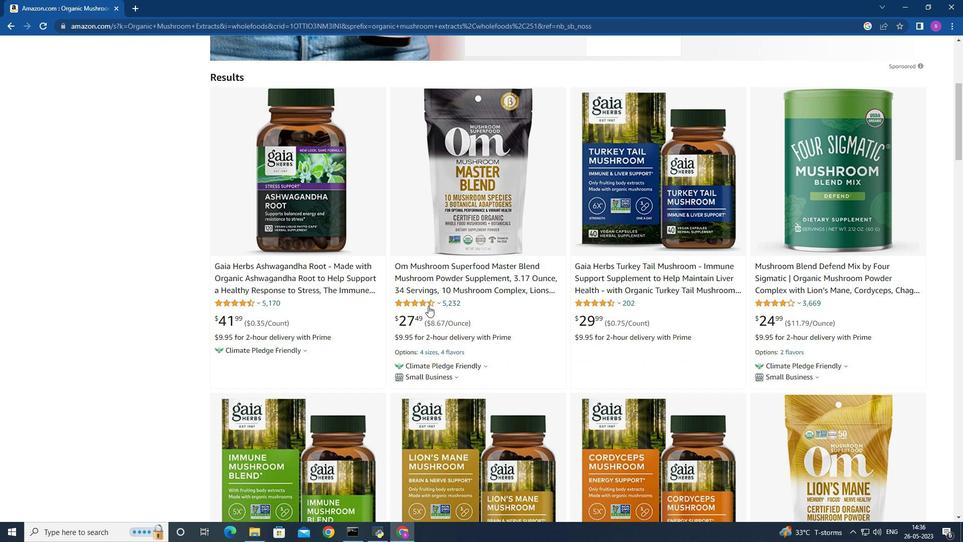 
Action: Mouse scrolled (496, 307) with delta (0, 0)
Screenshot: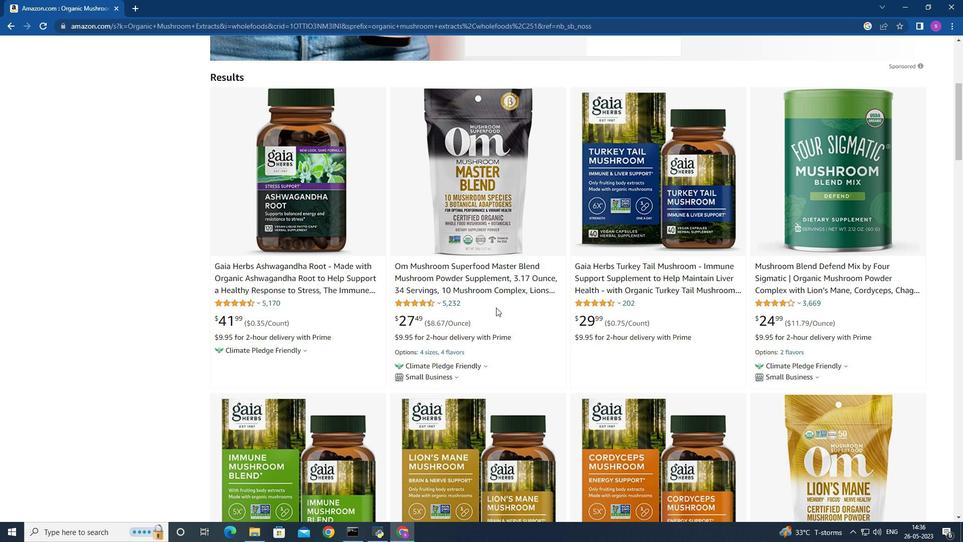 
Action: Mouse scrolled (496, 307) with delta (0, 0)
Screenshot: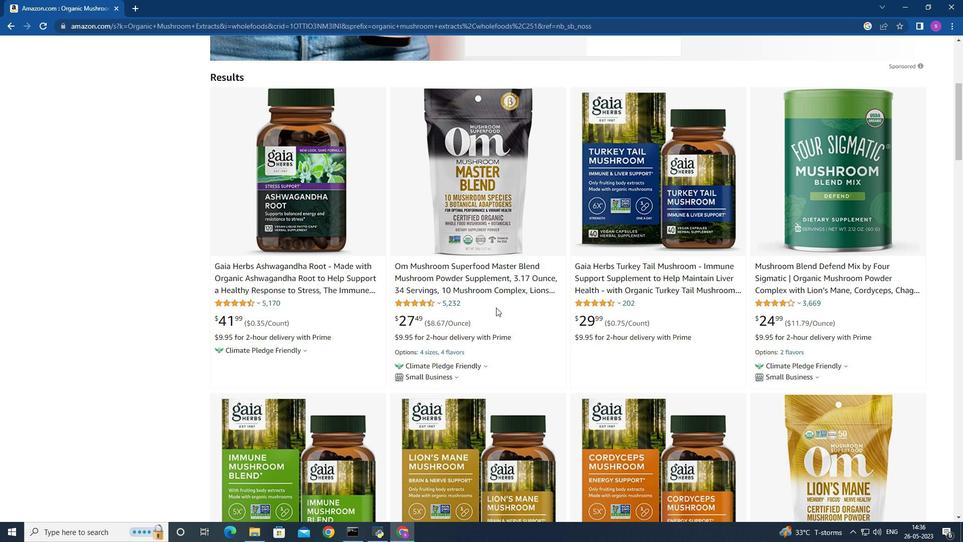 
Action: Mouse moved to (493, 307)
Screenshot: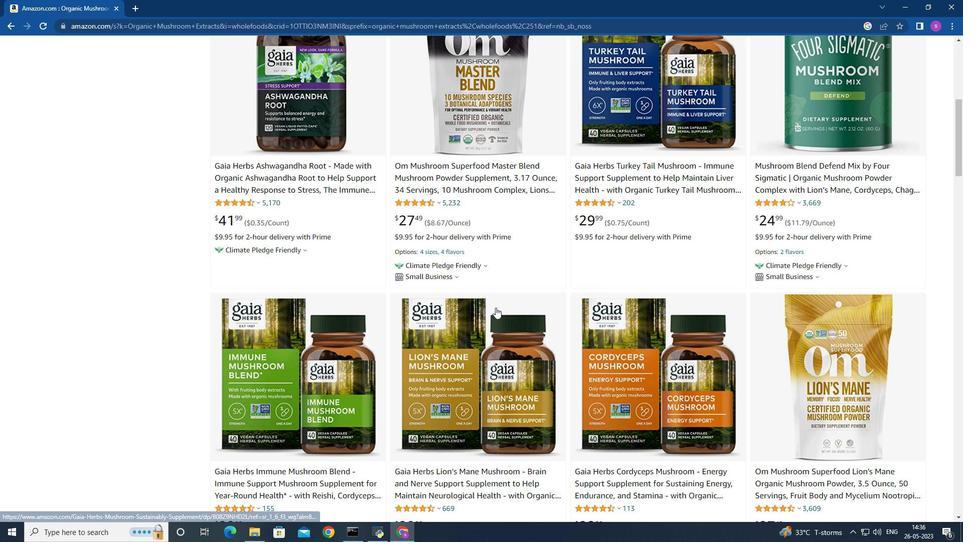 
Action: Mouse scrolled (493, 307) with delta (0, 0)
Screenshot: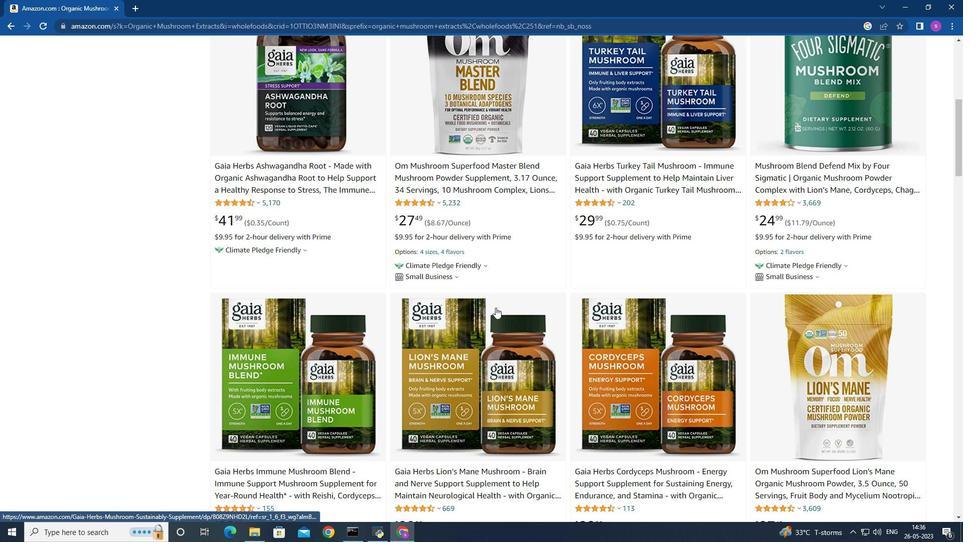 
Action: Mouse moved to (396, 299)
Screenshot: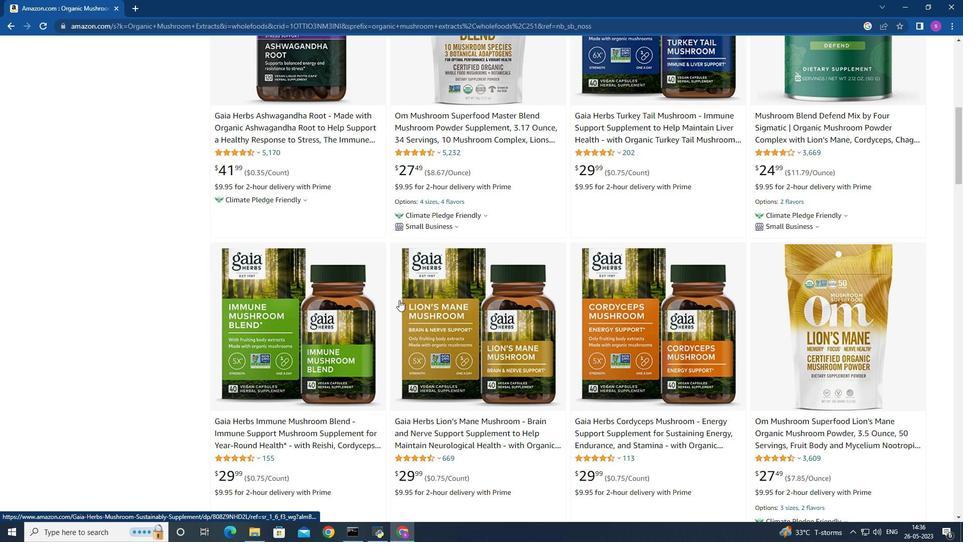 
Action: Mouse scrolled (396, 299) with delta (0, 0)
Screenshot: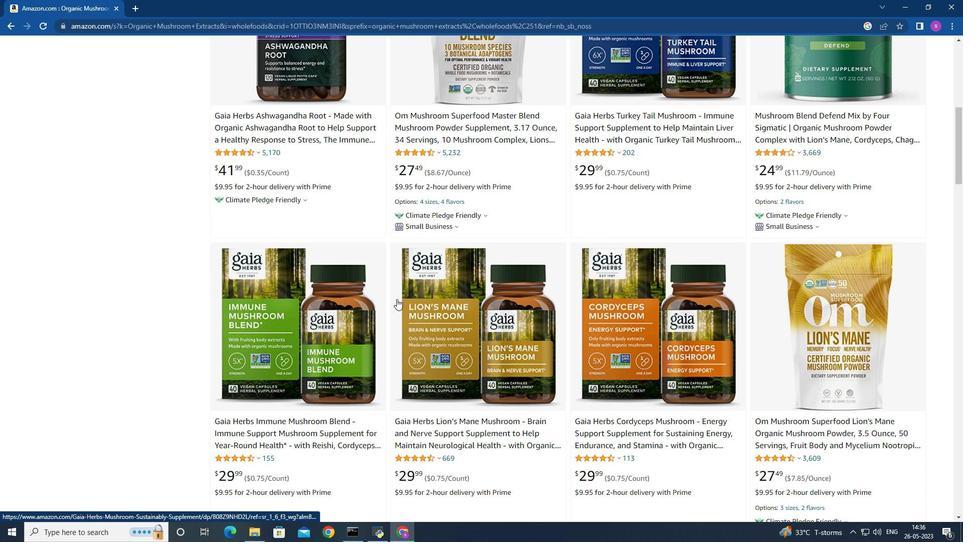 
Action: Mouse scrolled (396, 299) with delta (0, 0)
Screenshot: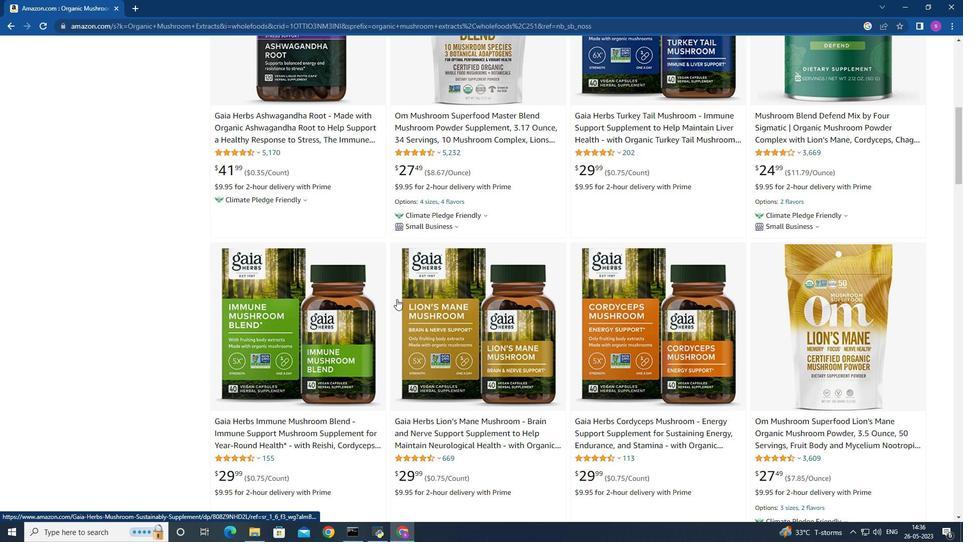 
Action: Mouse moved to (389, 298)
Screenshot: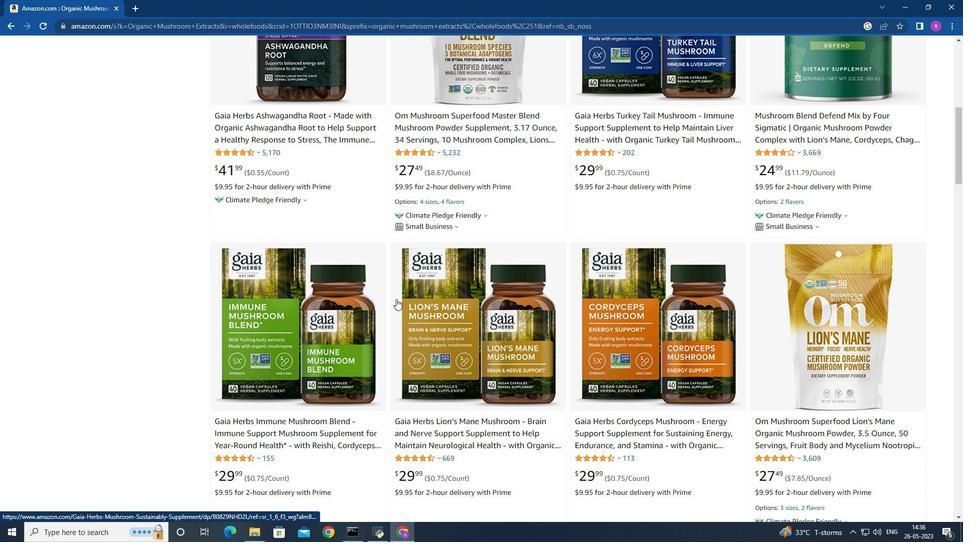 
Action: Mouse scrolled (389, 299) with delta (0, 0)
Screenshot: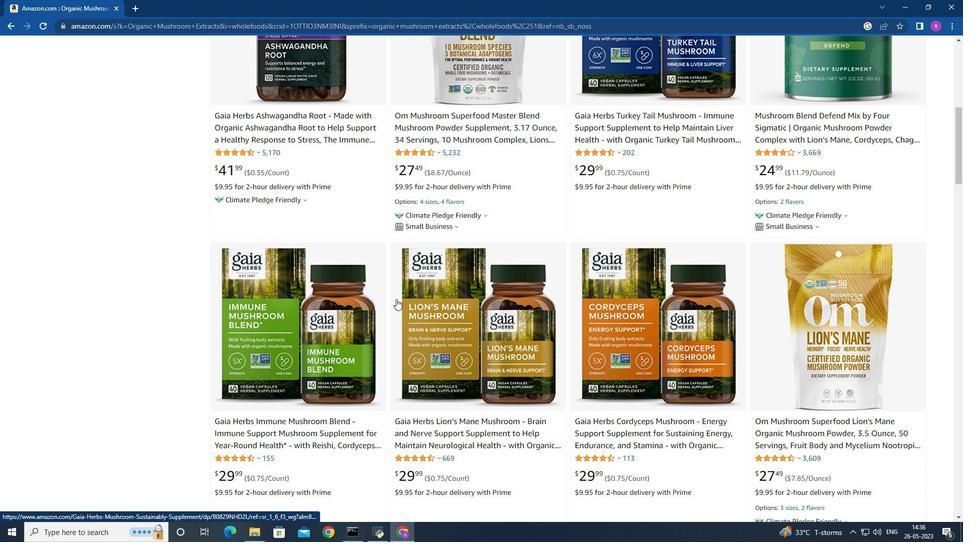 
Action: Mouse moved to (361, 299)
Screenshot: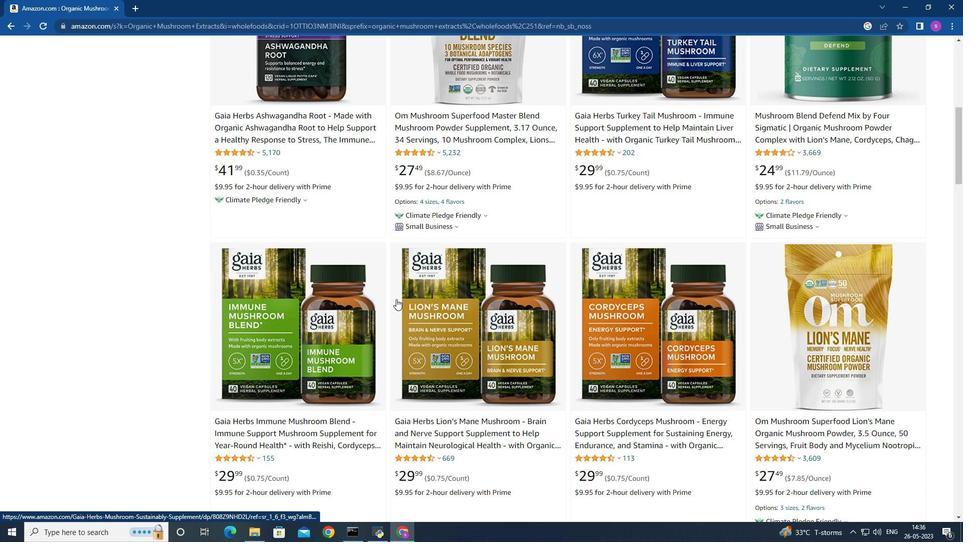 
Action: Mouse scrolled (361, 300) with delta (0, 0)
Screenshot: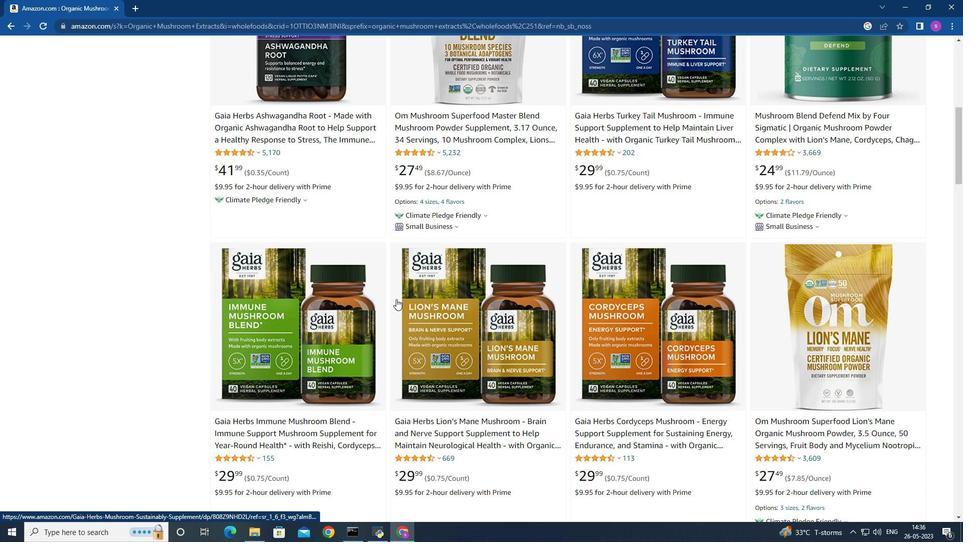 
Action: Mouse moved to (375, 323)
Screenshot: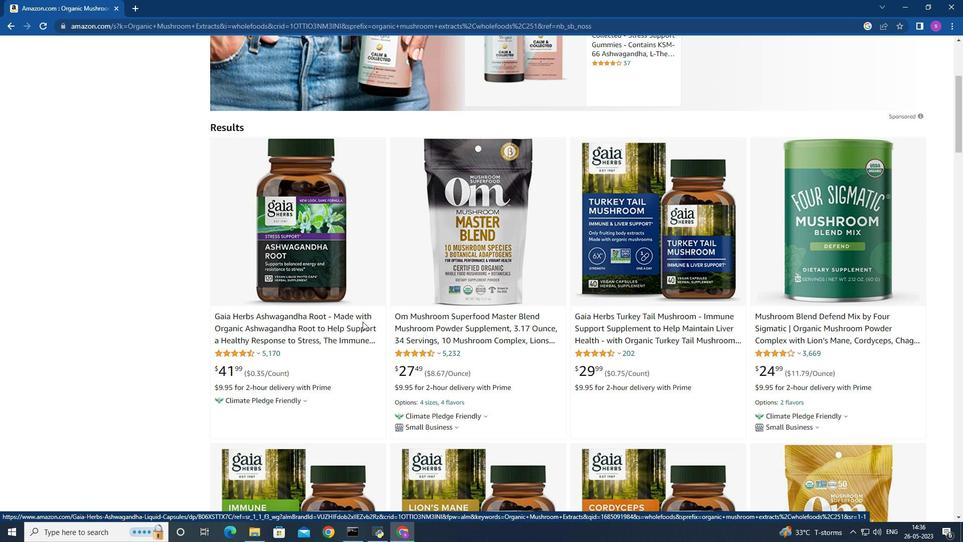 
Action: Mouse scrolled (375, 323) with delta (0, 0)
Screenshot: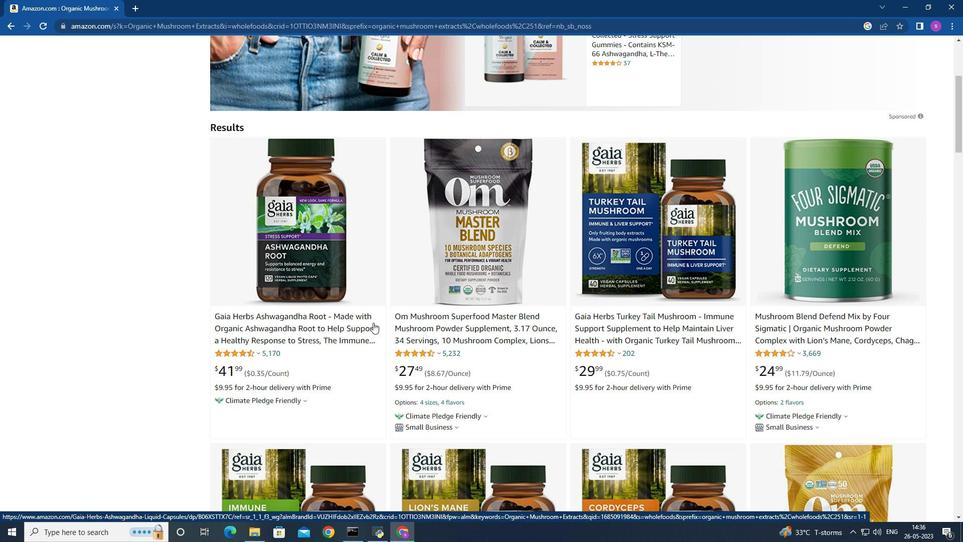 
Action: Mouse scrolled (375, 323) with delta (0, 0)
Screenshot: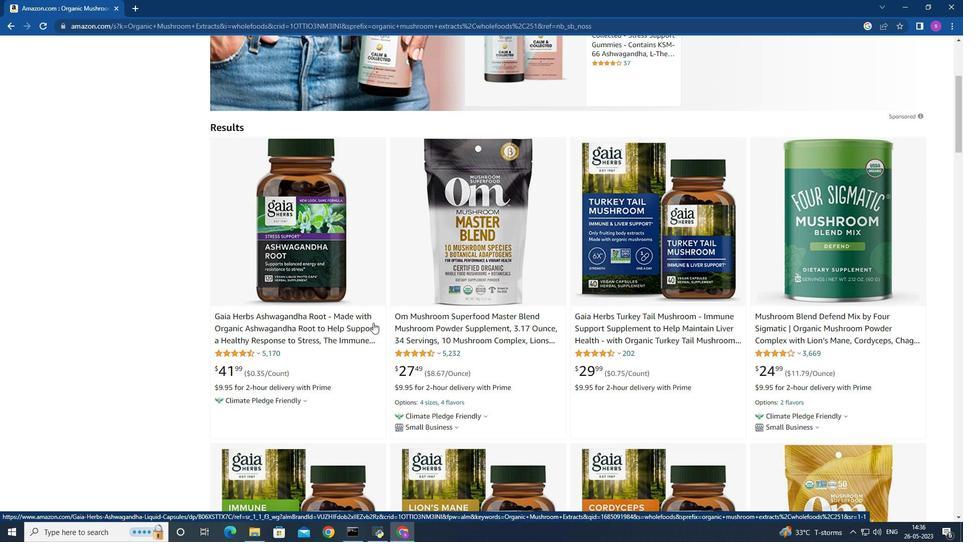 
Action: Mouse scrolled (375, 323) with delta (0, 0)
Screenshot: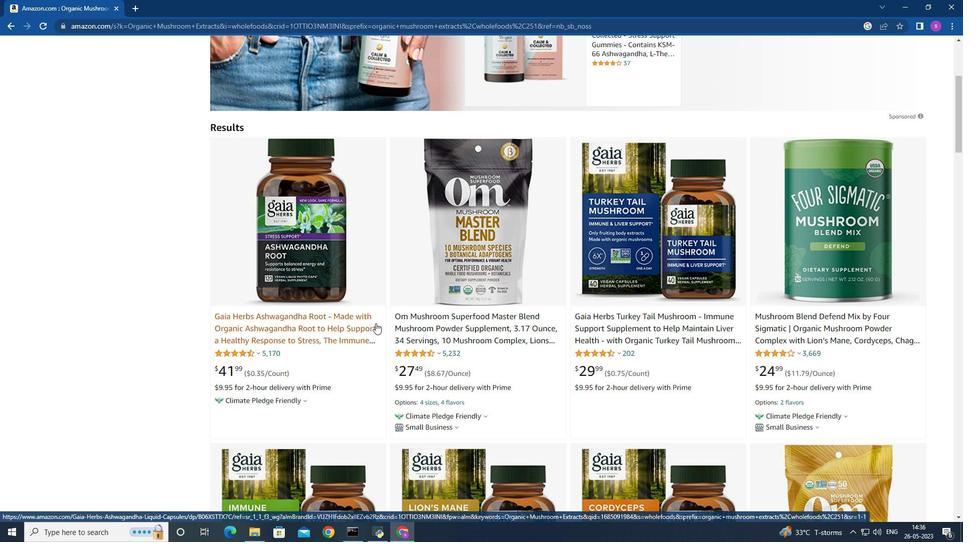 
Action: Mouse scrolled (375, 323) with delta (0, 0)
Screenshot: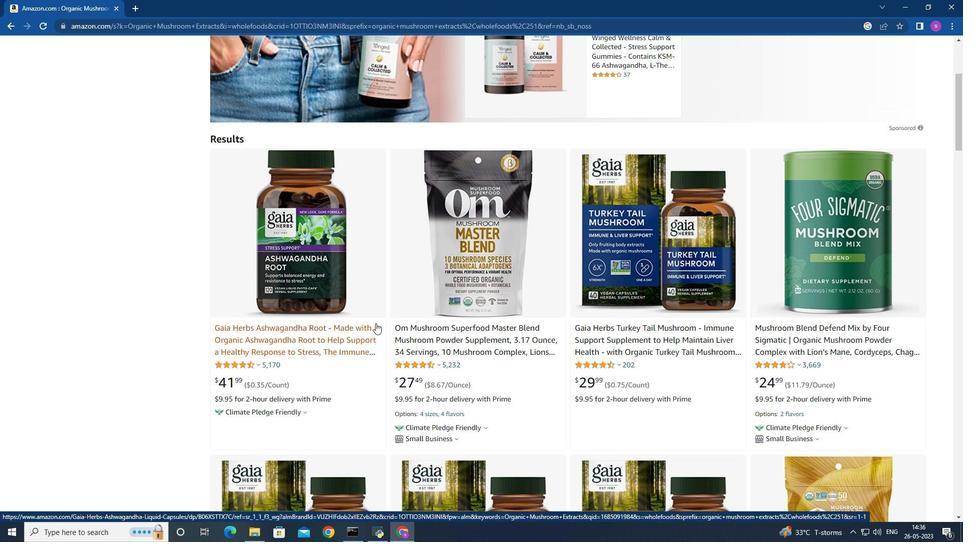 
Action: Mouse moved to (394, 328)
Screenshot: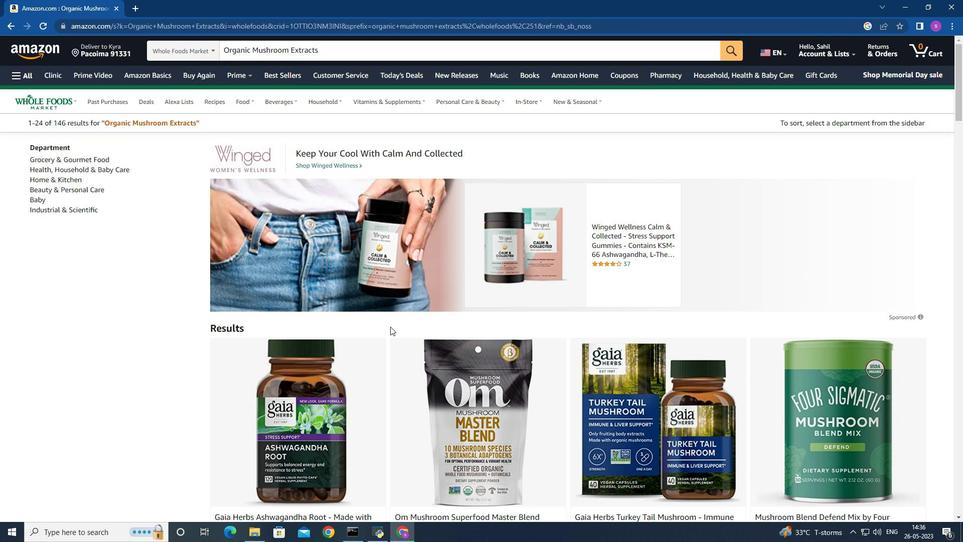 
Action: Mouse scrolled (394, 328) with delta (0, 0)
Screenshot: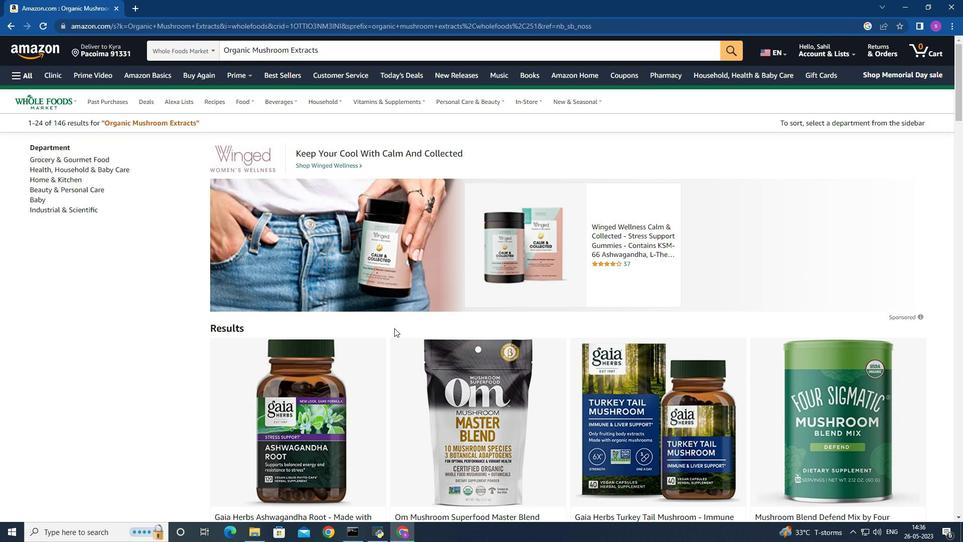 
Action: Mouse moved to (394, 328)
Screenshot: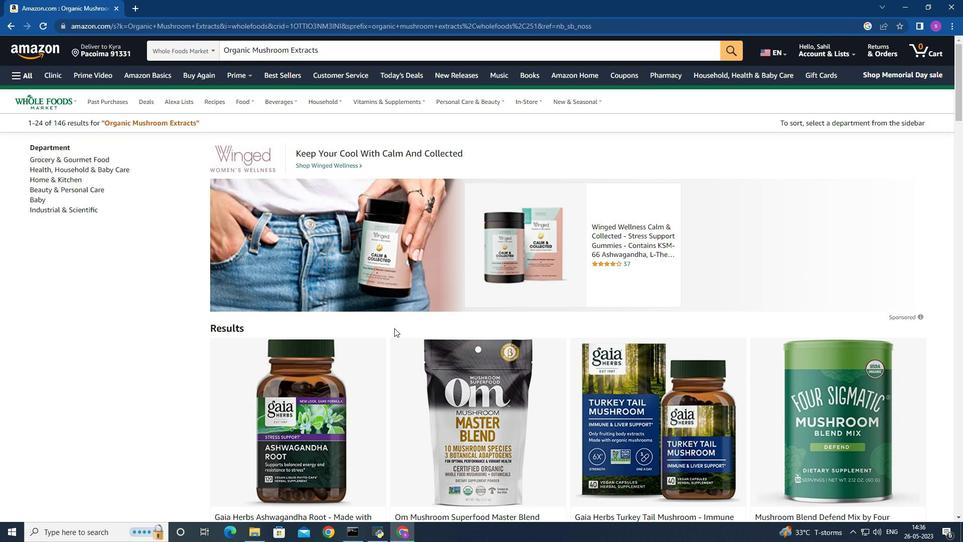 
Action: Mouse scrolled (394, 328) with delta (0, 0)
Screenshot: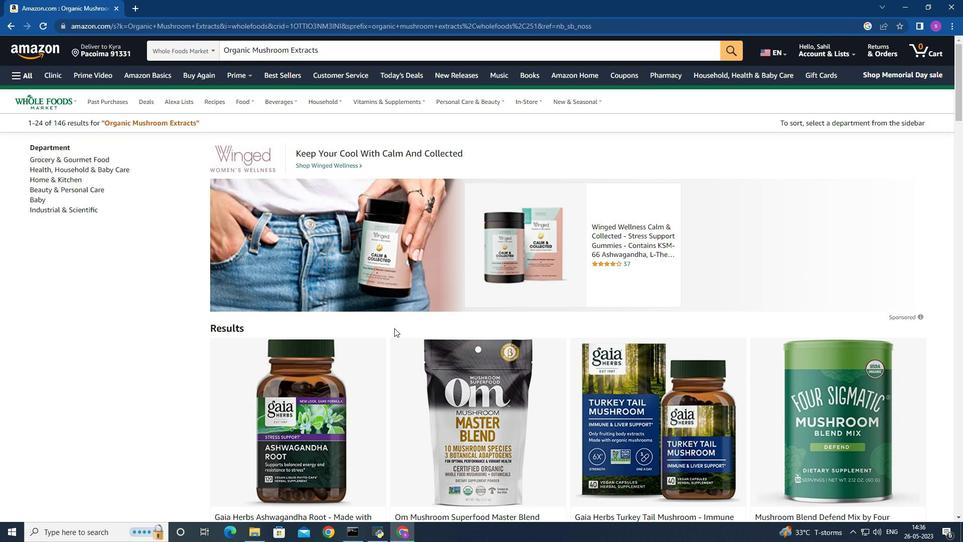 
Action: Mouse moved to (394, 328)
Screenshot: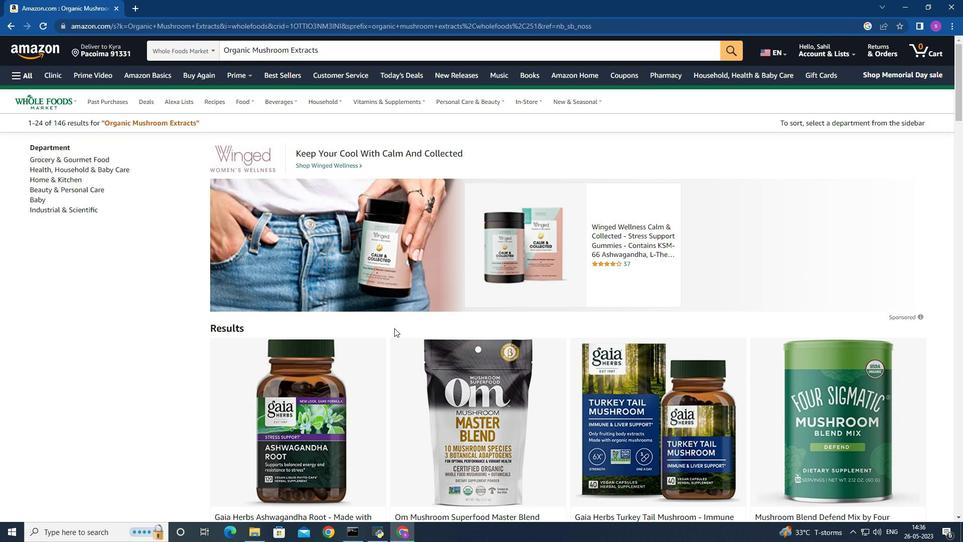 
Action: Mouse scrolled (394, 328) with delta (0, 0)
Screenshot: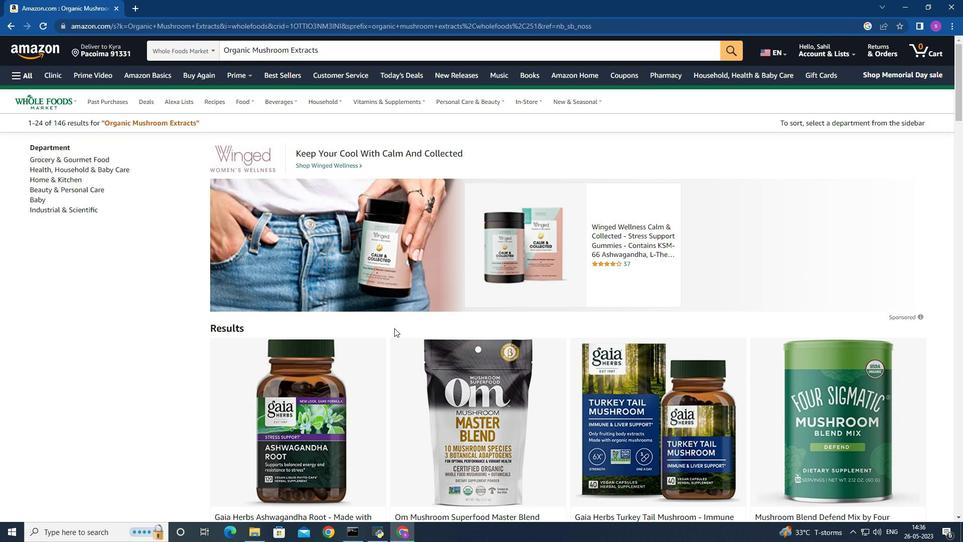 
Action: Mouse moved to (408, 330)
Screenshot: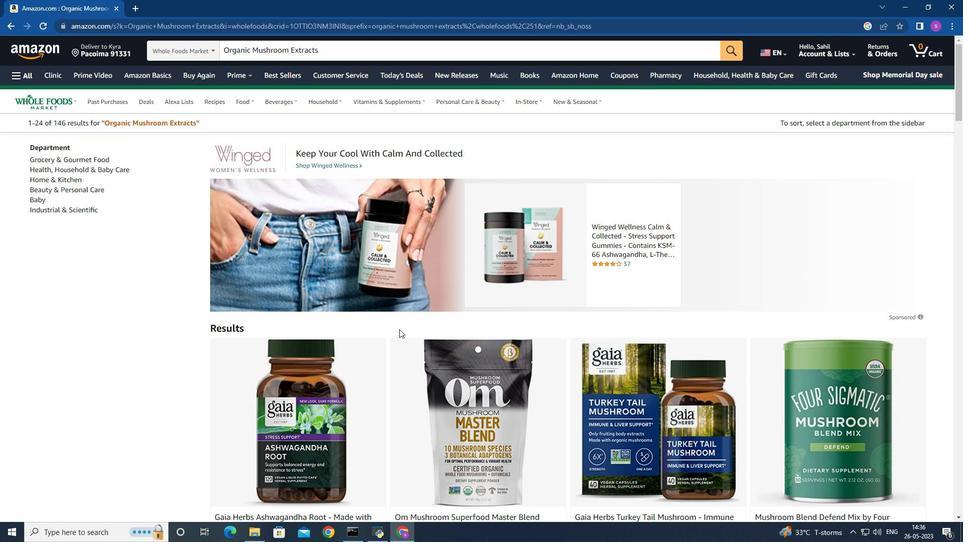 
Action: Mouse scrolled (408, 330) with delta (0, 0)
Screenshot: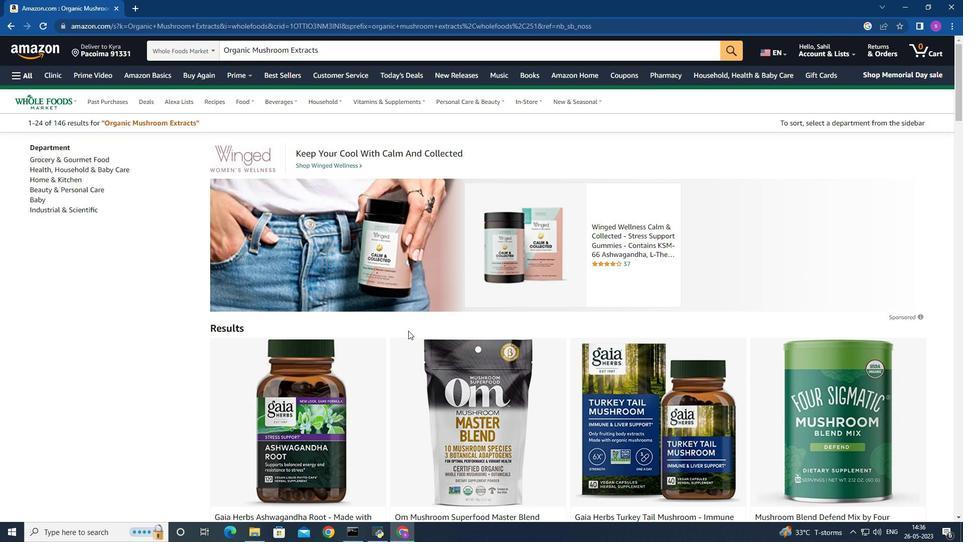 
Action: Mouse scrolled (408, 330) with delta (0, 0)
Screenshot: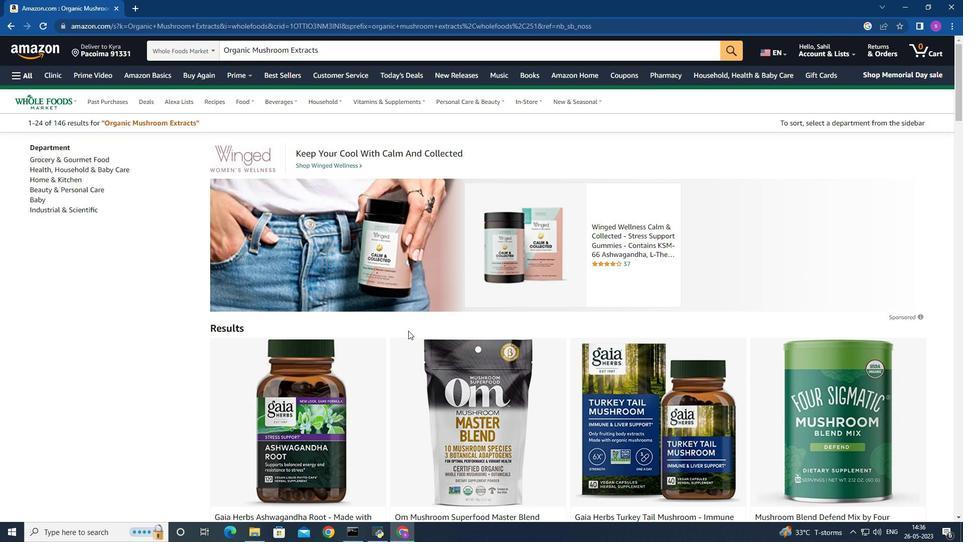 
Action: Mouse scrolled (408, 330) with delta (0, 0)
Screenshot: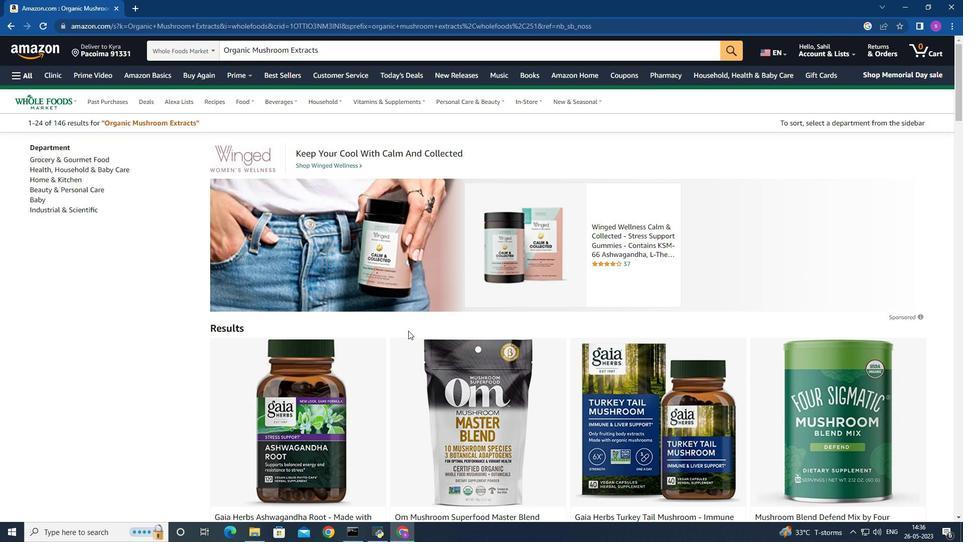 
Action: Mouse scrolled (408, 330) with delta (0, 0)
Screenshot: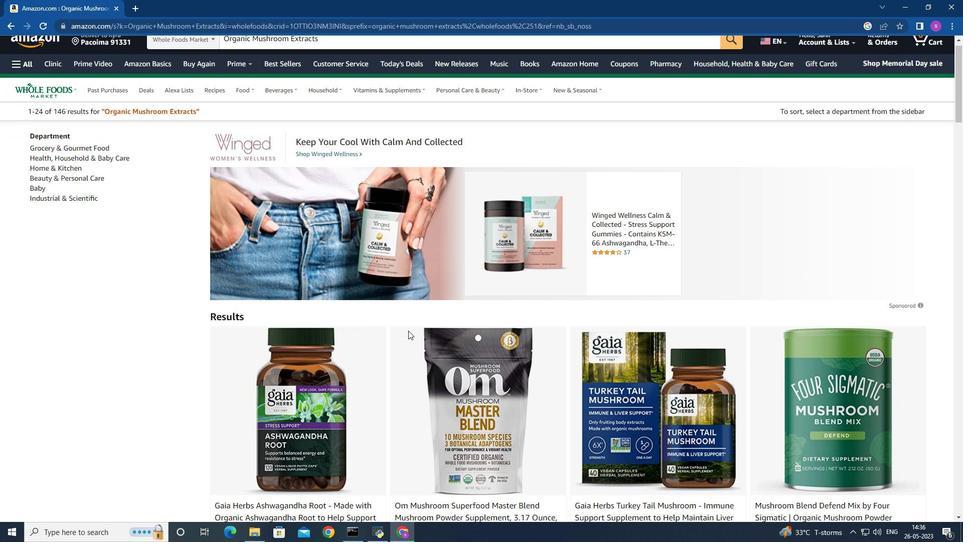 
Action: Mouse scrolled (408, 330) with delta (0, 0)
Screenshot: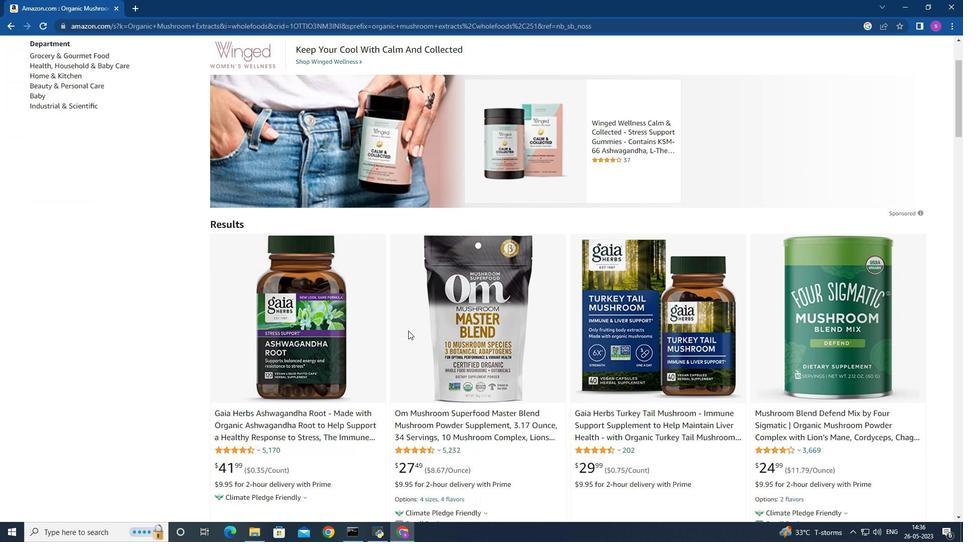 
Action: Mouse scrolled (408, 330) with delta (0, 0)
Screenshot: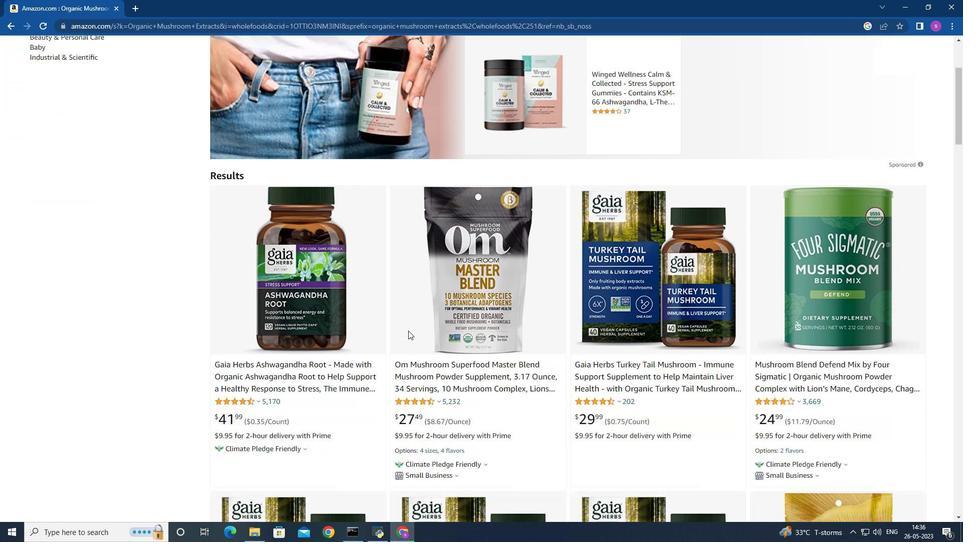 
Action: Mouse moved to (407, 329)
Screenshot: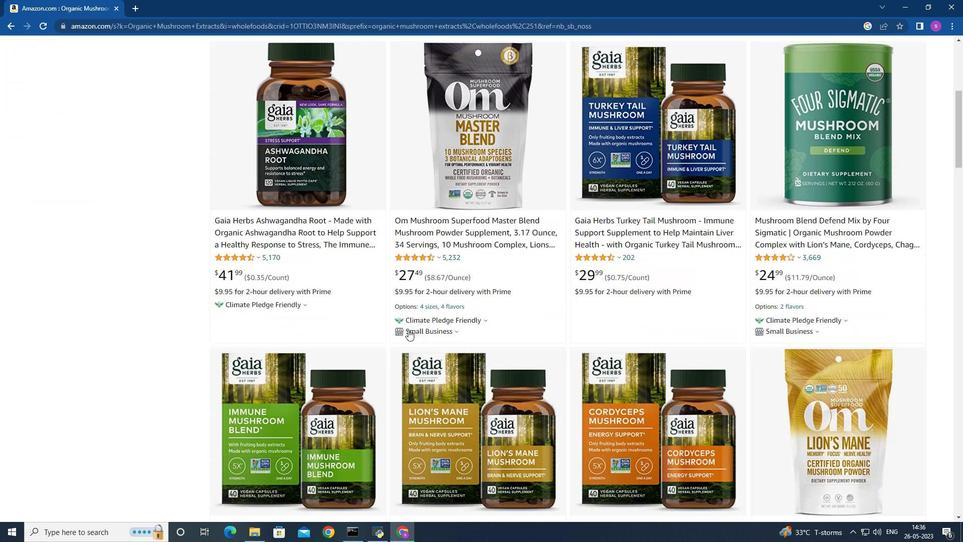 
Action: Mouse scrolled (407, 329) with delta (0, 0)
Screenshot: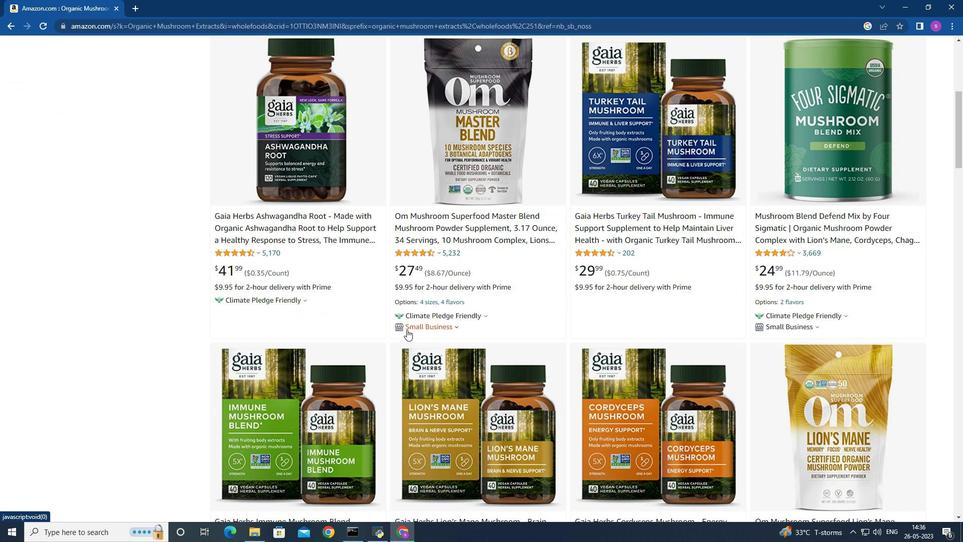 
Action: Mouse scrolled (407, 329) with delta (0, 0)
Screenshot: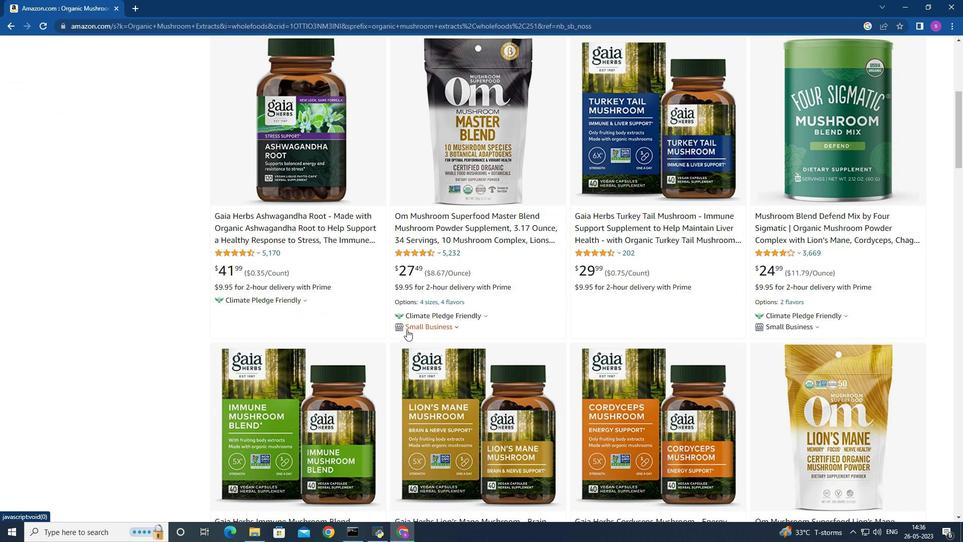 
Action: Mouse scrolled (407, 329) with delta (0, 0)
Screenshot: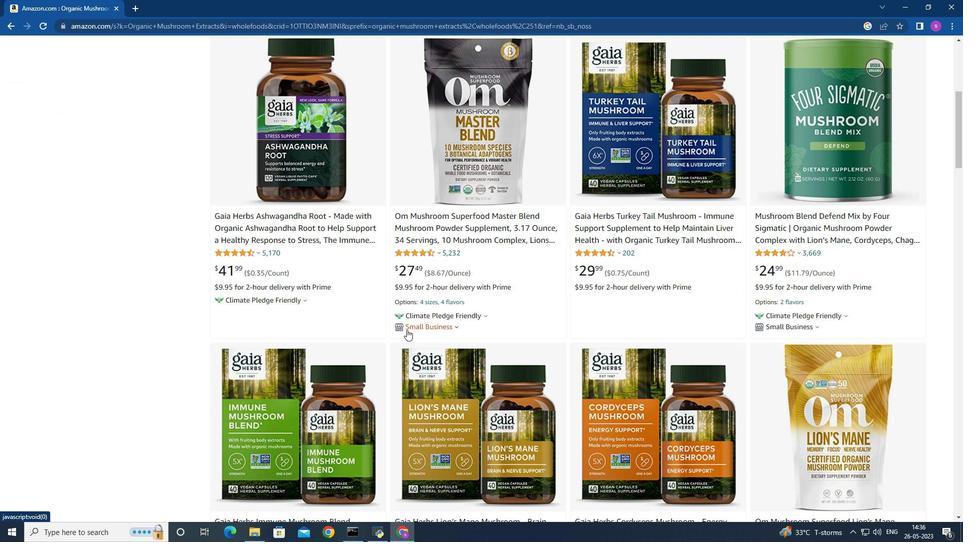 
Action: Mouse scrolled (407, 329) with delta (0, 0)
Screenshot: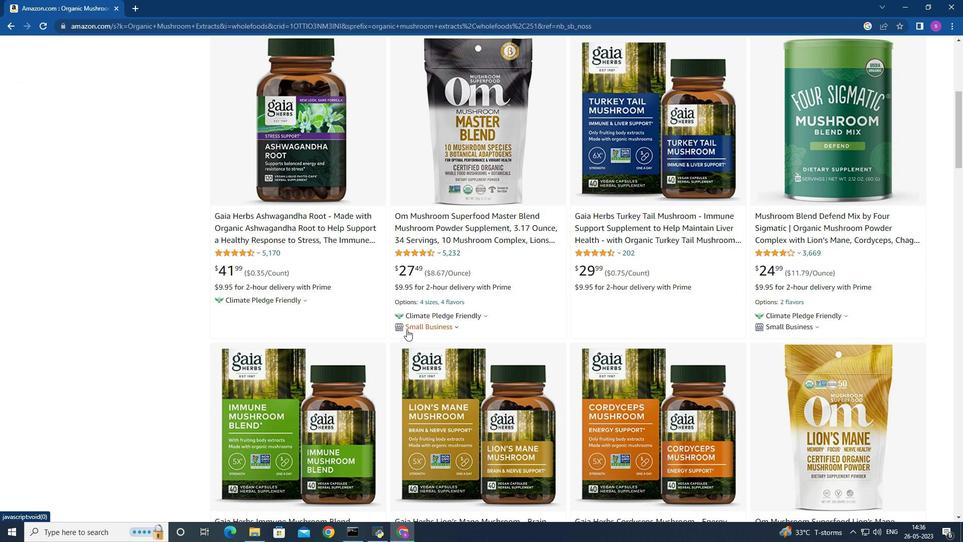
Action: Mouse scrolled (407, 329) with delta (0, 0)
Screenshot: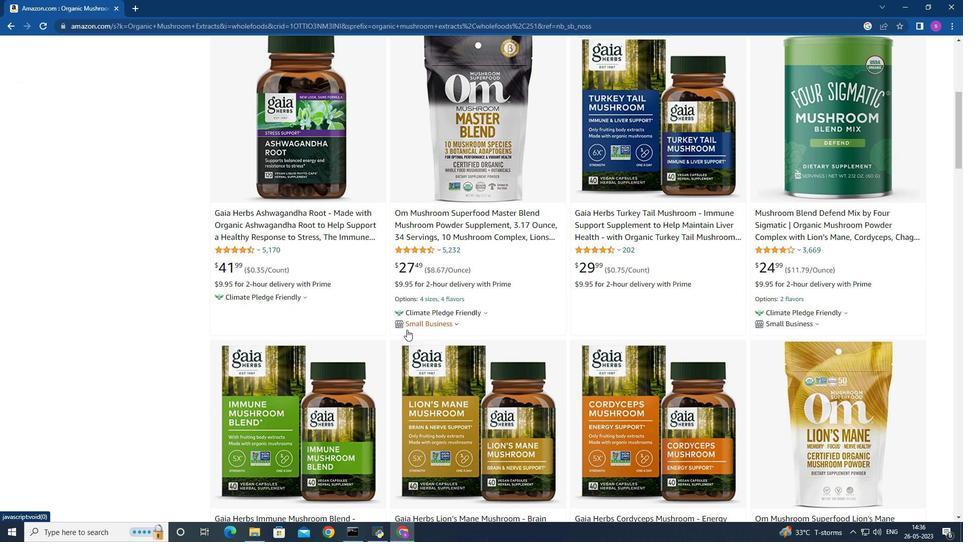 
Action: Mouse moved to (382, 324)
Screenshot: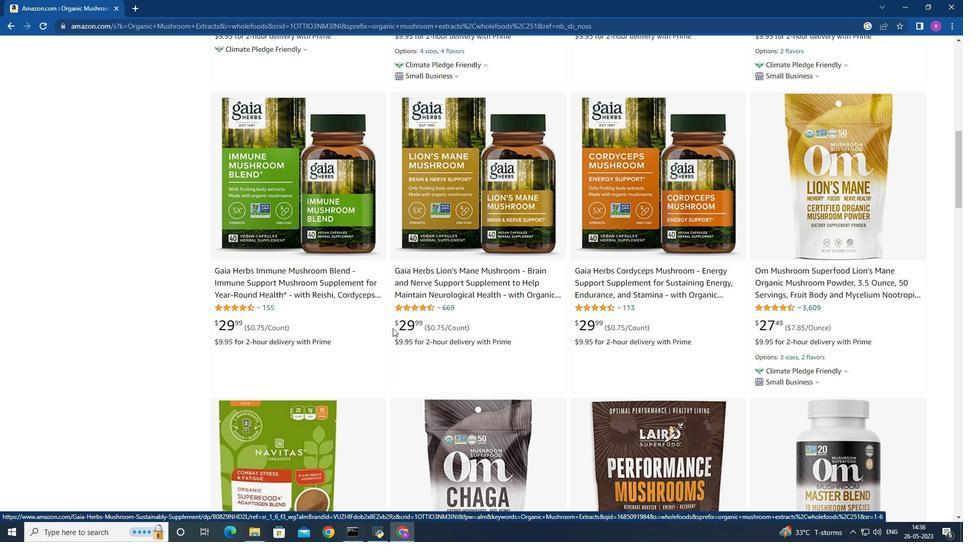 
Action: Mouse scrolled (382, 325) with delta (0, 0)
Screenshot: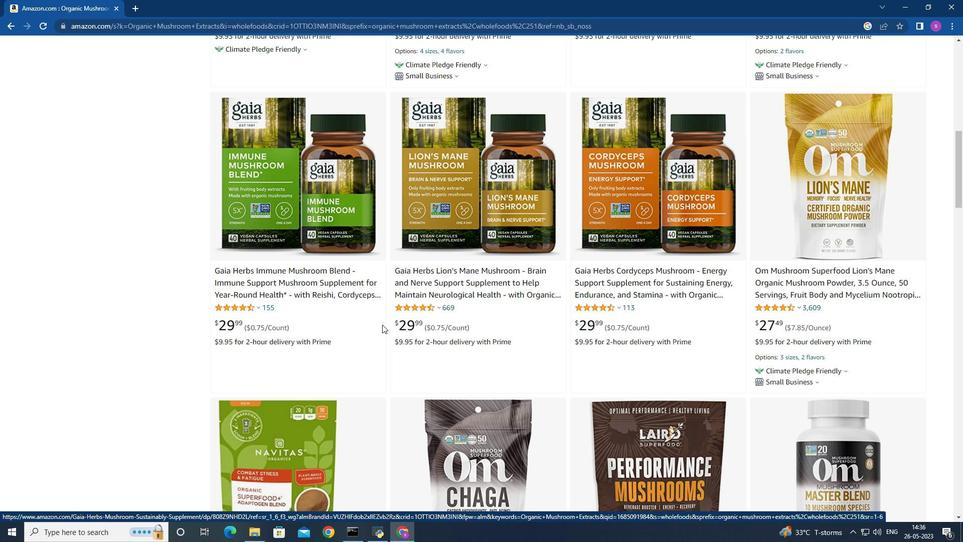 
Action: Mouse scrolled (382, 325) with delta (0, 0)
Screenshot: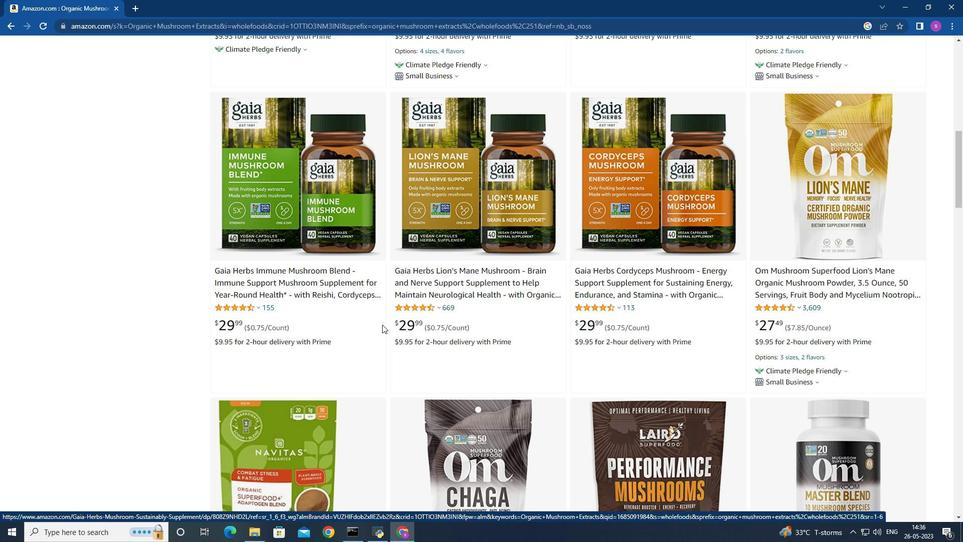 
Action: Mouse scrolled (382, 325) with delta (0, 0)
Screenshot: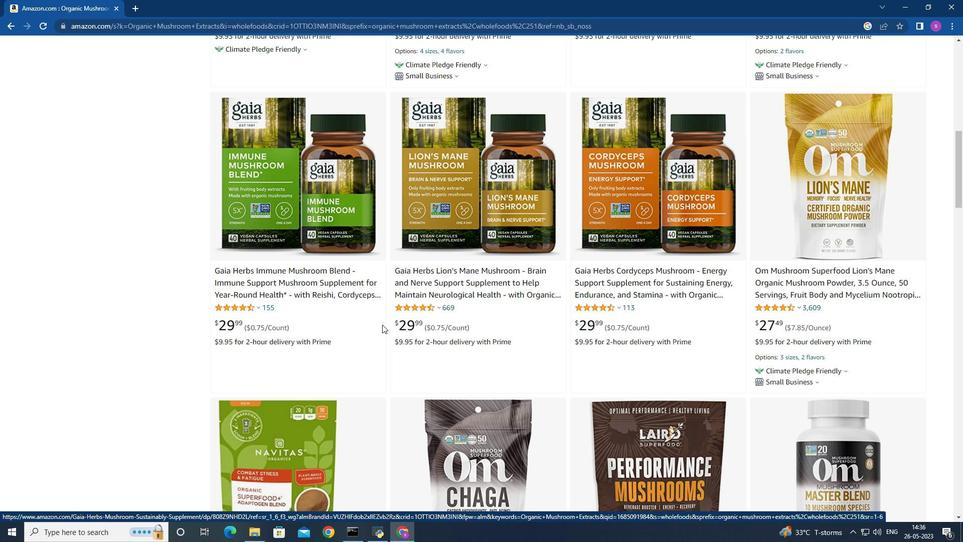 
Action: Mouse scrolled (382, 325) with delta (0, 0)
Screenshot: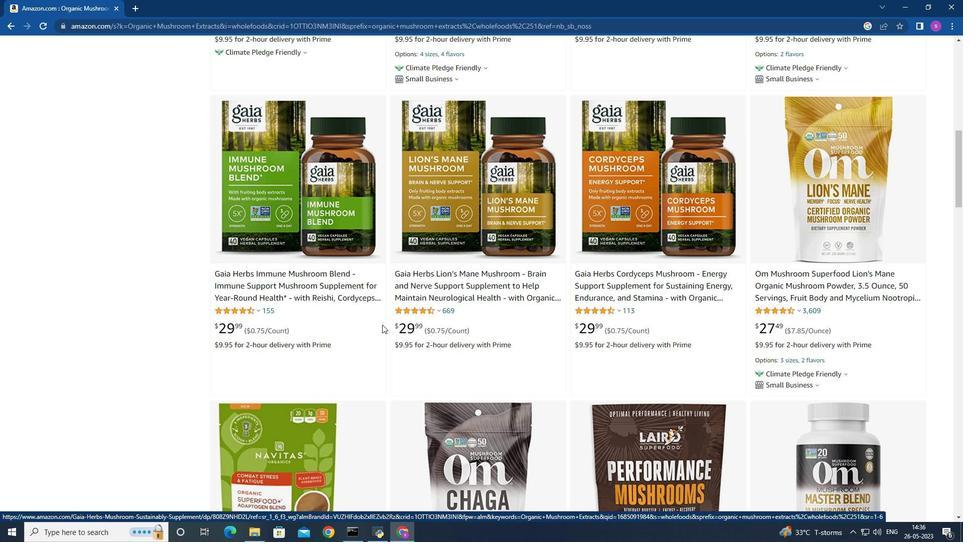 
Action: Mouse scrolled (382, 325) with delta (0, 0)
Screenshot: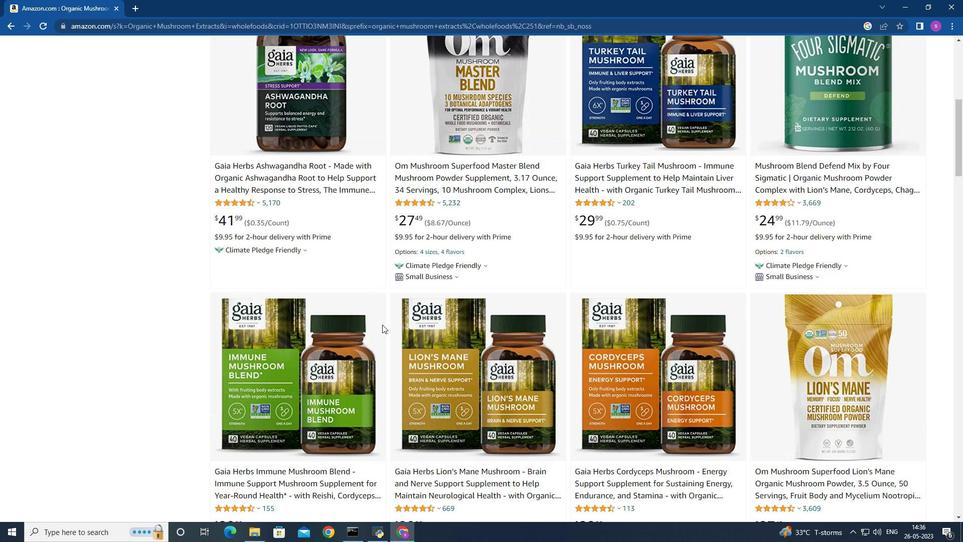 
Action: Mouse scrolled (382, 325) with delta (0, 0)
Screenshot: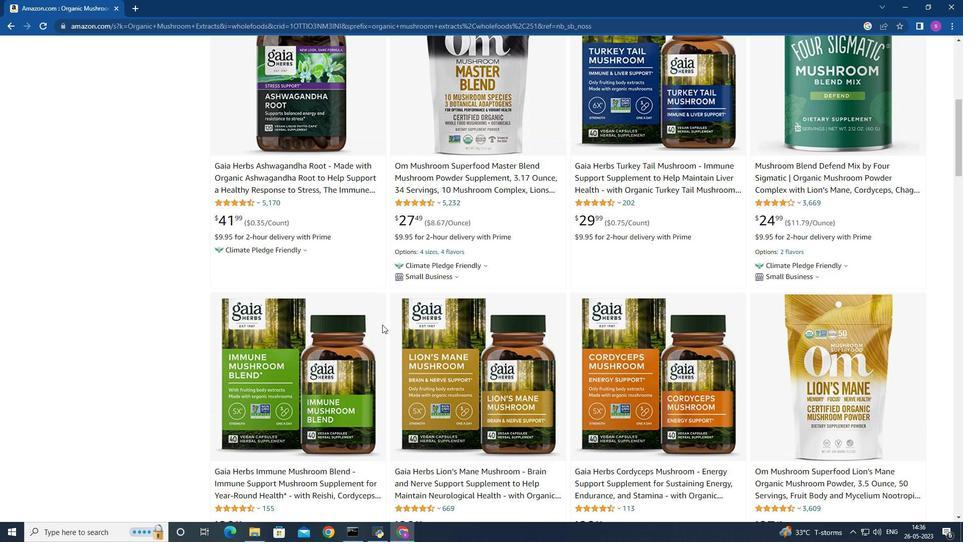 
Action: Mouse scrolled (382, 325) with delta (0, 0)
Screenshot: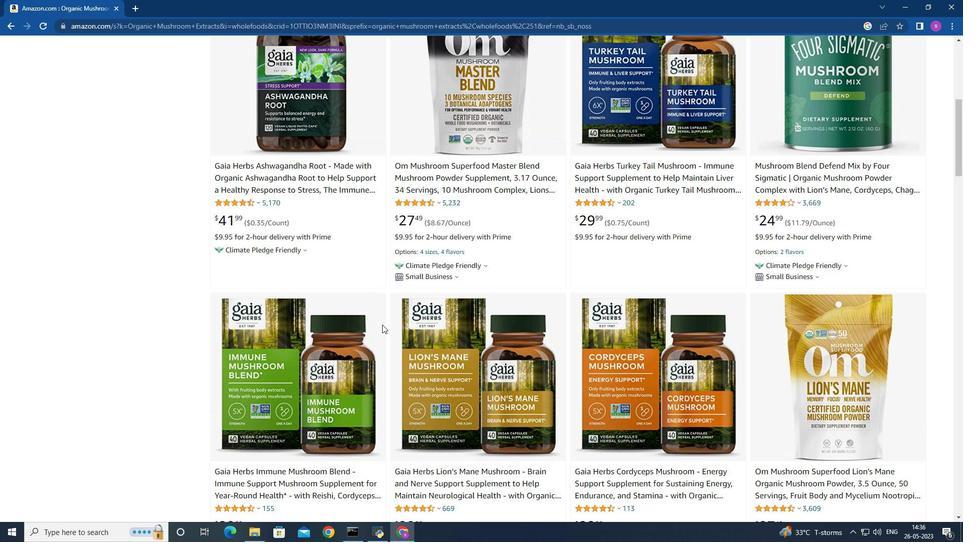 
Action: Mouse scrolled (382, 325) with delta (0, 0)
Screenshot: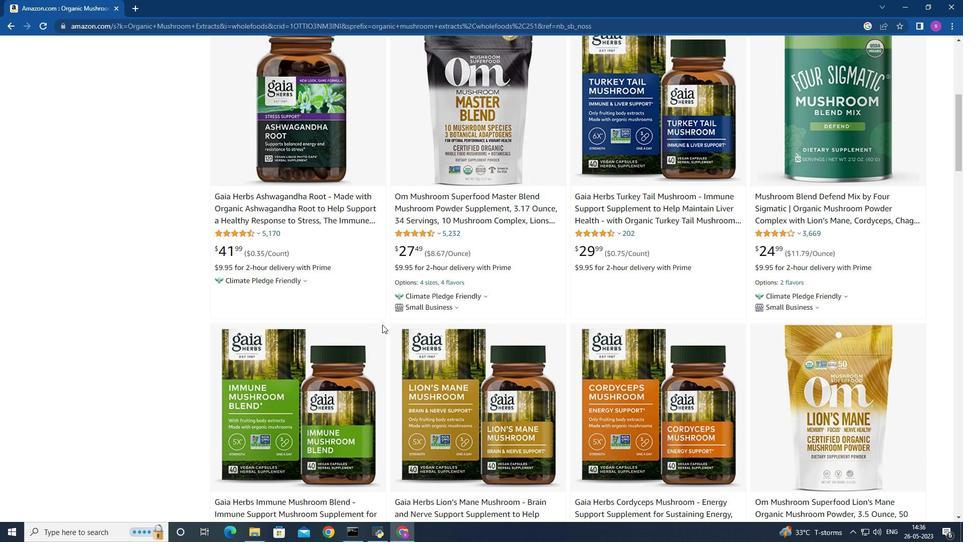
Action: Mouse scrolled (382, 325) with delta (0, 0)
Screenshot: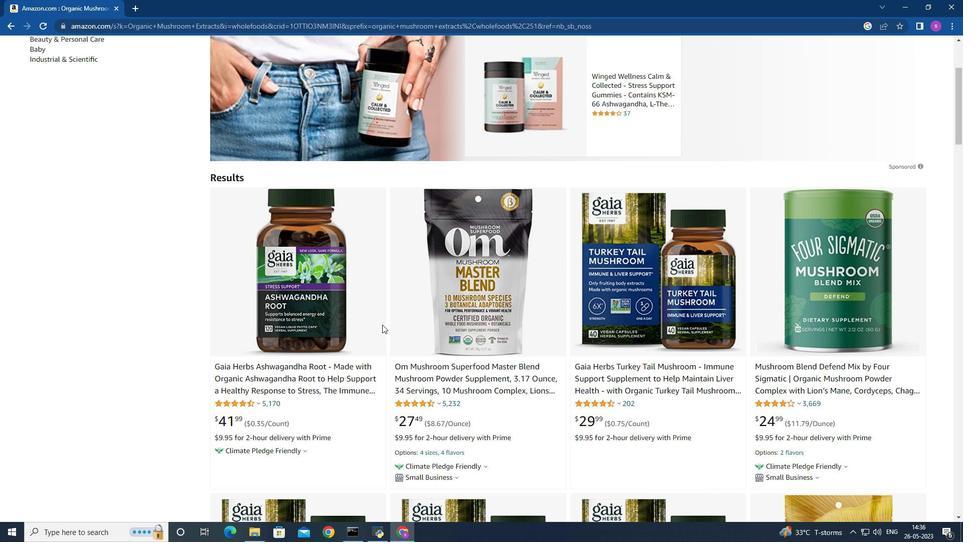 
Action: Mouse scrolled (382, 325) with delta (0, 0)
Screenshot: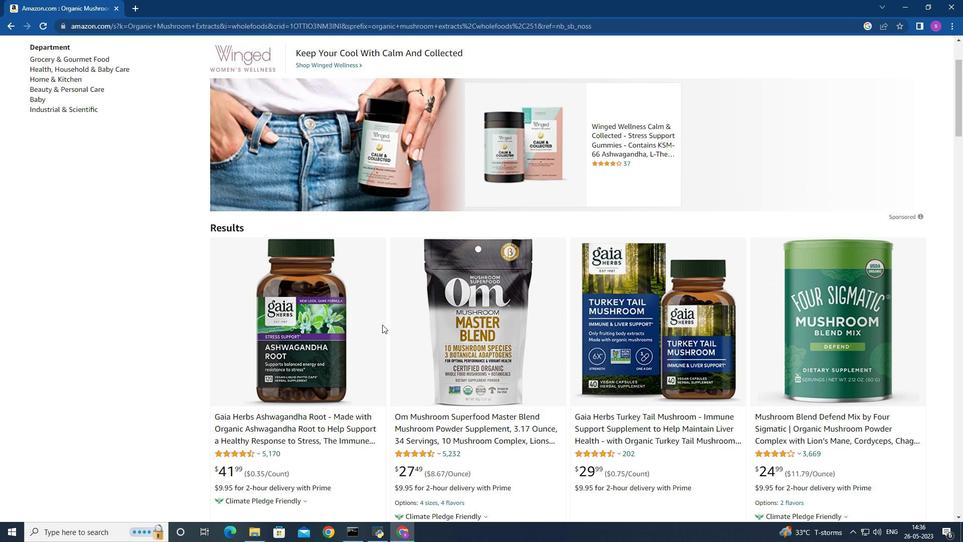 
Action: Mouse moved to (382, 324)
Screenshot: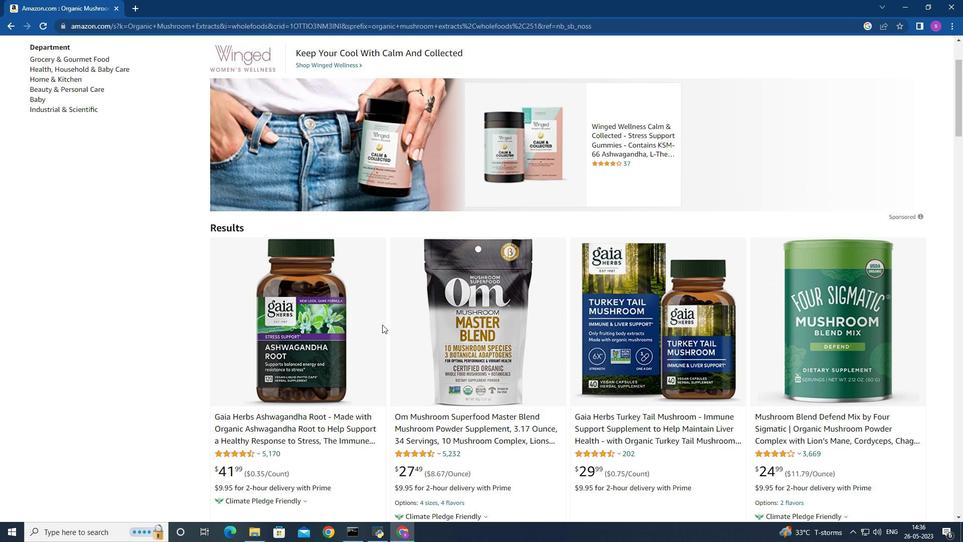 
Action: Mouse scrolled (382, 325) with delta (0, 0)
Screenshot: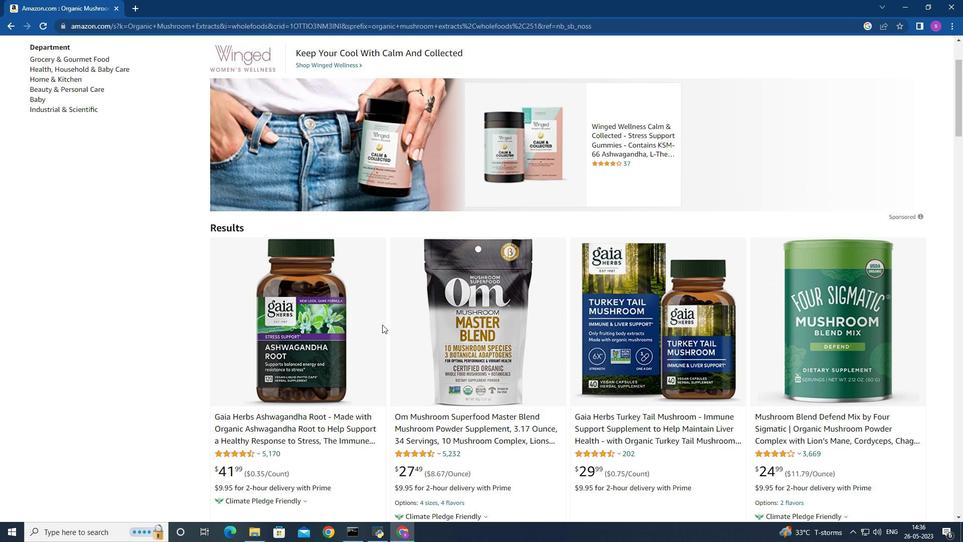 
Action: Mouse moved to (382, 325)
Screenshot: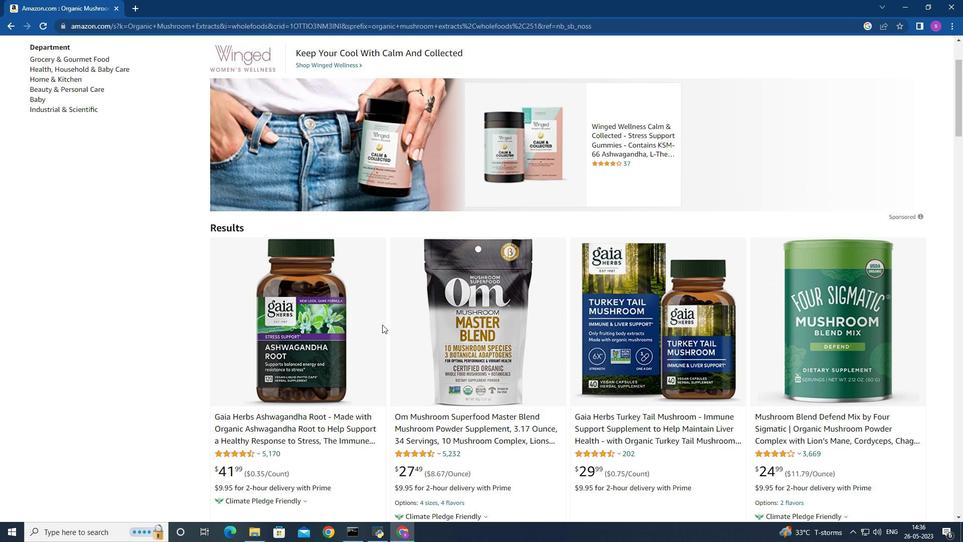 
Action: Mouse scrolled (382, 326) with delta (0, 0)
Screenshot: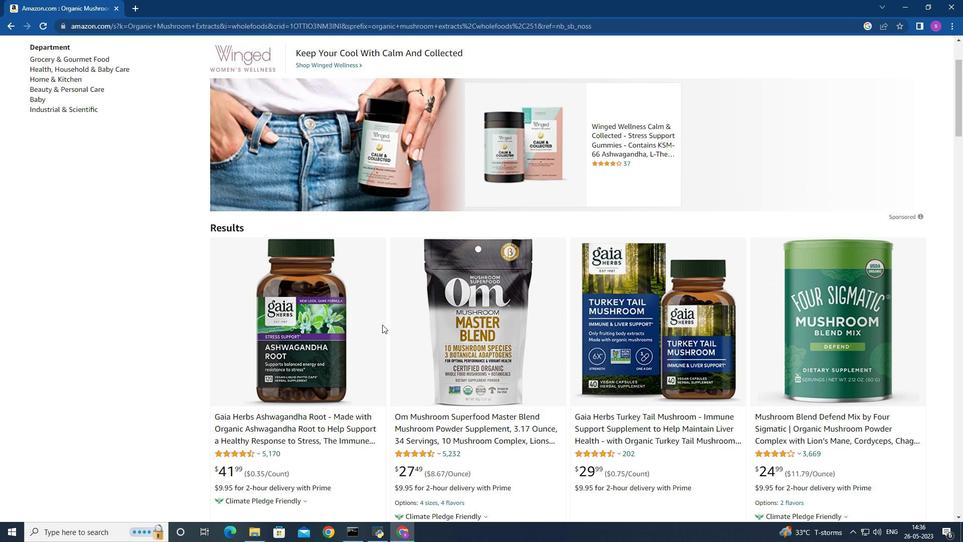
Action: Mouse moved to (383, 327)
Screenshot: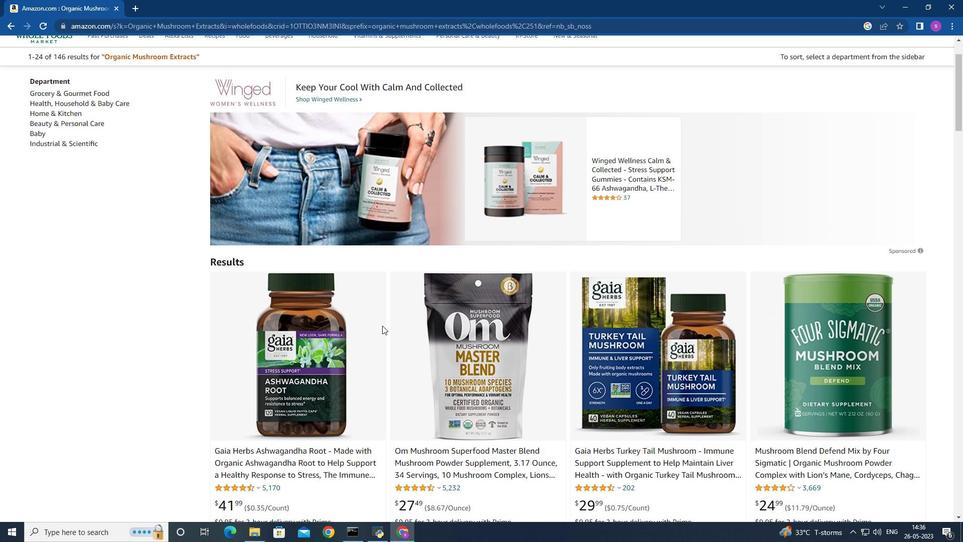 
Action: Mouse scrolled (383, 327) with delta (0, 0)
Screenshot: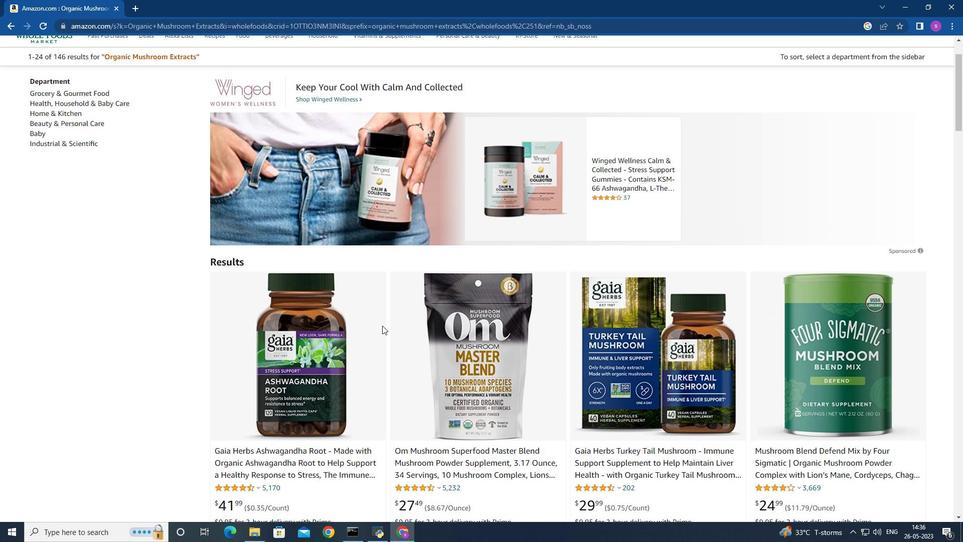 
Action: Mouse moved to (385, 330)
Screenshot: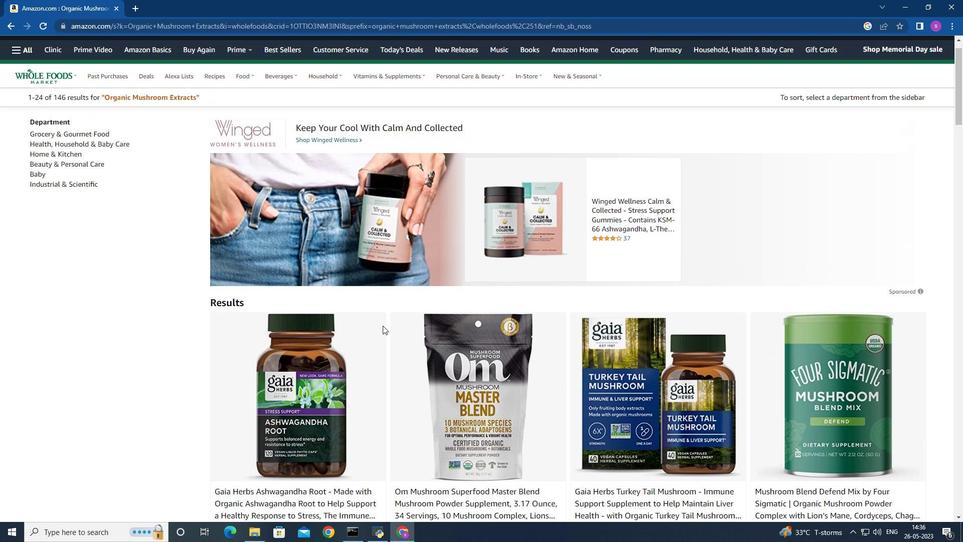 
Action: Mouse scrolled (385, 331) with delta (0, 0)
Screenshot: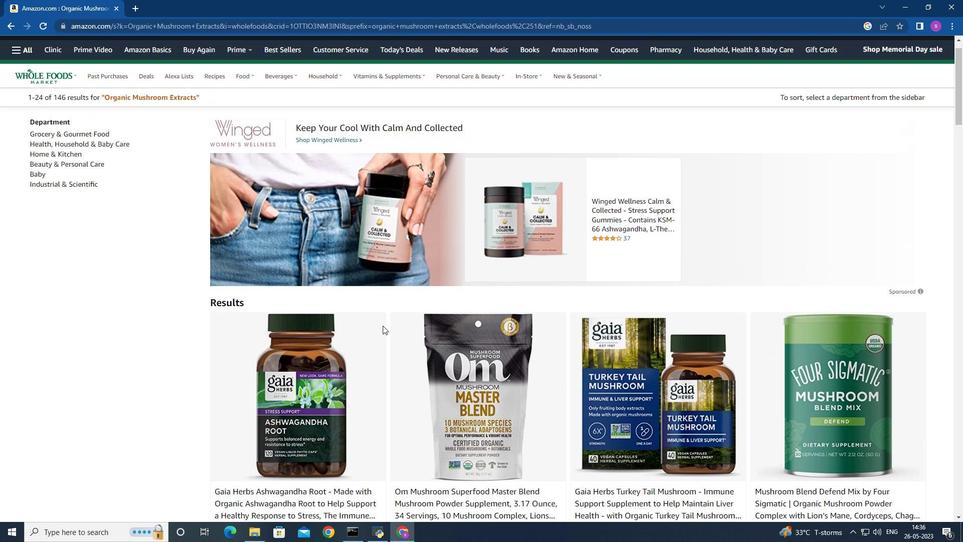 
Action: Mouse moved to (387, 332)
Screenshot: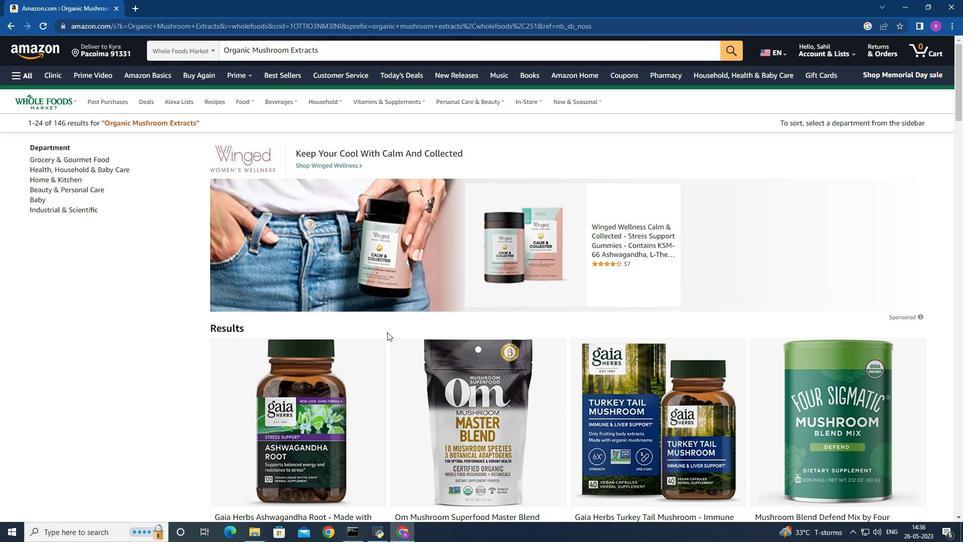 
Action: Mouse scrolled (387, 331) with delta (0, 0)
Screenshot: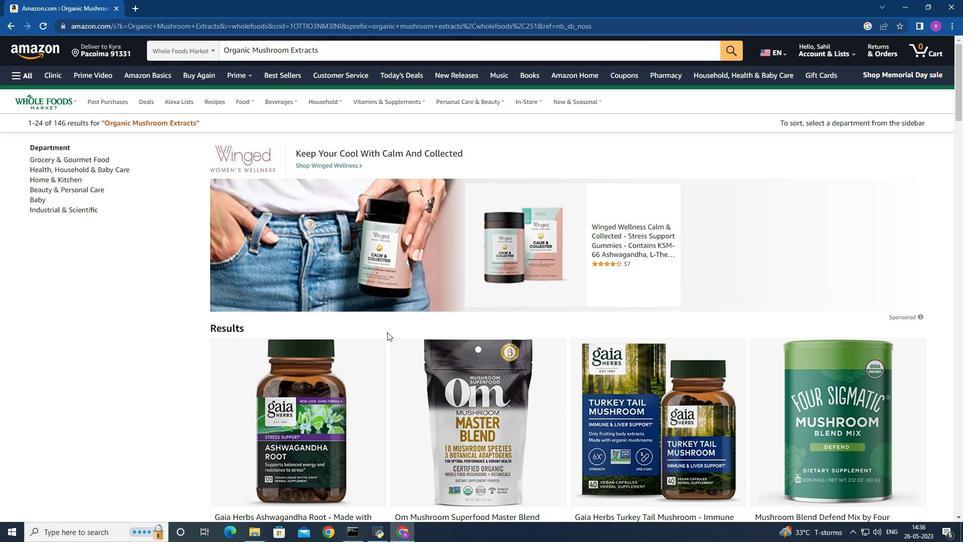 
Action: Mouse scrolled (387, 331) with delta (0, 0)
Screenshot: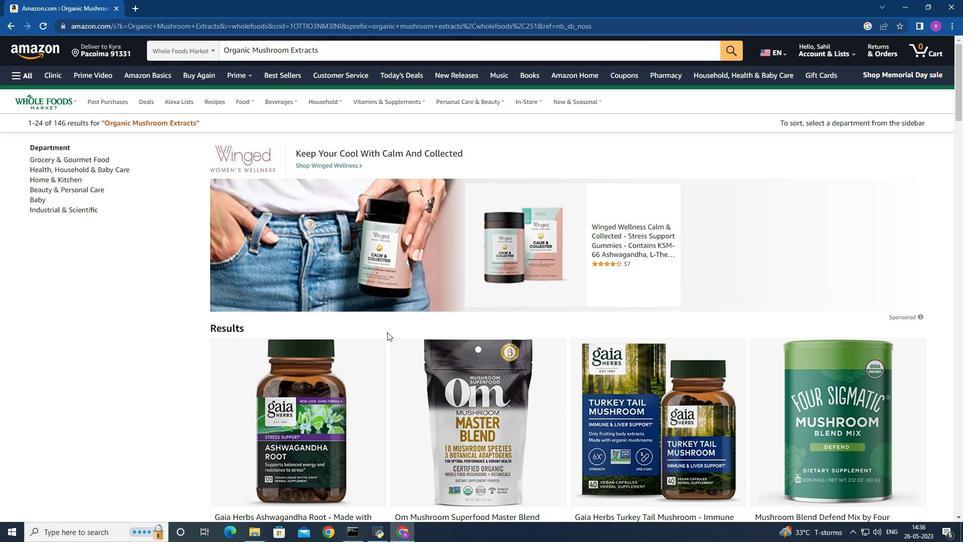 
Action: Mouse scrolled (387, 331) with delta (0, 0)
Screenshot: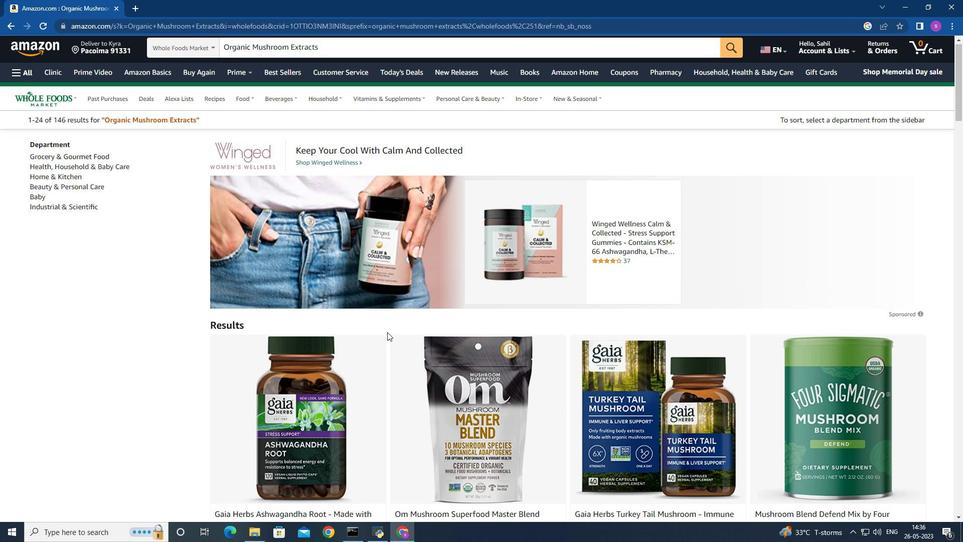 
Action: Mouse scrolled (387, 331) with delta (0, 0)
Screenshot: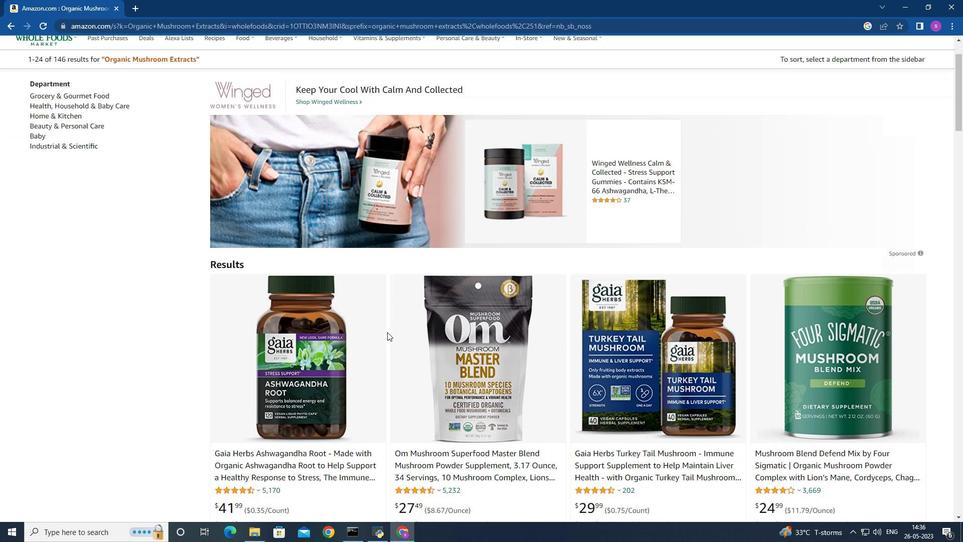 
Action: Mouse moved to (387, 332)
Screenshot: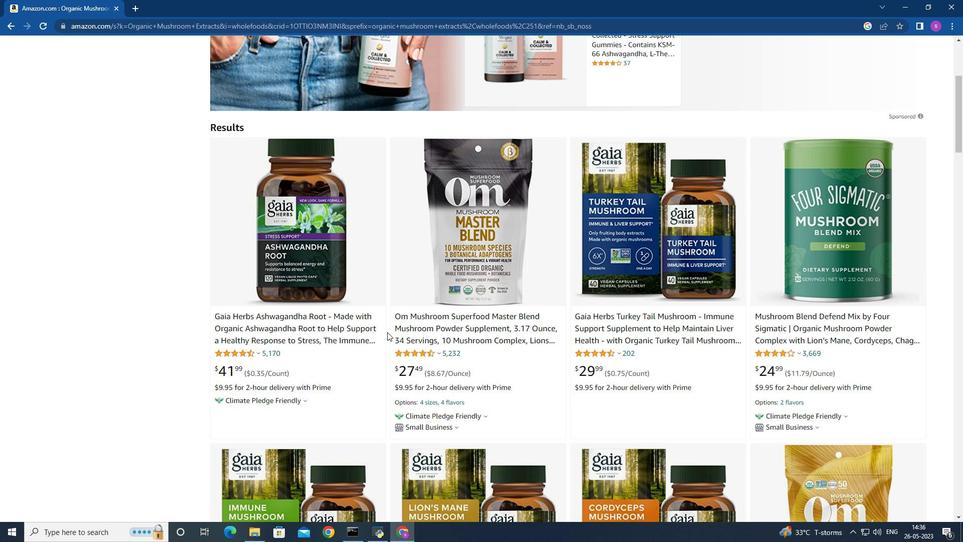 
Action: Mouse scrolled (387, 332) with delta (0, 0)
Screenshot: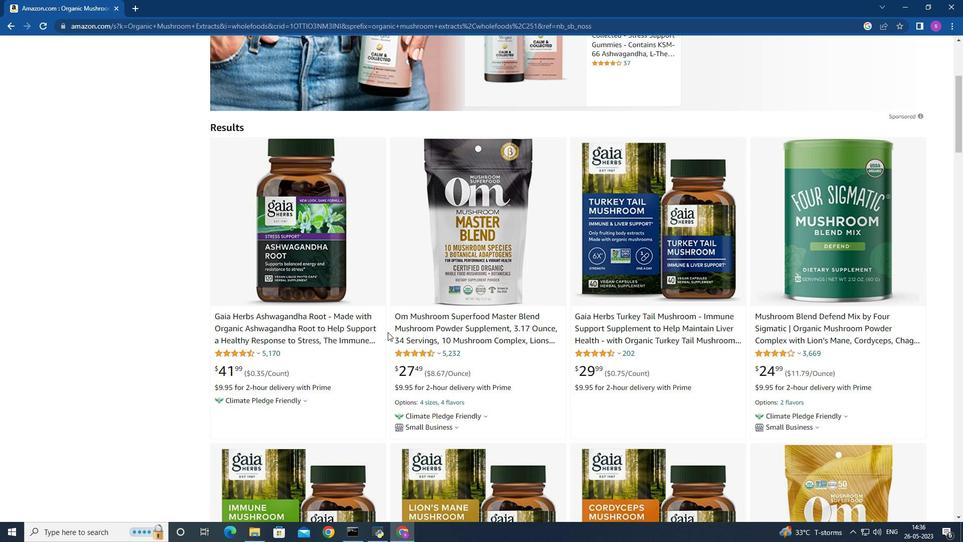 
Action: Mouse moved to (390, 337)
Screenshot: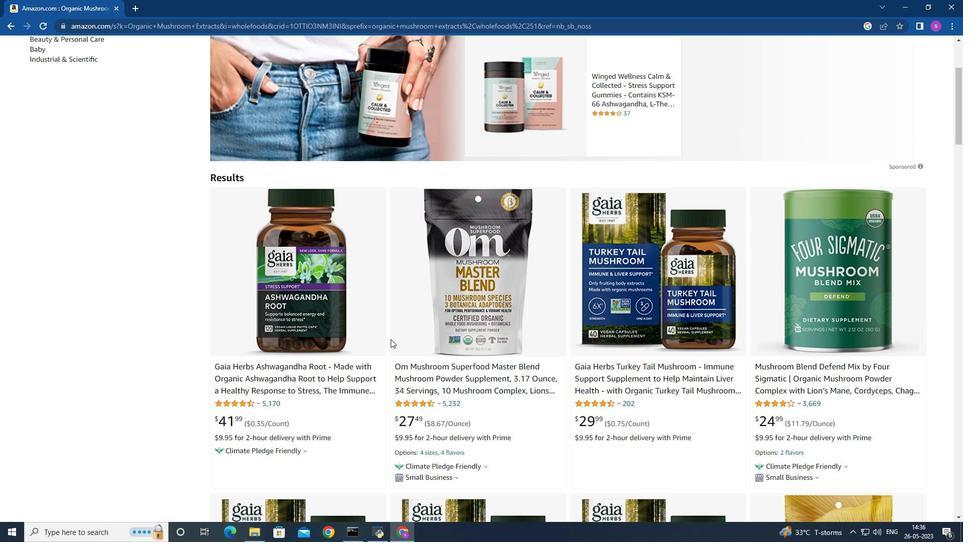 
Action: Mouse scrolled (390, 338) with delta (0, 0)
Screenshot: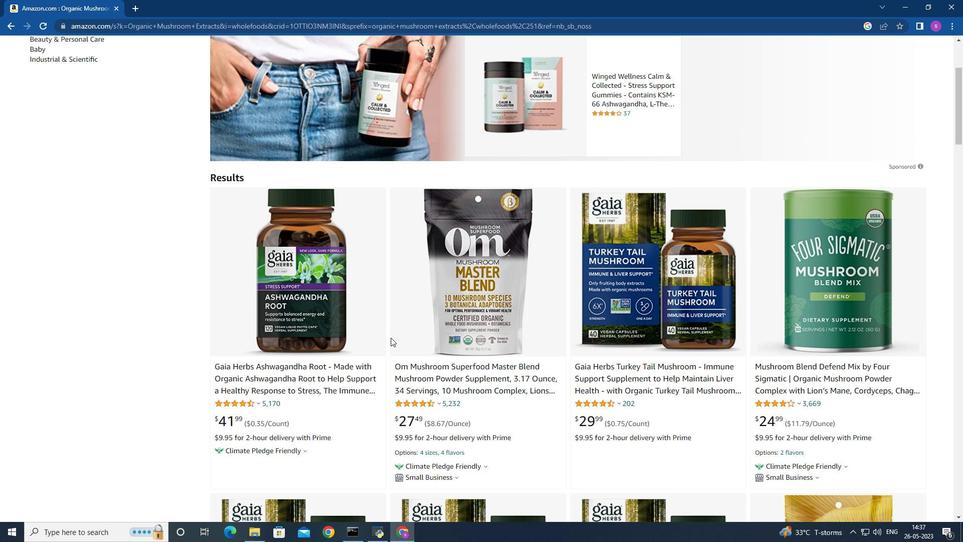 
Action: Mouse scrolled (390, 338) with delta (0, 0)
Screenshot: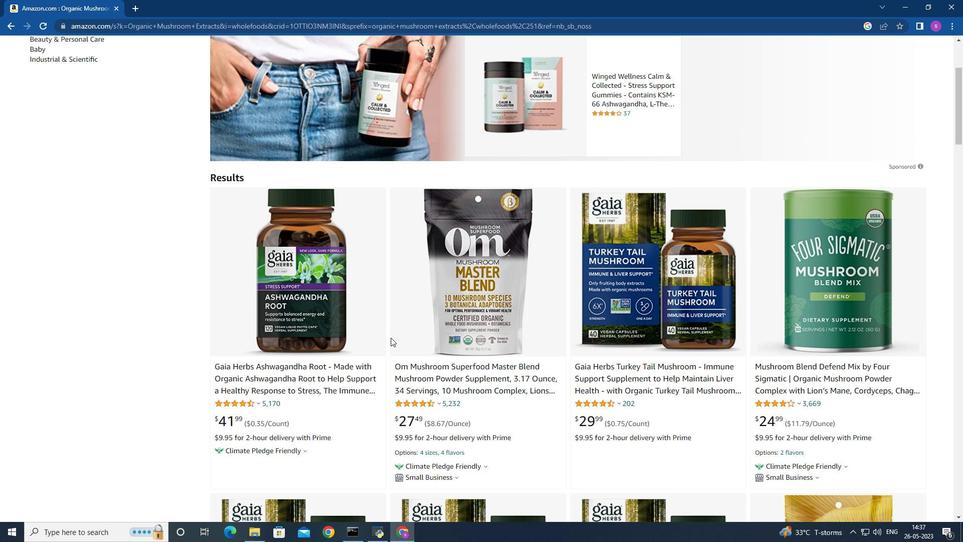 
Action: Mouse scrolled (390, 338) with delta (0, 0)
Screenshot: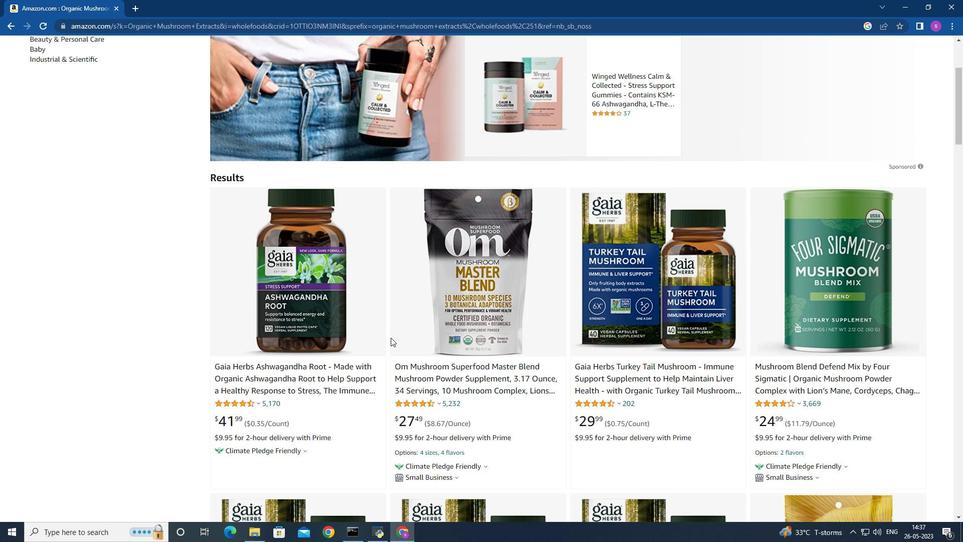 
Action: Mouse scrolled (390, 338) with delta (0, 0)
Screenshot: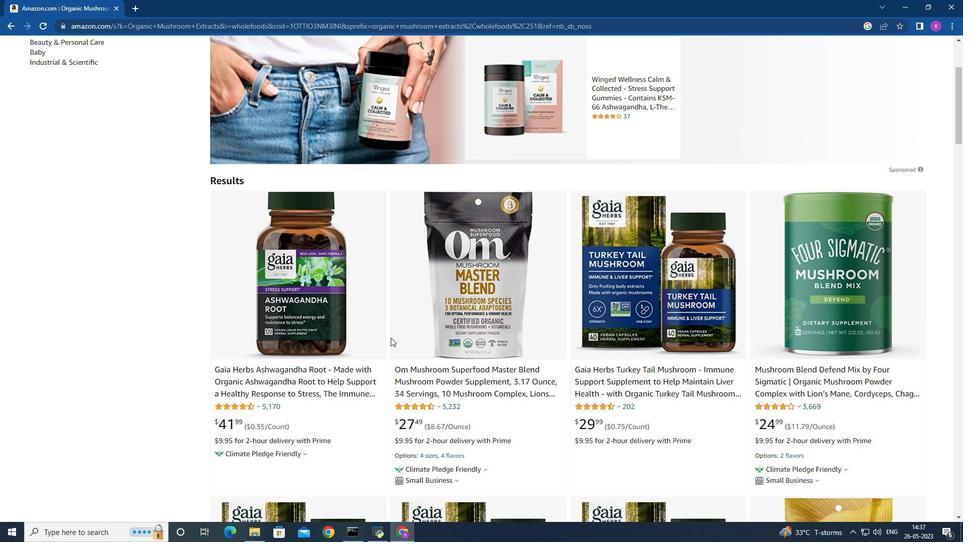 
Action: Mouse scrolled (390, 338) with delta (0, 0)
Screenshot: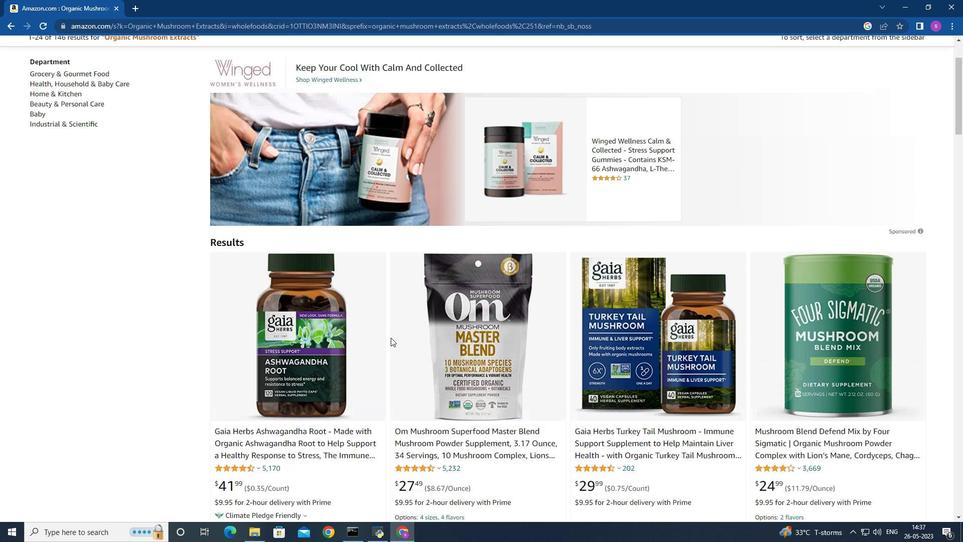 
Action: Mouse moved to (445, 341)
Screenshot: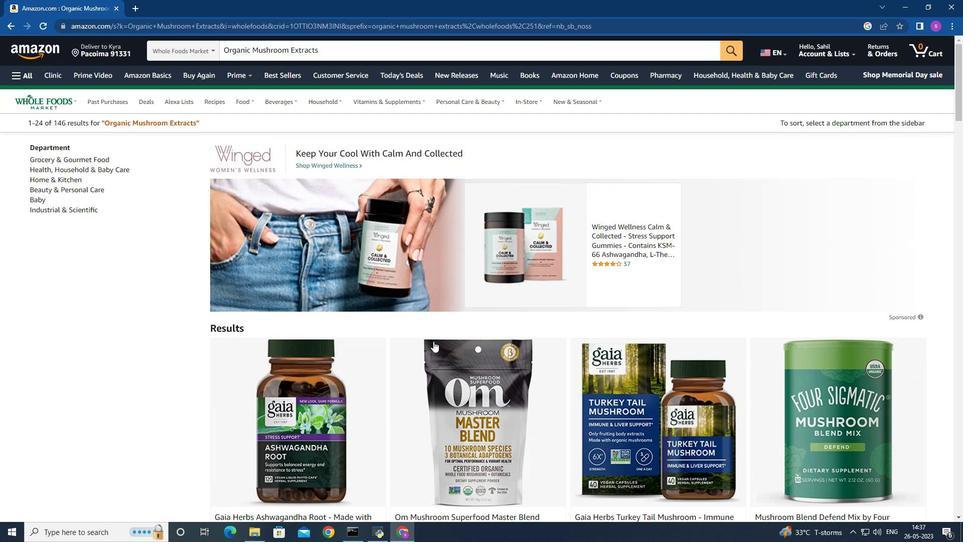 
Action: Mouse scrolled (445, 341) with delta (0, 0)
Screenshot: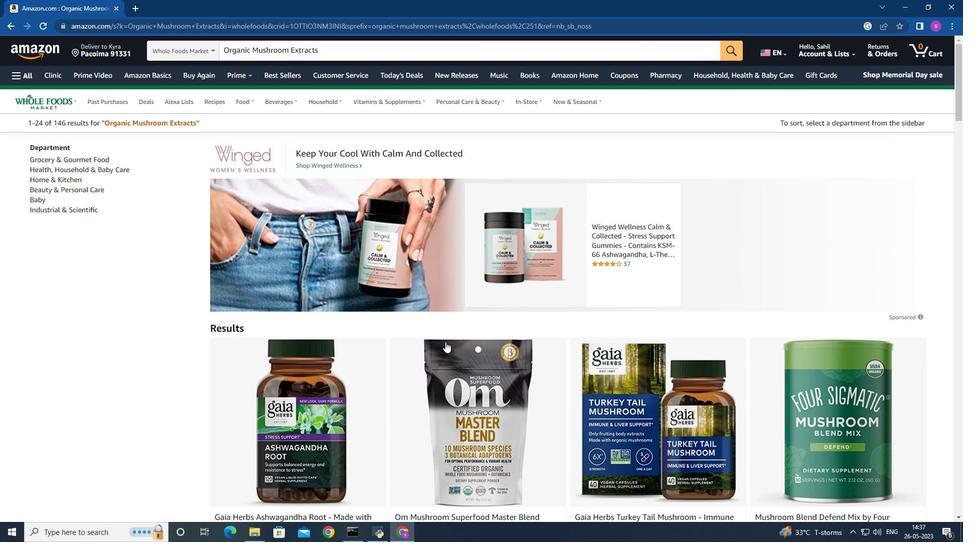 
Action: Mouse moved to (443, 349)
Screenshot: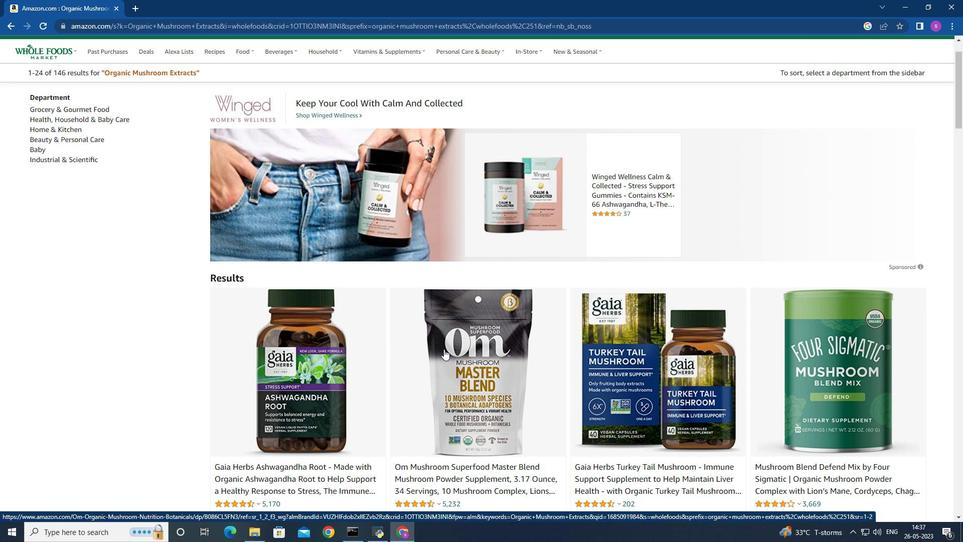 
Action: Mouse scrolled (443, 348) with delta (0, 0)
Screenshot: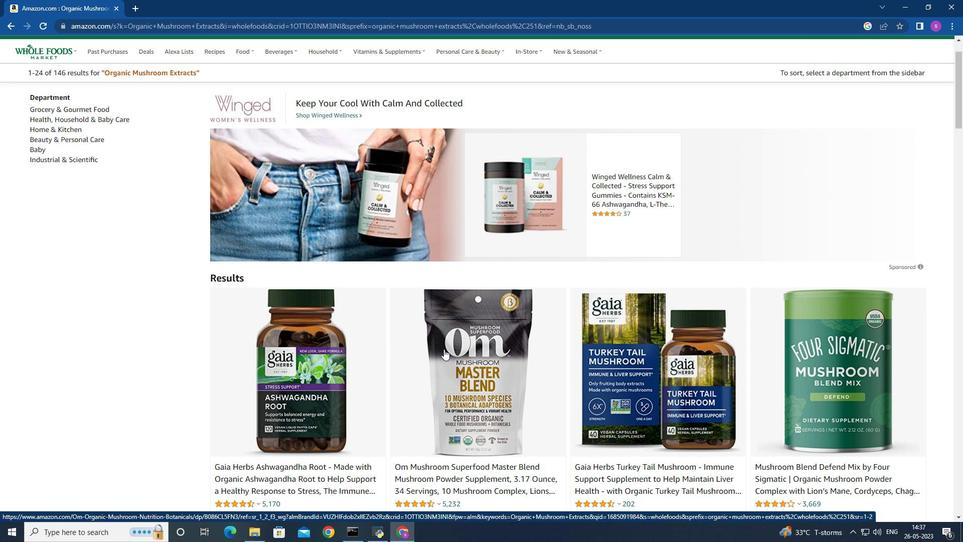 
Action: Mouse moved to (442, 348)
Screenshot: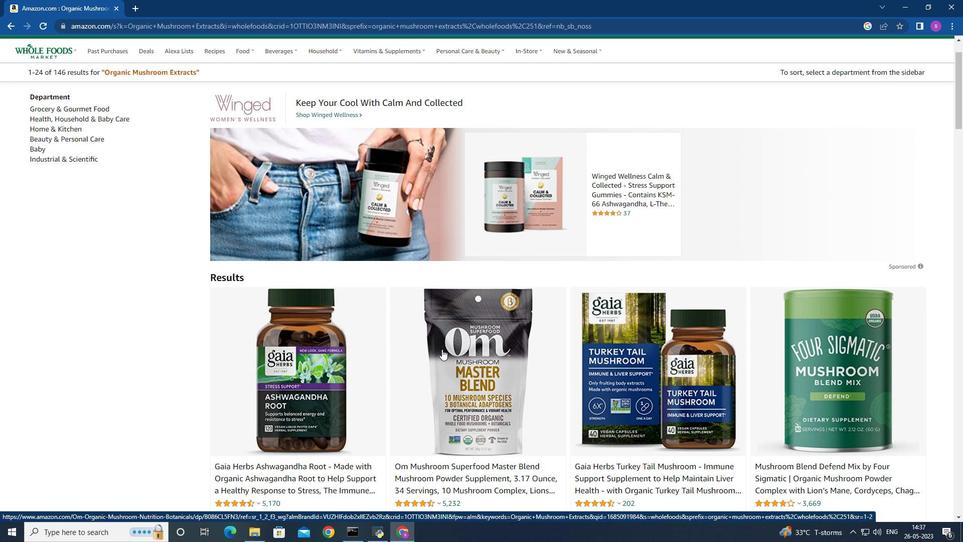 
Action: Mouse scrolled (442, 349) with delta (0, 0)
Screenshot: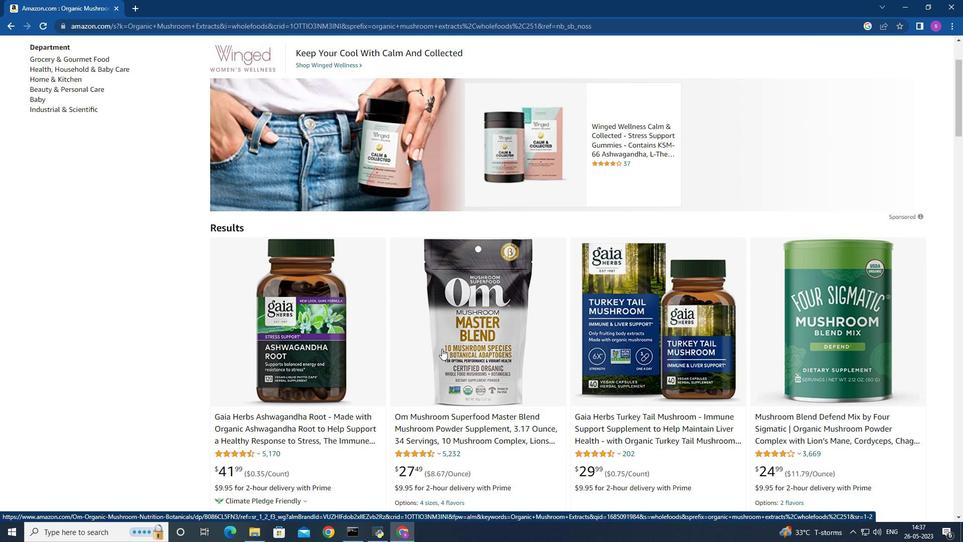 
Action: Mouse scrolled (442, 349) with delta (0, 0)
Screenshot: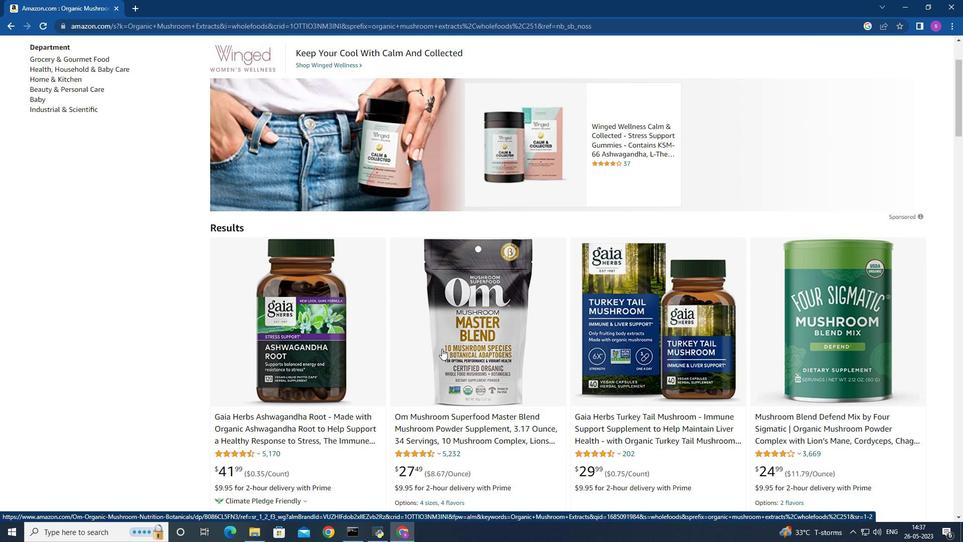 
Action: Mouse scrolled (442, 349) with delta (0, 0)
Screenshot: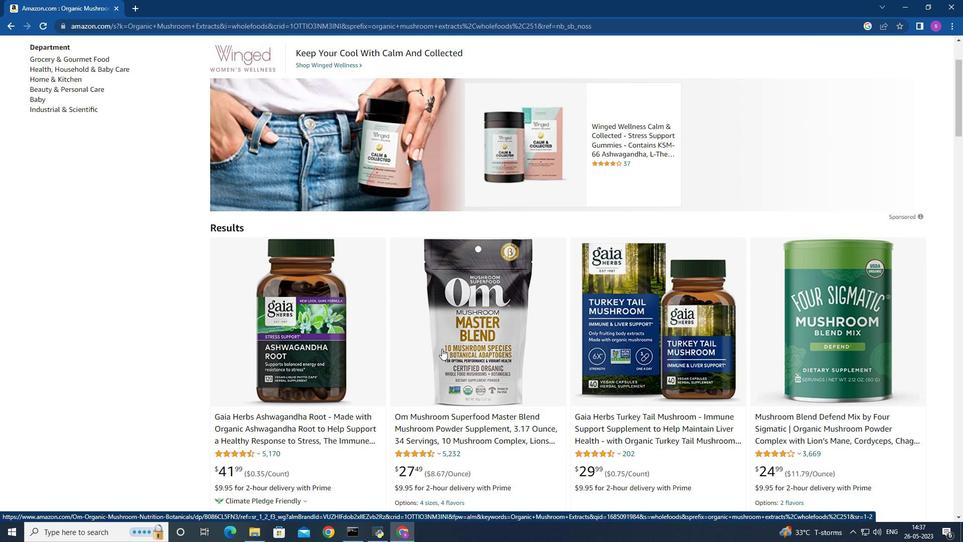 
Action: Mouse moved to (449, 351)
Screenshot: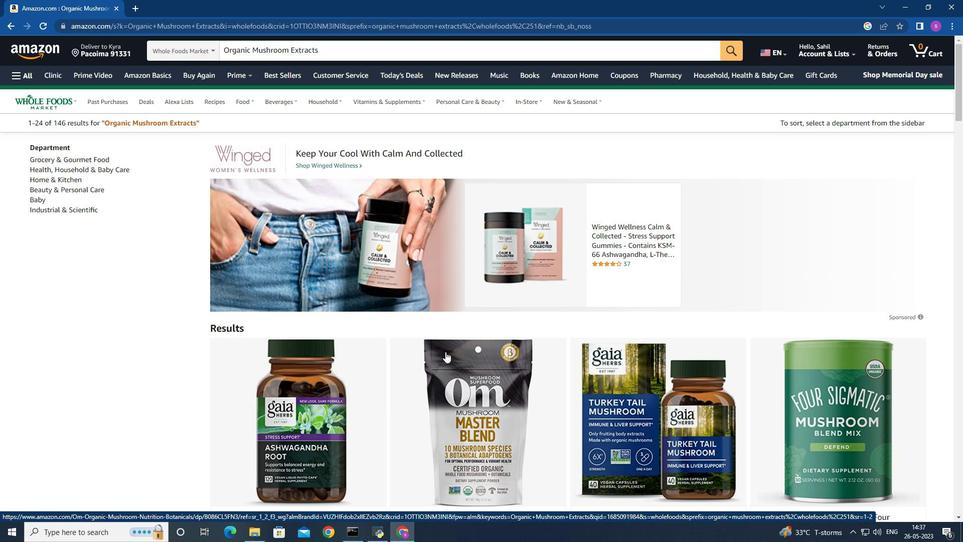 
Action: Mouse scrolled (449, 351) with delta (0, 0)
Screenshot: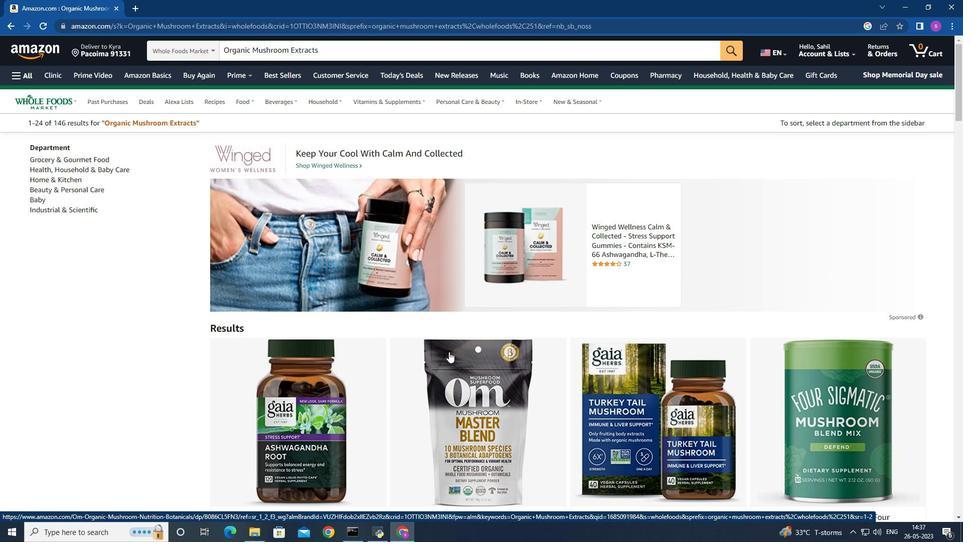 
Action: Mouse scrolled (449, 351) with delta (0, 0)
Screenshot: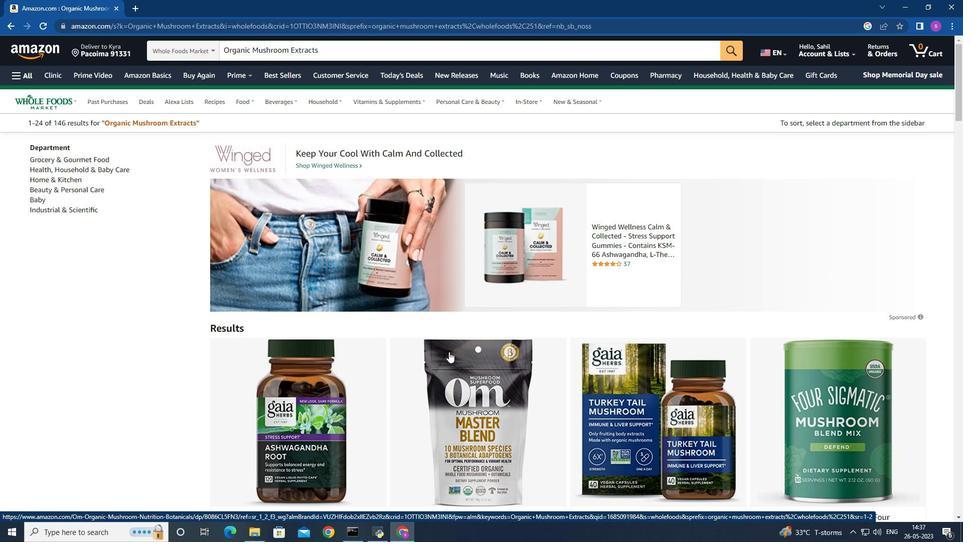 
Action: Mouse scrolled (449, 351) with delta (0, 0)
Screenshot: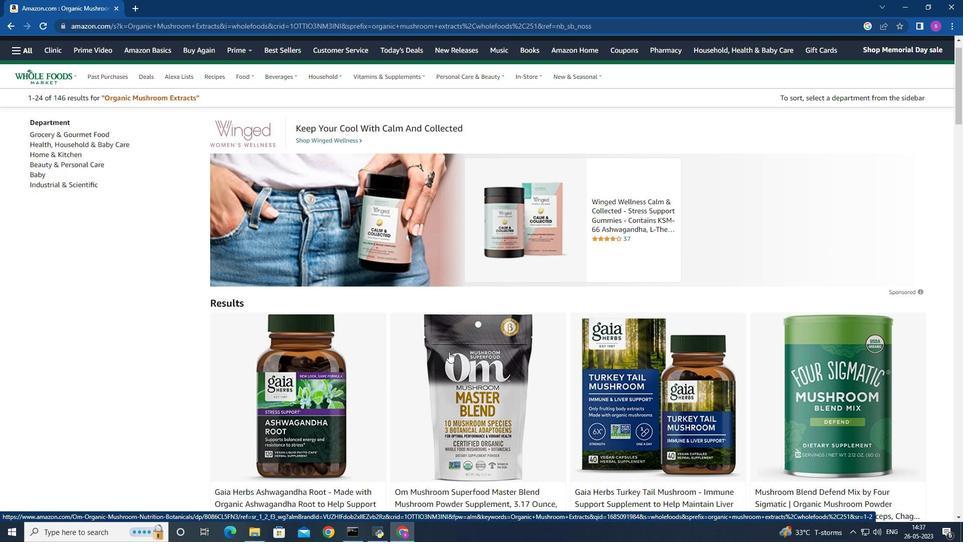 
Action: Mouse moved to (389, 349)
Screenshot: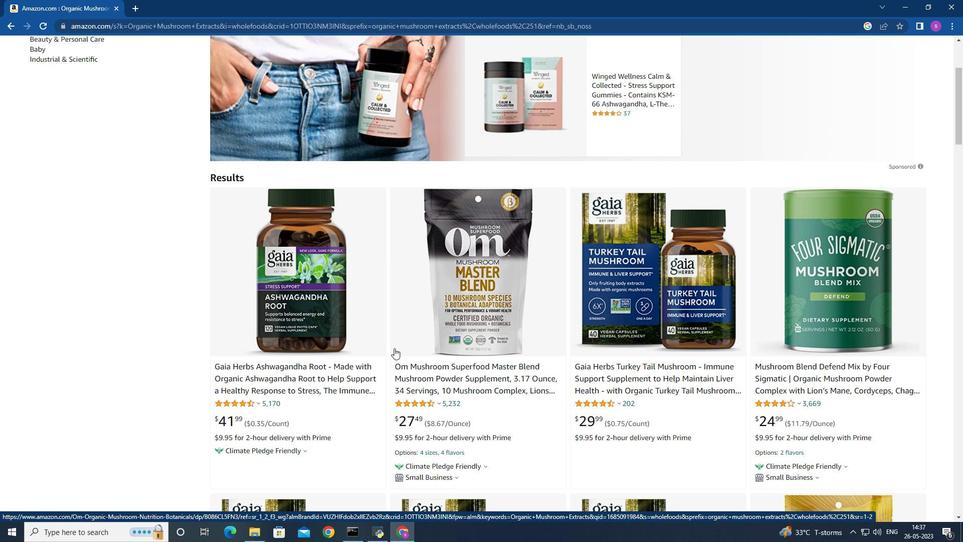 
Action: Mouse scrolled (389, 348) with delta (0, 0)
Screenshot: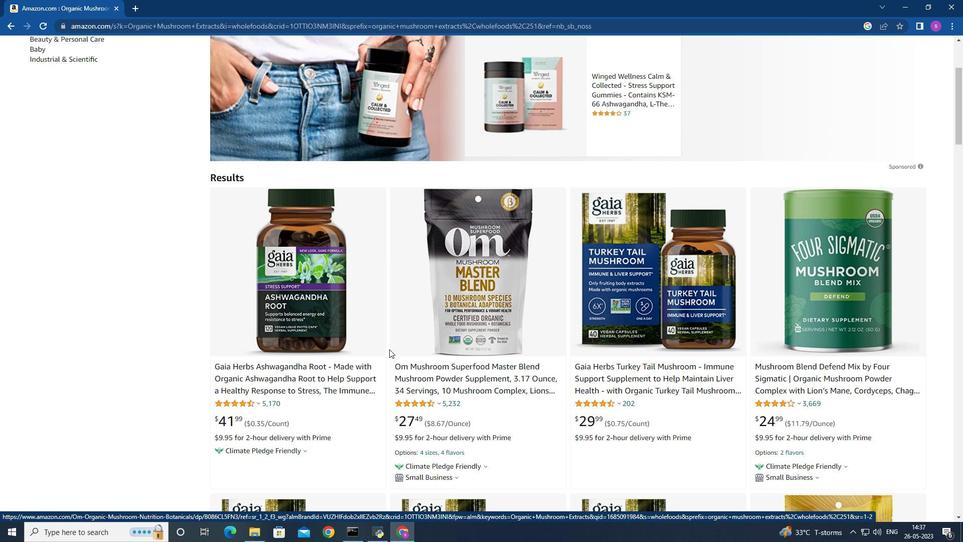 
Action: Mouse moved to (391, 372)
Screenshot: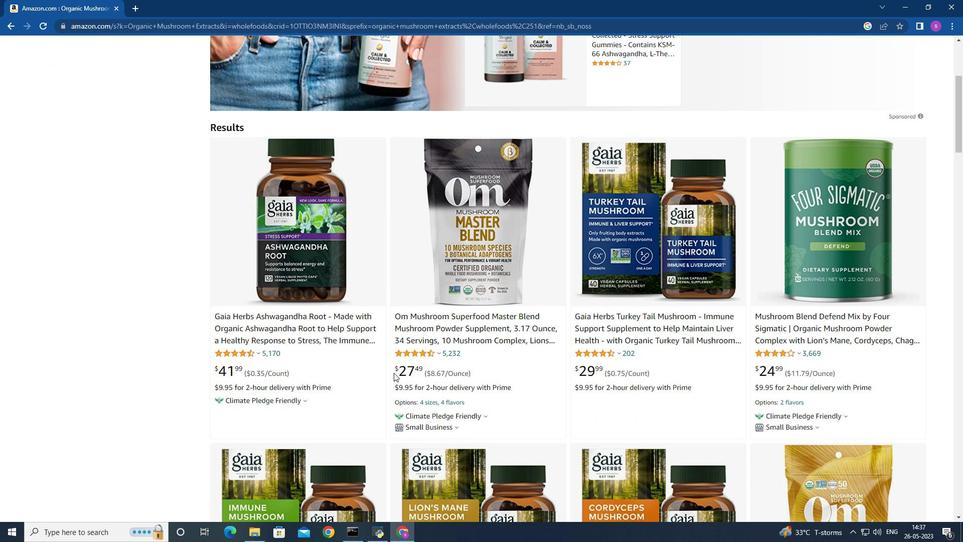 
Action: Mouse scrolled (392, 373) with delta (0, 0)
Screenshot: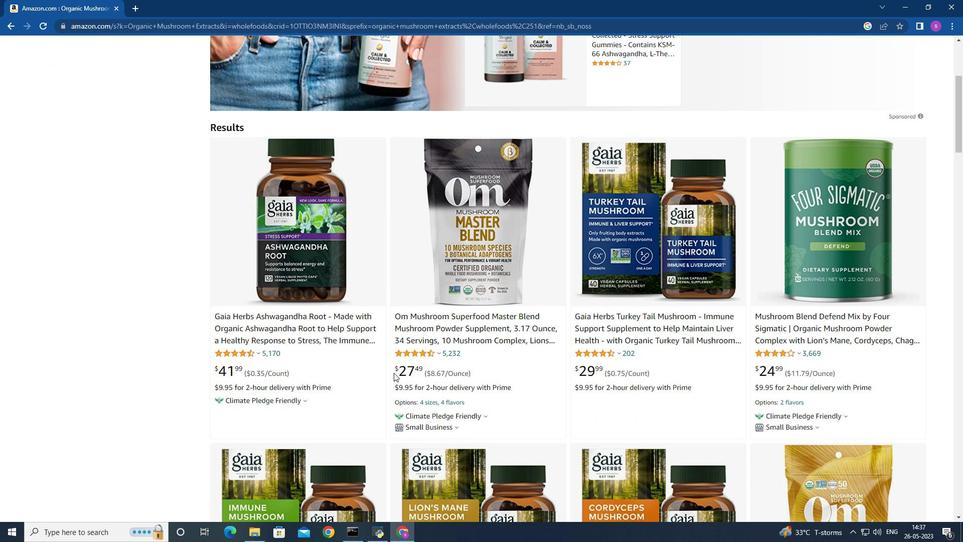 
Action: Mouse scrolled (391, 373) with delta (0, 0)
Screenshot: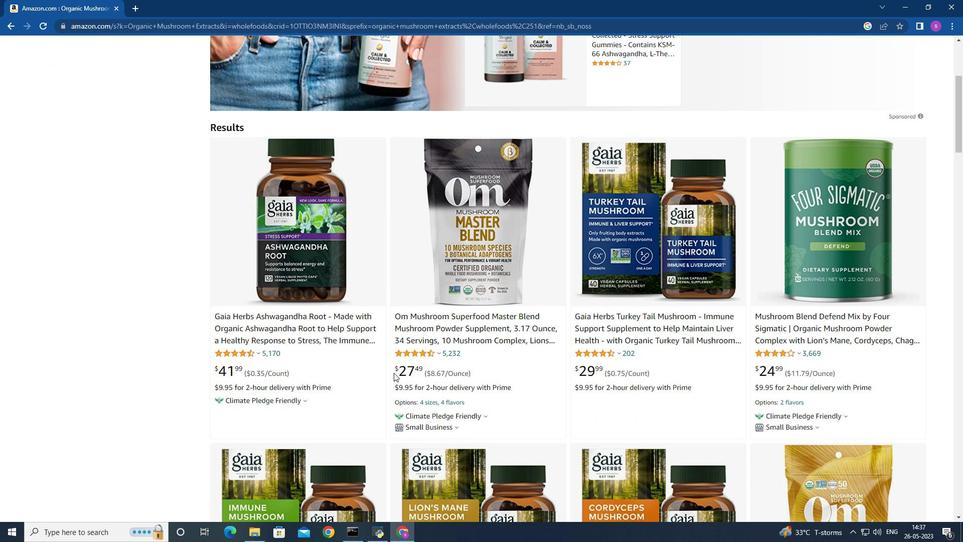 
Action: Mouse scrolled (391, 373) with delta (0, 0)
Screenshot: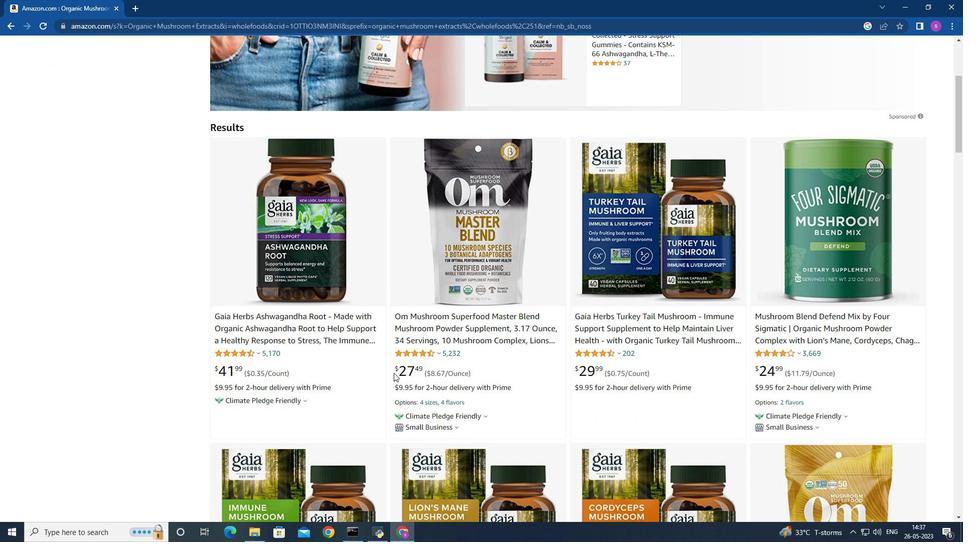 
Action: Mouse scrolled (391, 373) with delta (0, 0)
Screenshot: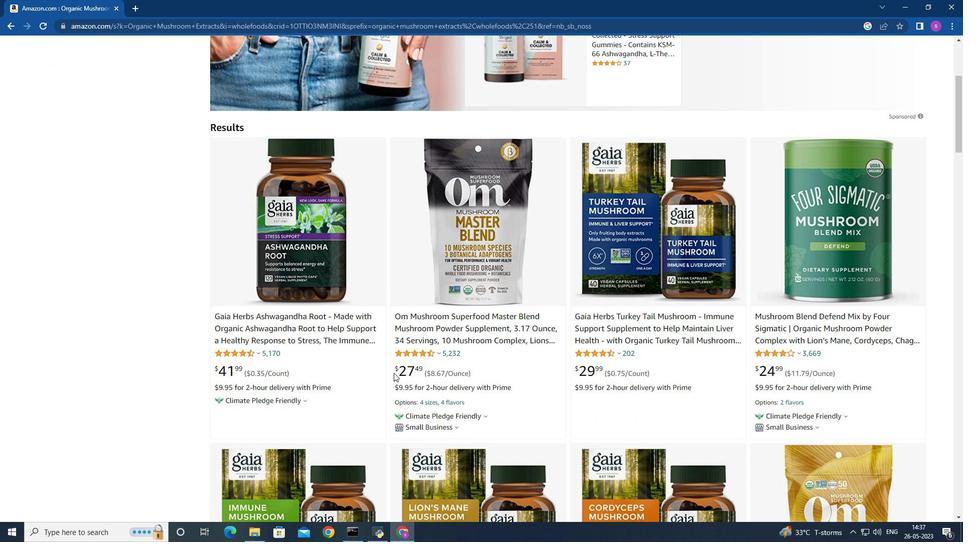 
Action: Mouse moved to (361, 50)
Screenshot: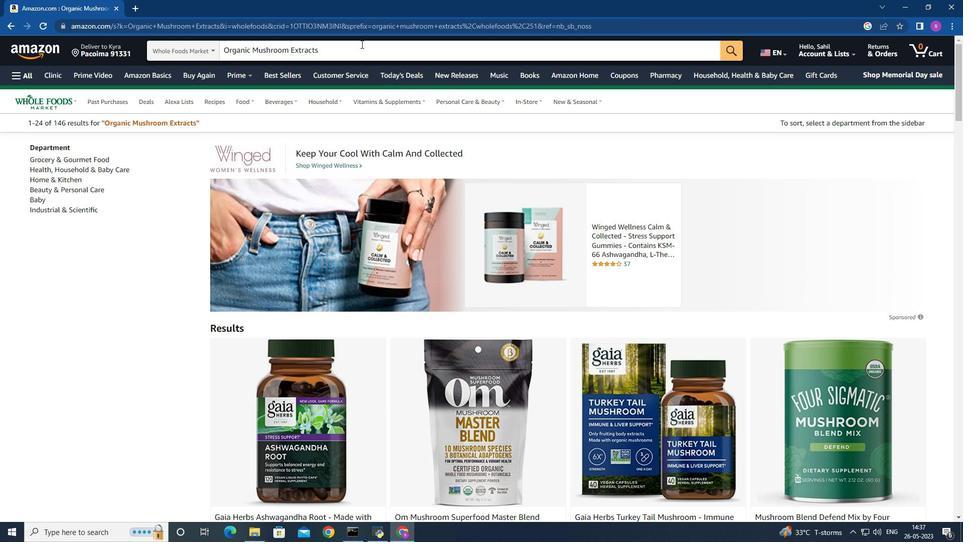
Action: Mouse pressed left at (361, 50)
Screenshot: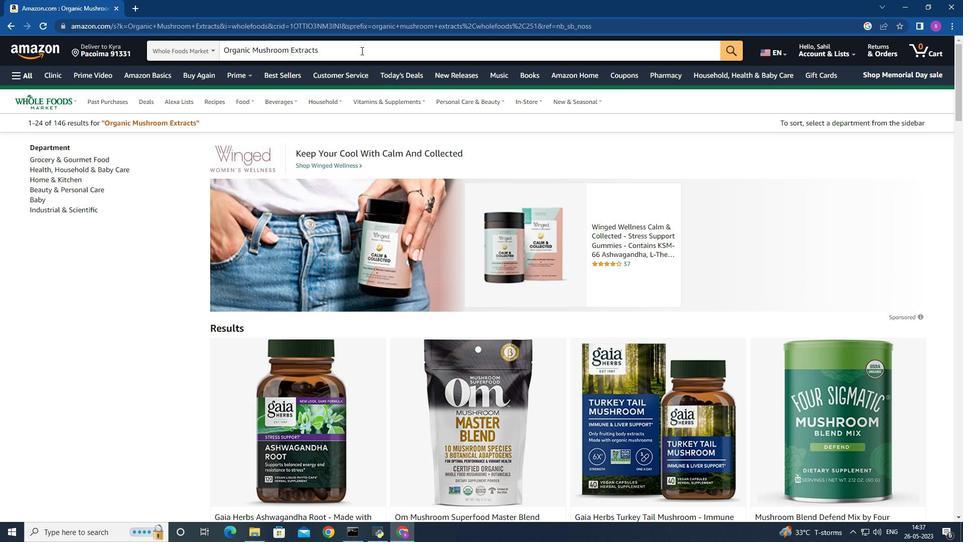 
Action: Key pressed <Key.enter>
Screenshot: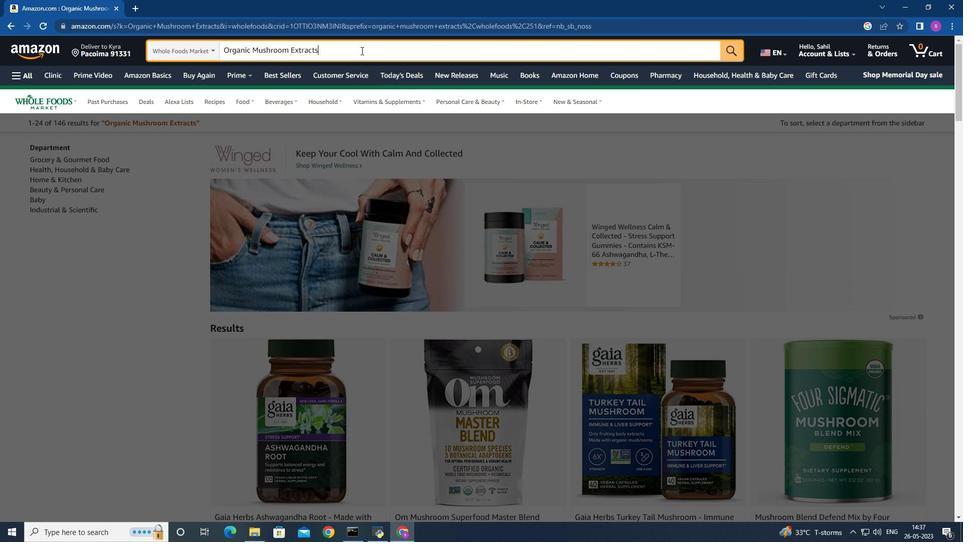 
Action: Mouse moved to (430, 258)
Screenshot: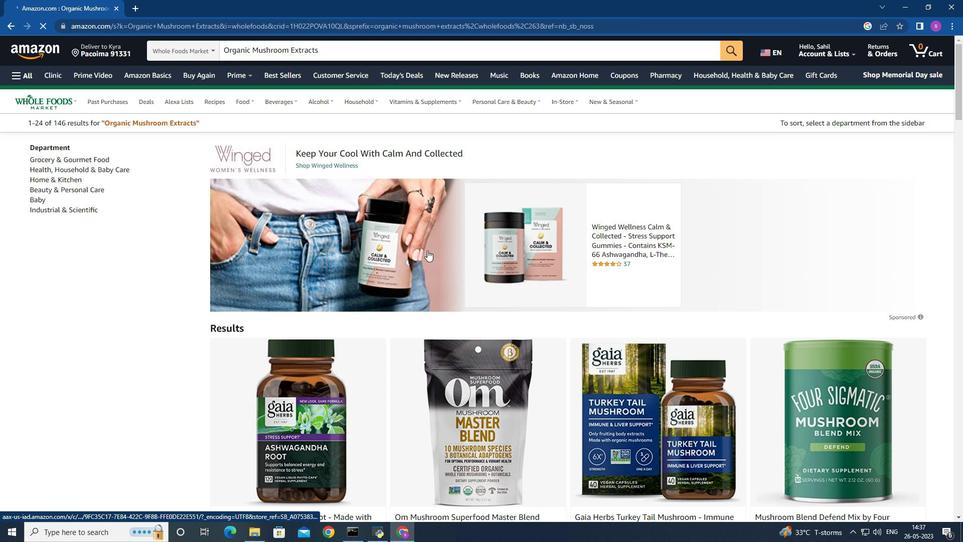 
Action: Mouse scrolled (430, 257) with delta (0, 0)
Screenshot: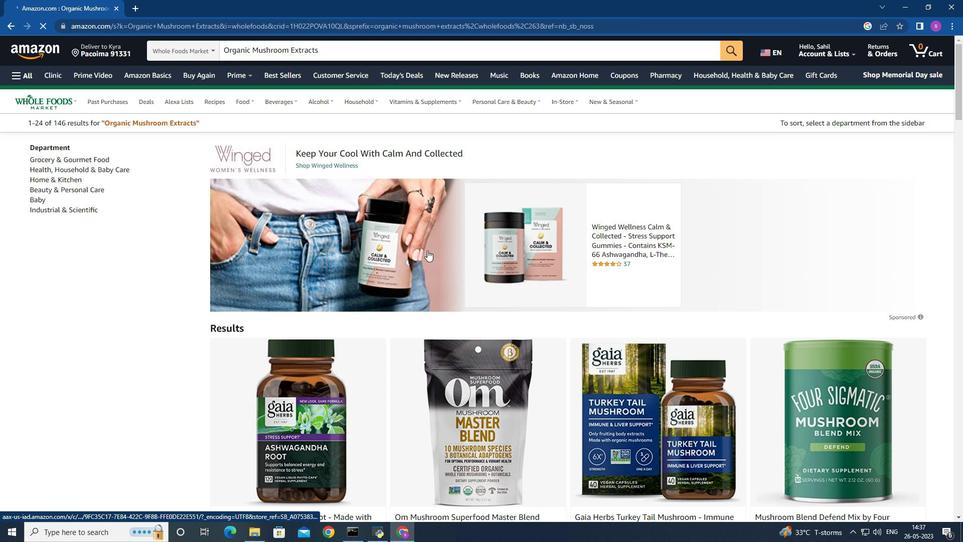 
Action: Mouse moved to (427, 265)
Screenshot: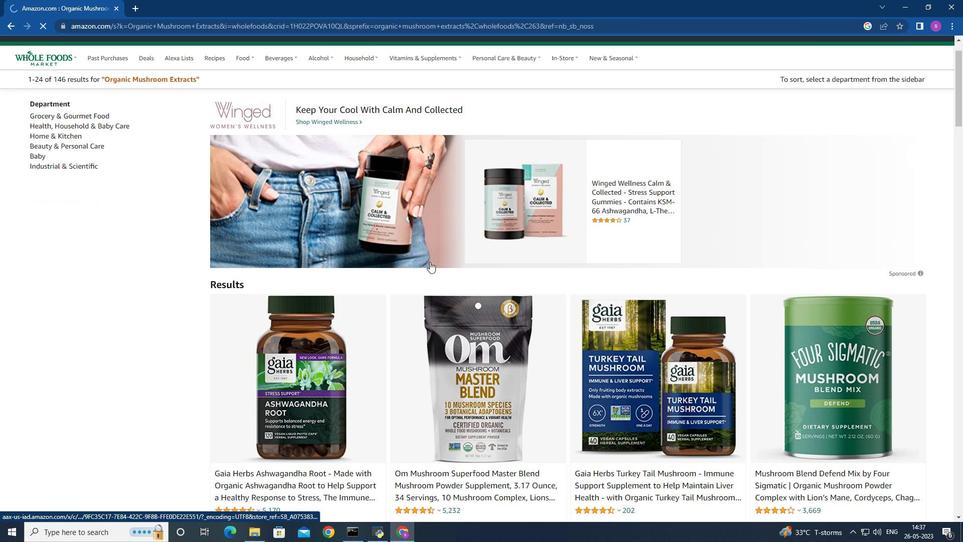 
Action: Mouse scrolled (430, 261) with delta (0, 0)
Screenshot: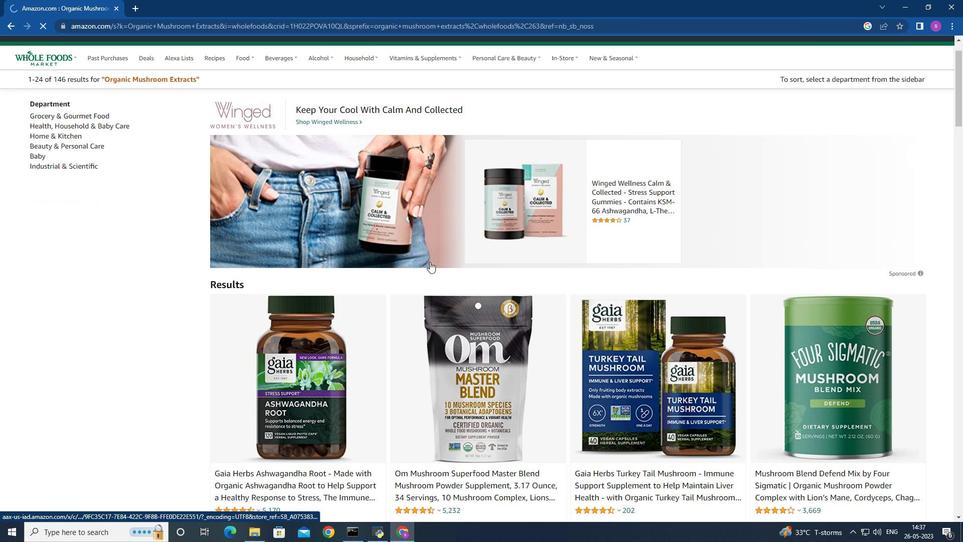 
Action: Mouse moved to (327, 415)
Screenshot: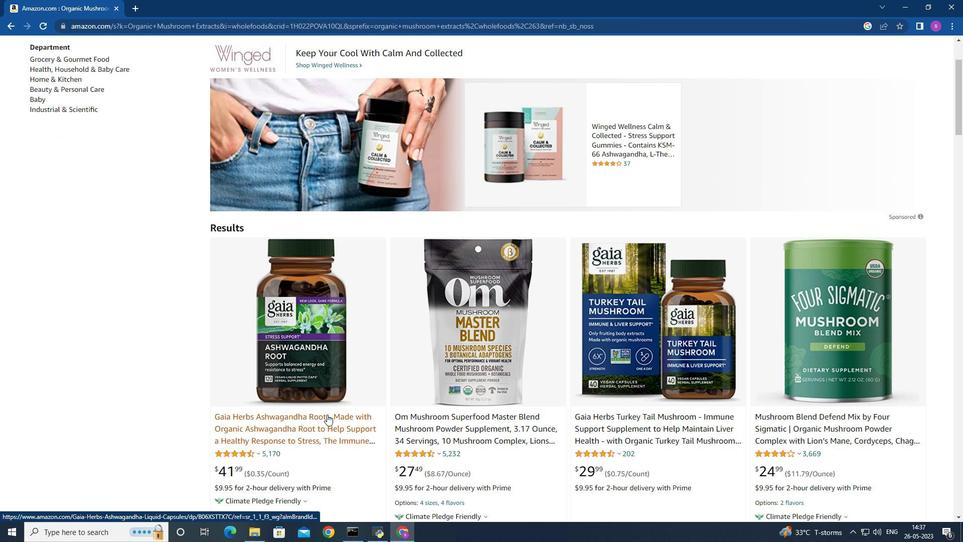 
Action: Mouse pressed left at (327, 415)
Screenshot: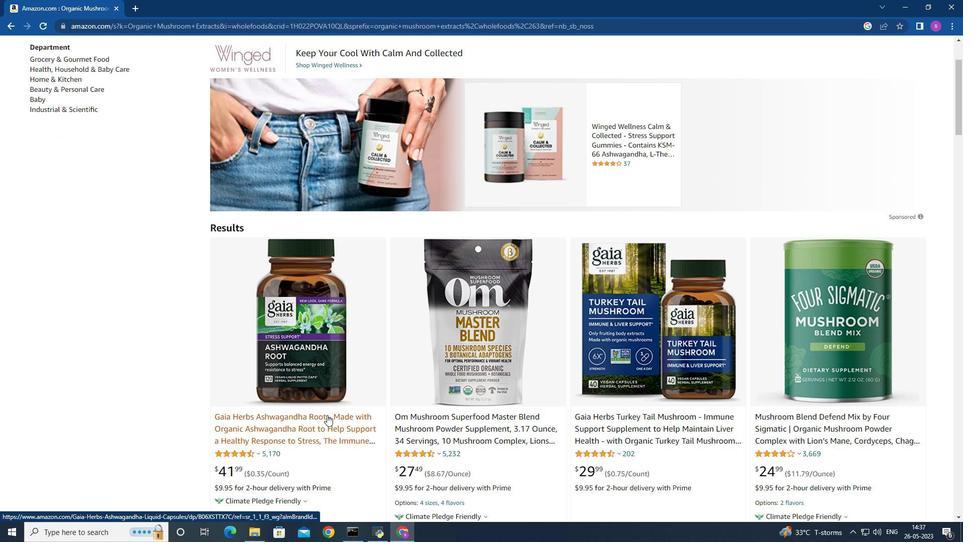 
Action: Mouse moved to (783, 273)
Screenshot: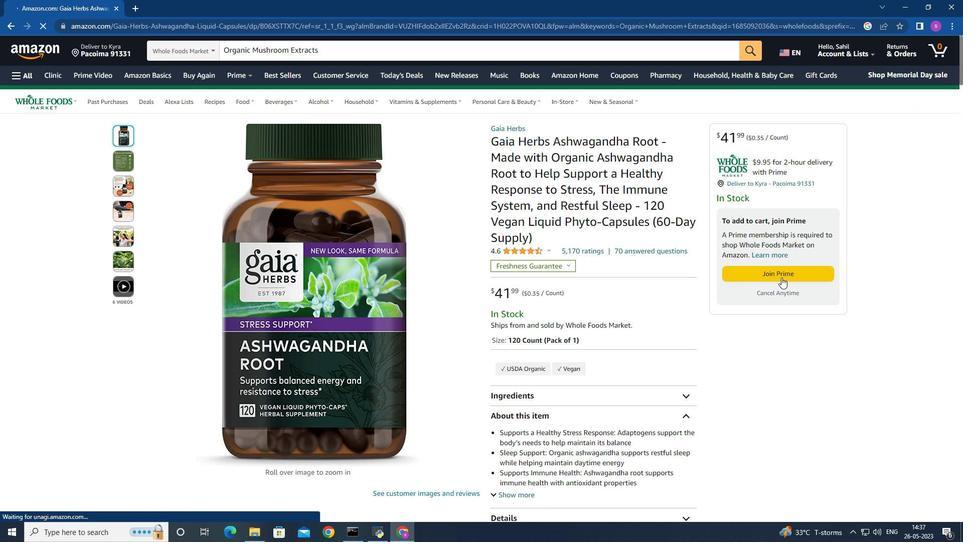 
Action: Mouse pressed left at (783, 273)
Screenshot: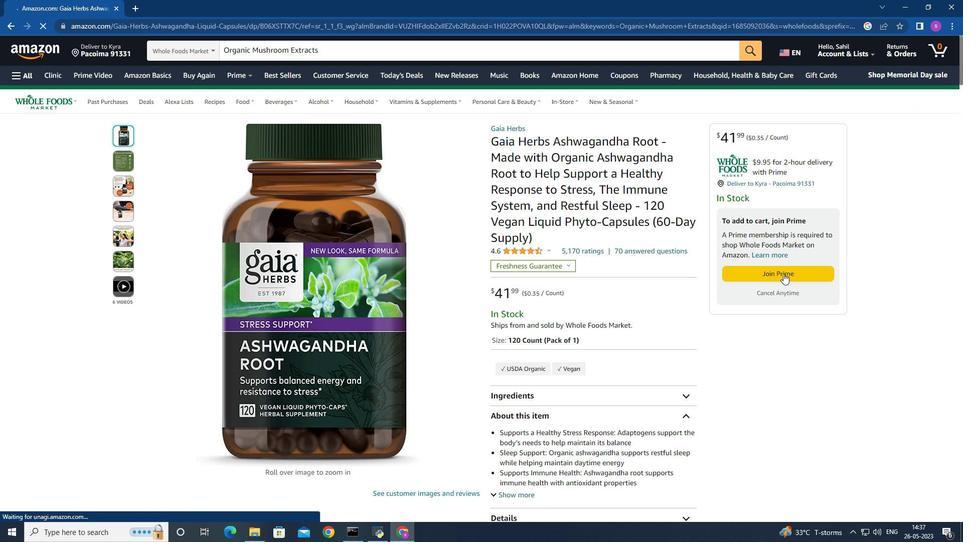 
Action: Mouse moved to (314, 326)
Screenshot: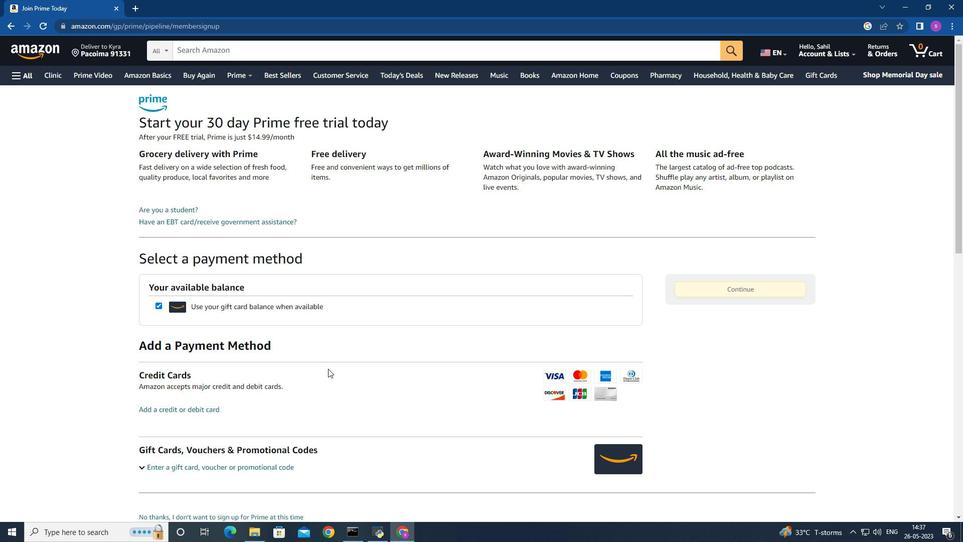 
Action: Mouse scrolled (314, 326) with delta (0, 0)
Screenshot: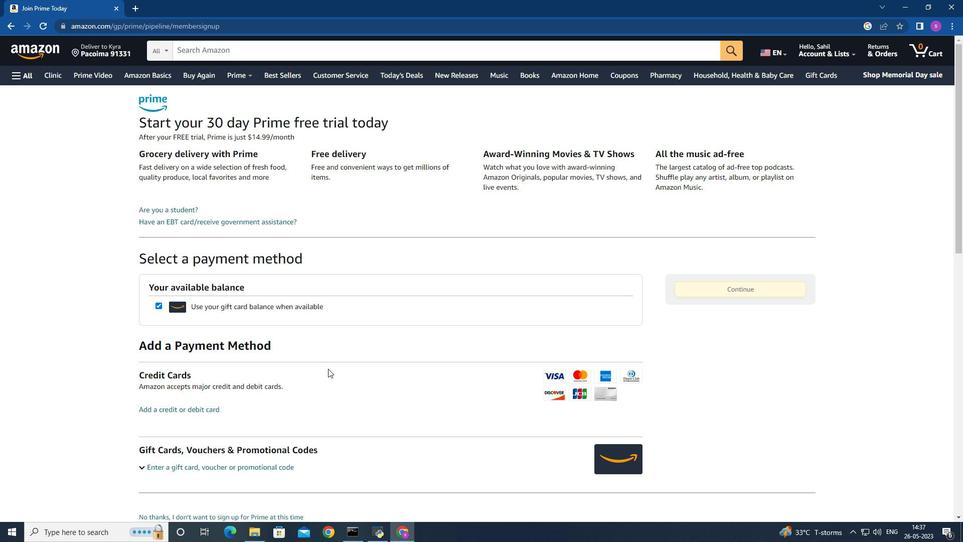 
Action: Mouse moved to (312, 319)
Screenshot: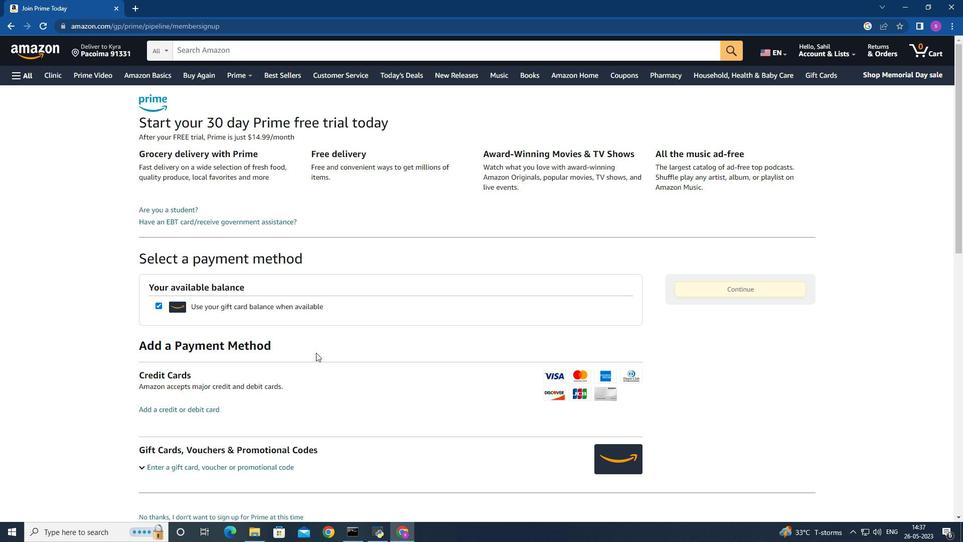 
Action: Mouse scrolled (312, 318) with delta (0, 0)
Screenshot: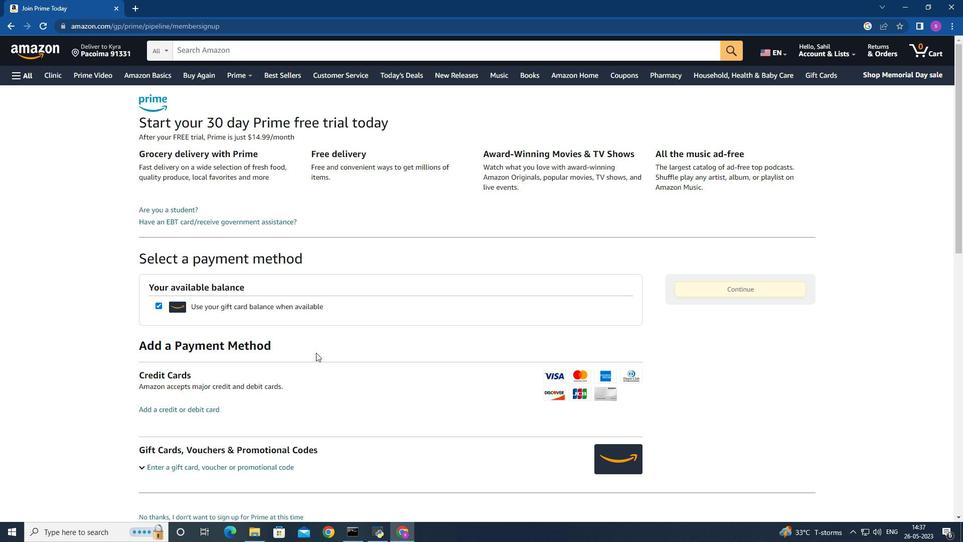 
Action: Mouse moved to (311, 318)
Screenshot: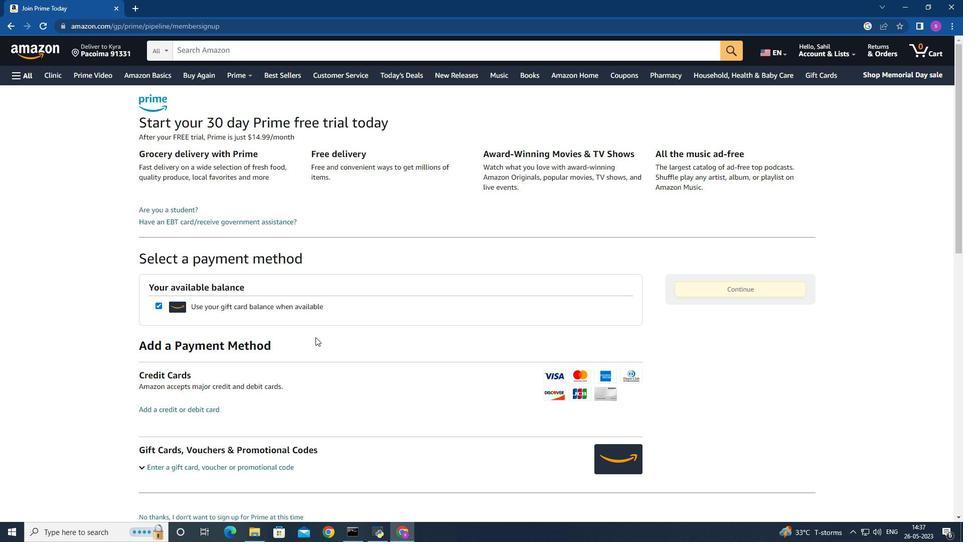 
Action: Mouse scrolled (311, 318) with delta (0, 0)
Screenshot: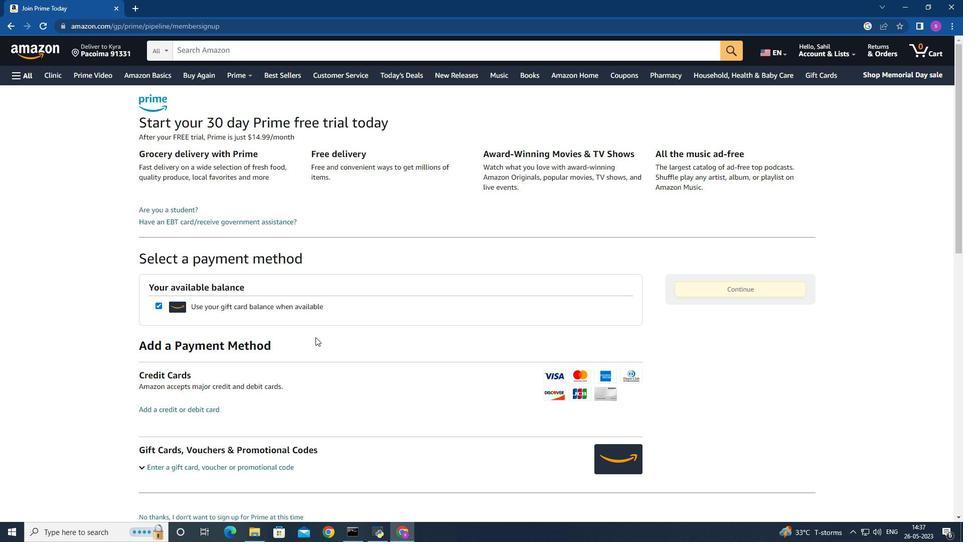
Action: Mouse moved to (311, 318)
Screenshot: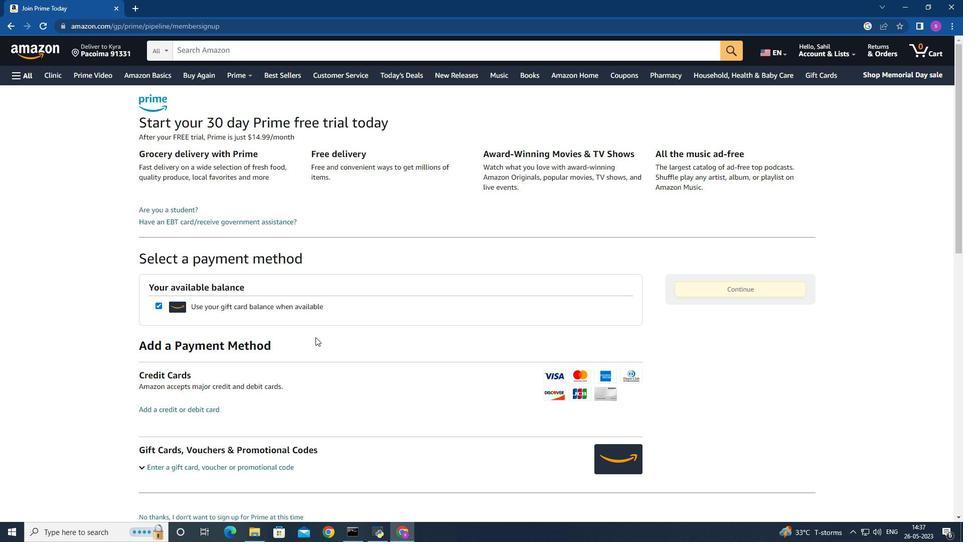 
Action: Mouse scrolled (311, 318) with delta (0, 0)
Screenshot: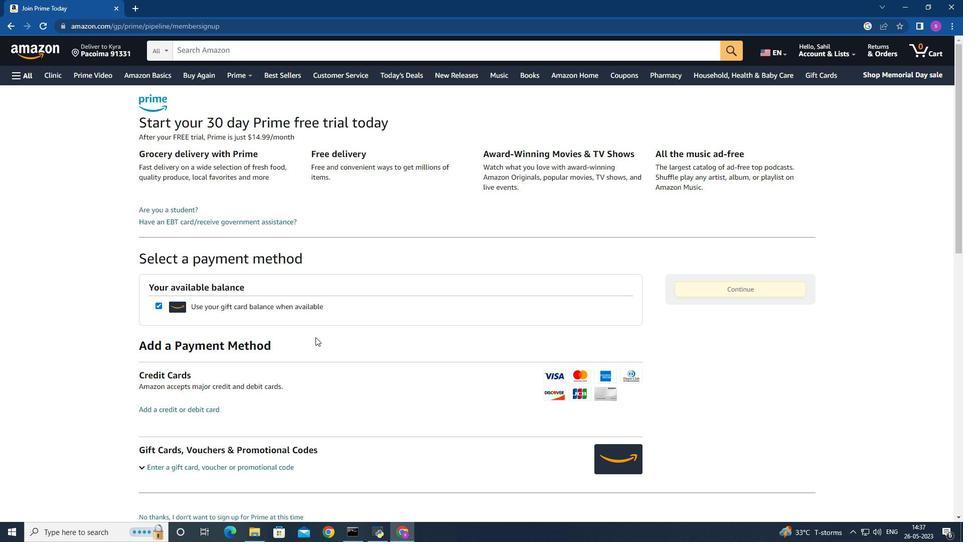 
Action: Mouse moved to (194, 208)
Screenshot: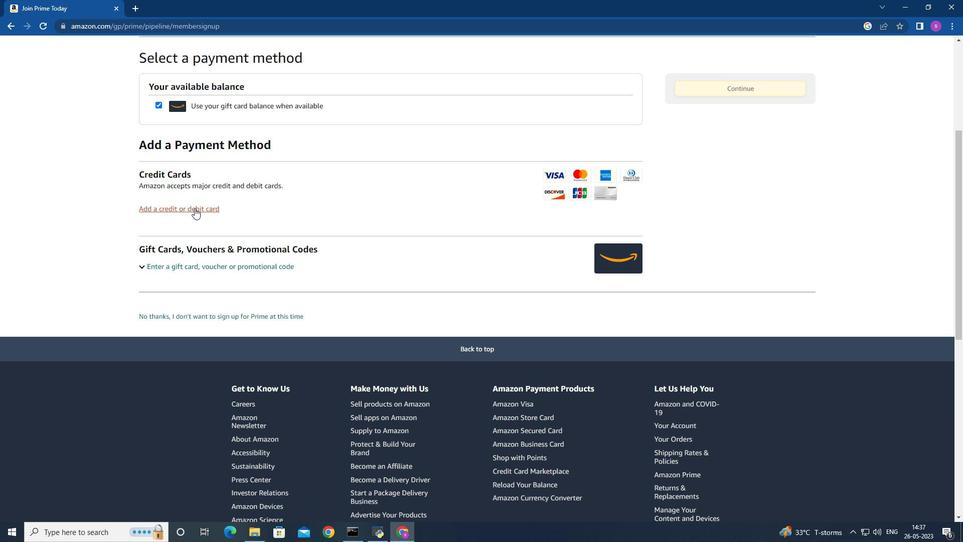 
Action: Mouse pressed left at (194, 208)
Screenshot: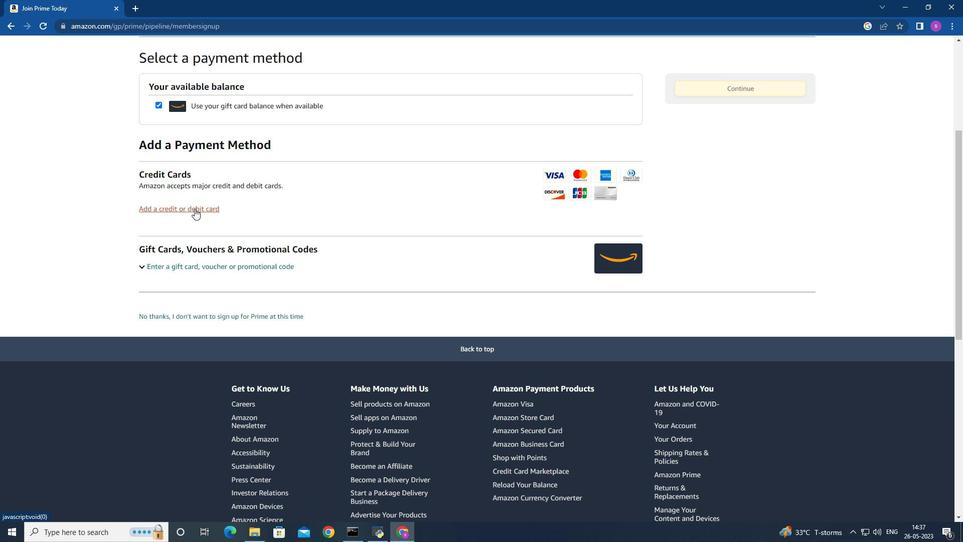 
Action: Mouse moved to (167, 261)
Screenshot: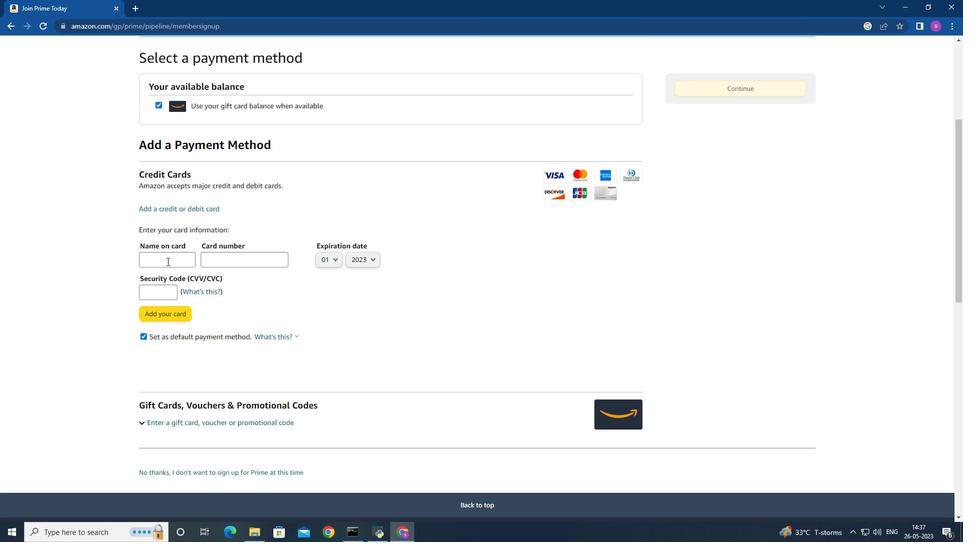 
Action: Mouse pressed left at (167, 261)
Screenshot: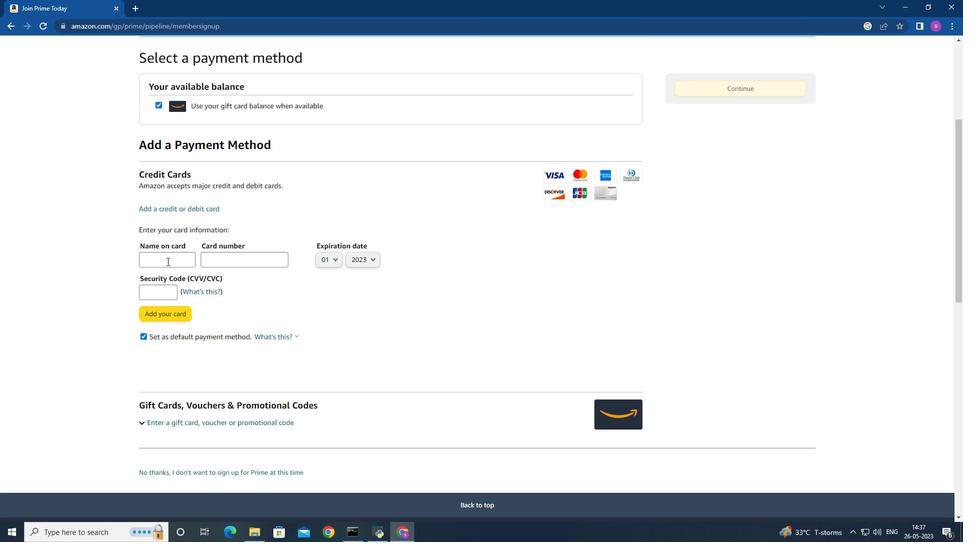 
Action: Mouse moved to (189, 288)
Screenshot: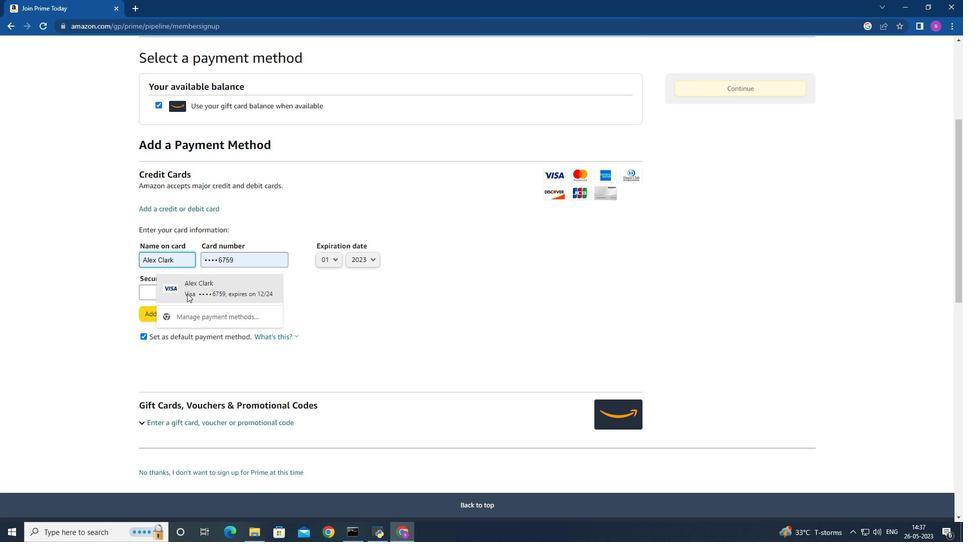 
Action: Mouse pressed left at (189, 288)
Screenshot: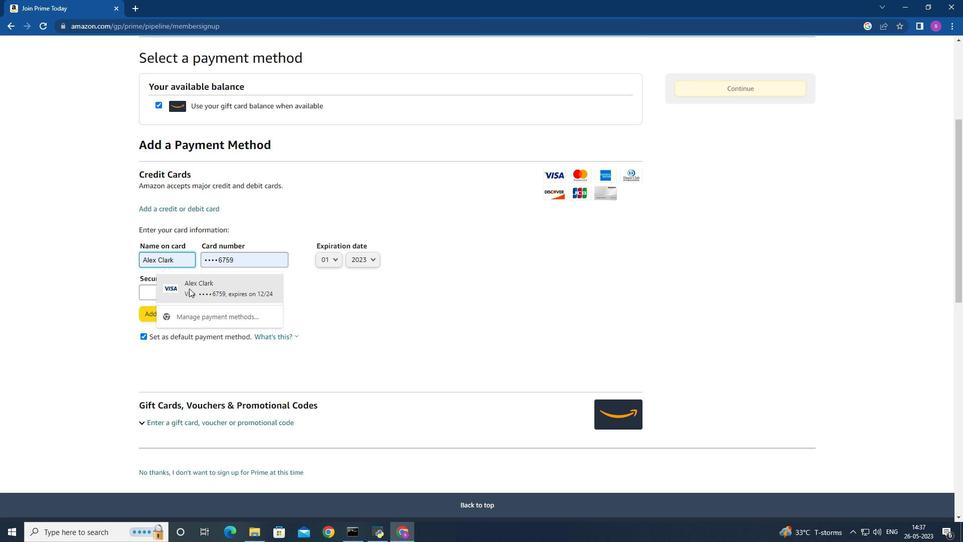 
Action: Mouse moved to (160, 291)
Screenshot: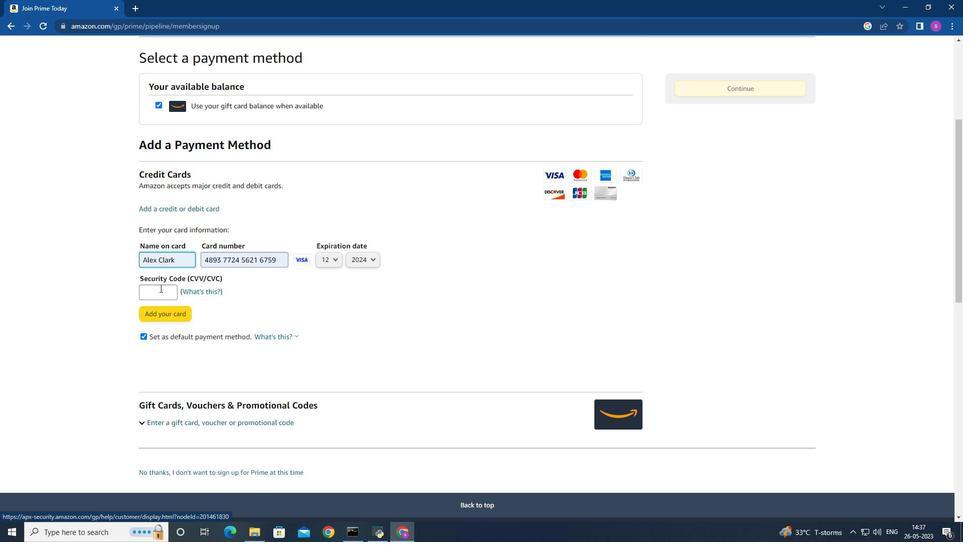 
Action: Mouse pressed left at (160, 291)
Screenshot: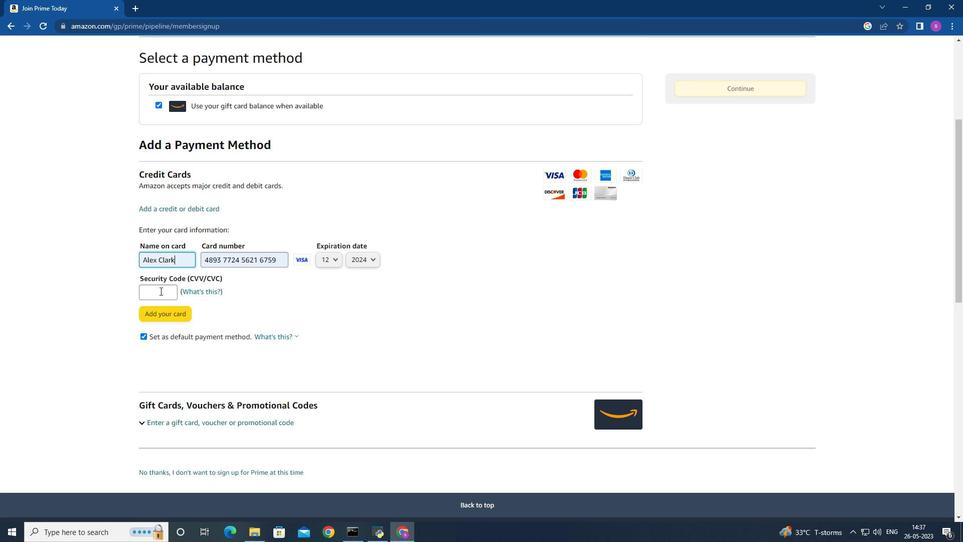 
Action: Key pressed 506
Screenshot: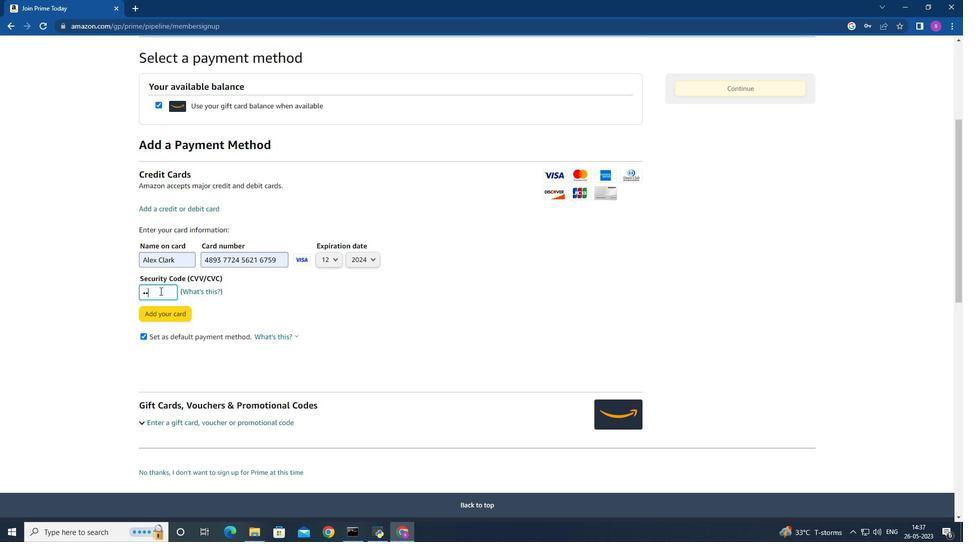 
Action: Mouse moved to (335, 260)
Screenshot: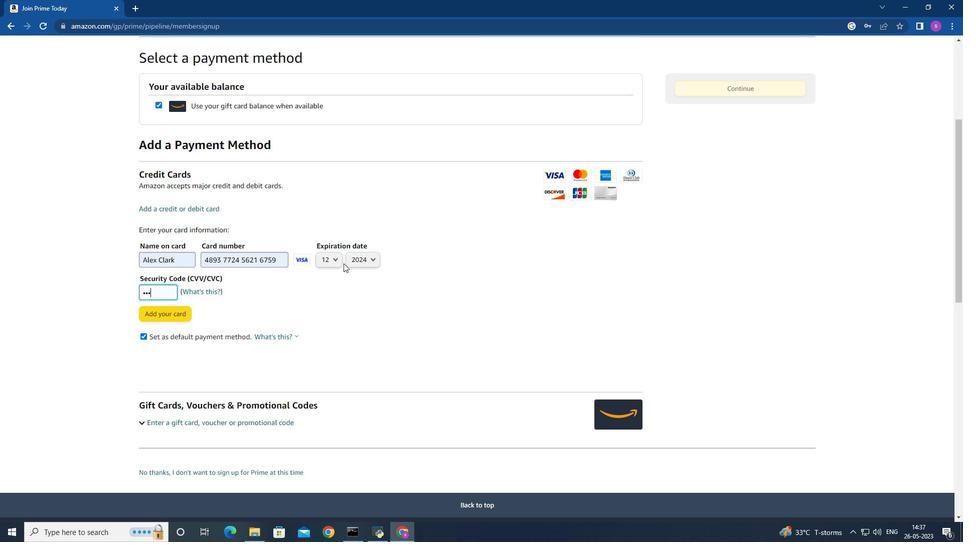 
Action: Mouse pressed left at (335, 260)
Screenshot: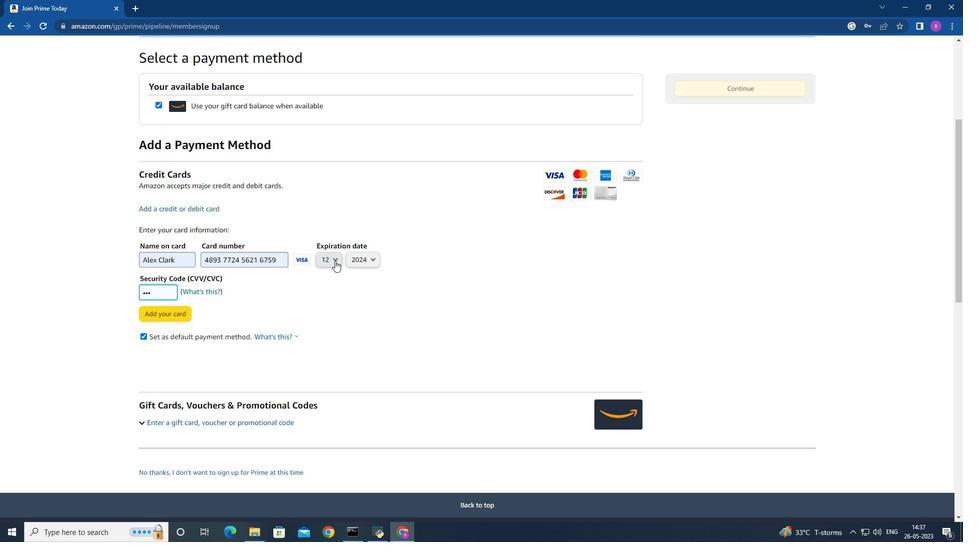 
Action: Mouse moved to (326, 320)
Screenshot: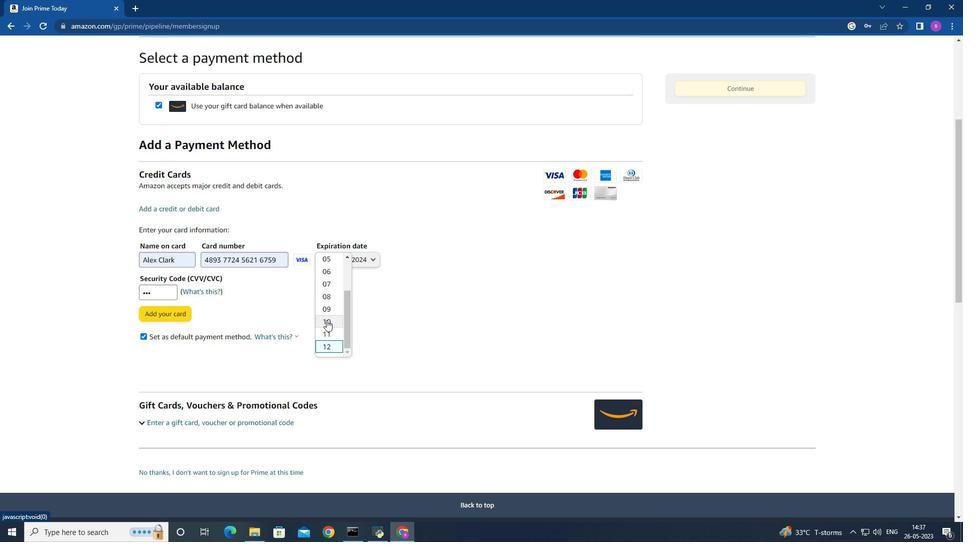 
Action: Mouse scrolled (326, 319) with delta (0, 0)
Screenshot: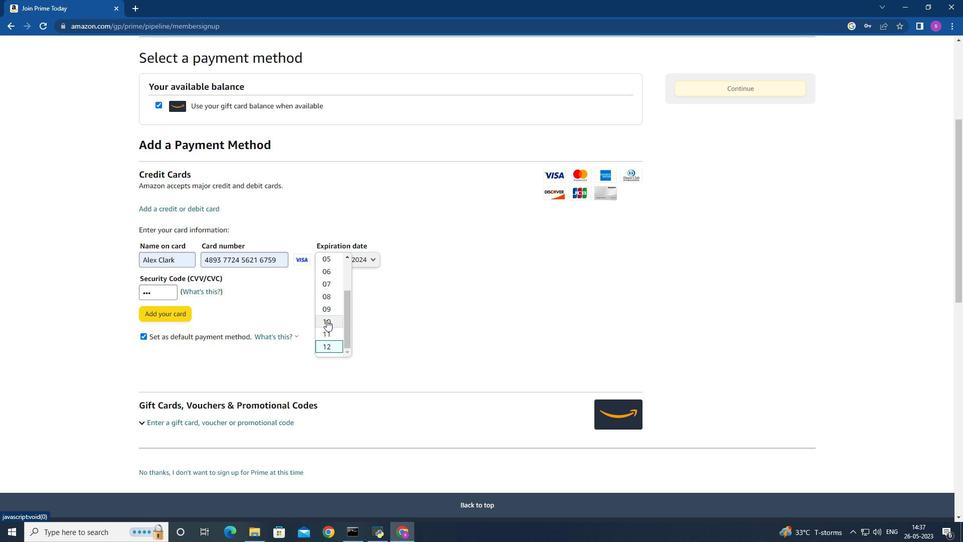 
Action: Mouse moved to (398, 302)
Screenshot: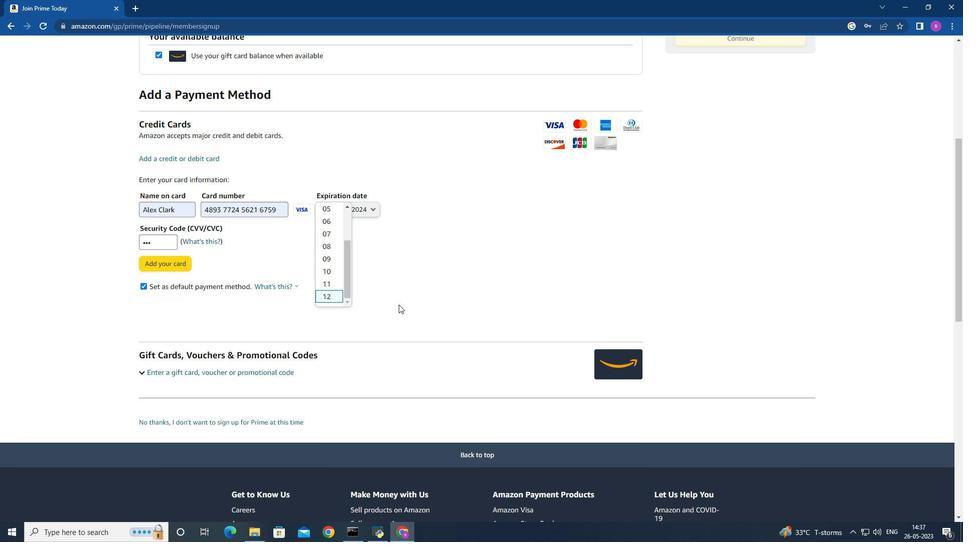 
Action: Mouse pressed left at (398, 302)
Screenshot: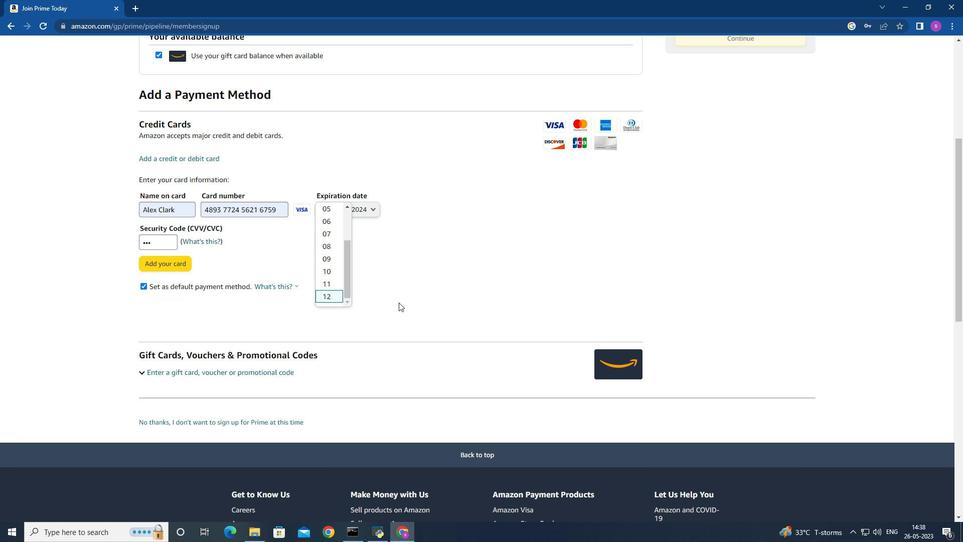 
Action: Mouse moved to (358, 242)
